 Task: Select Kindle E-Readers from Kindle E-readers & Books. Add to cart Kindle Paperwhite Battery Cover-1. Place order for _x000D_
340 Alexis Dr_x000D_
Ranson, West Virginia(WV), 25438, Cell Number (304) 728-9016
Action: Mouse moved to (20, 76)
Screenshot: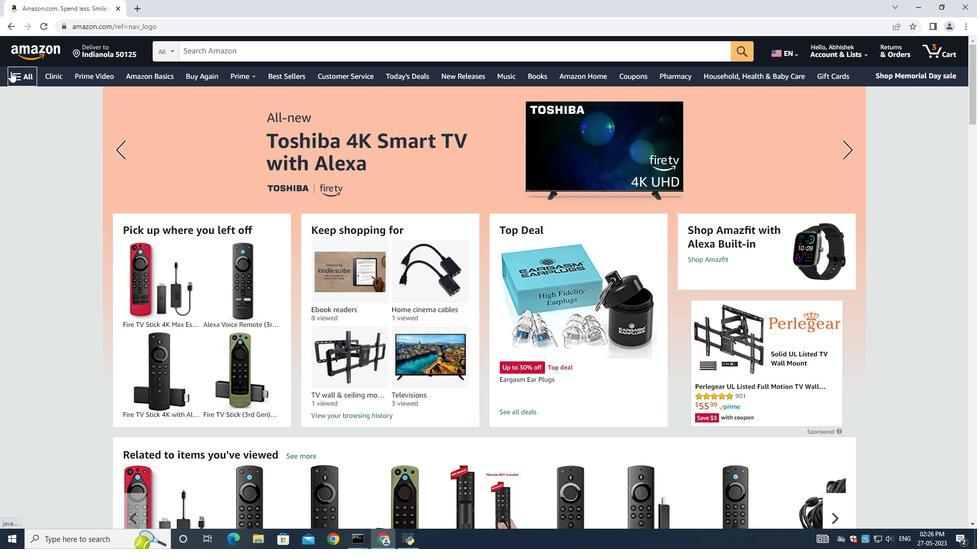 
Action: Mouse pressed left at (20, 76)
Screenshot: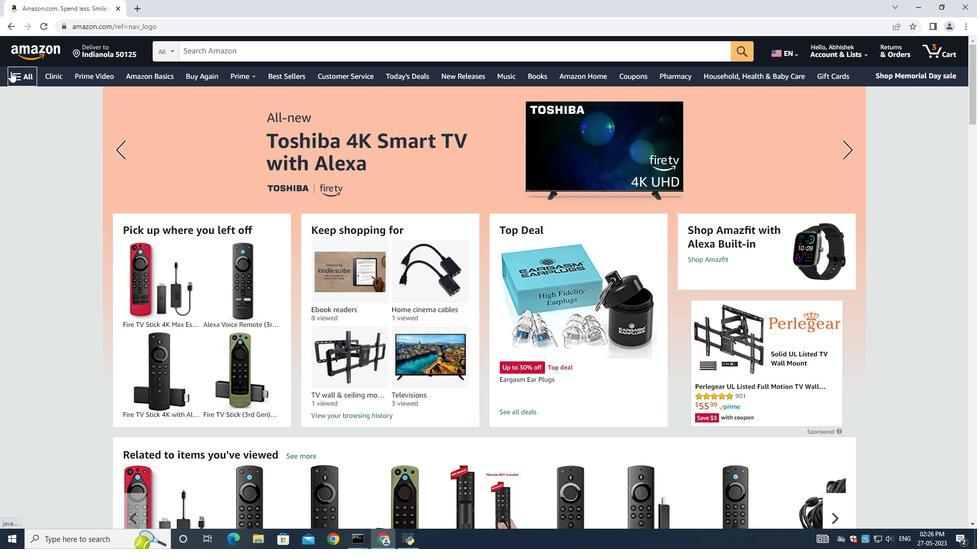 
Action: Mouse moved to (82, 299)
Screenshot: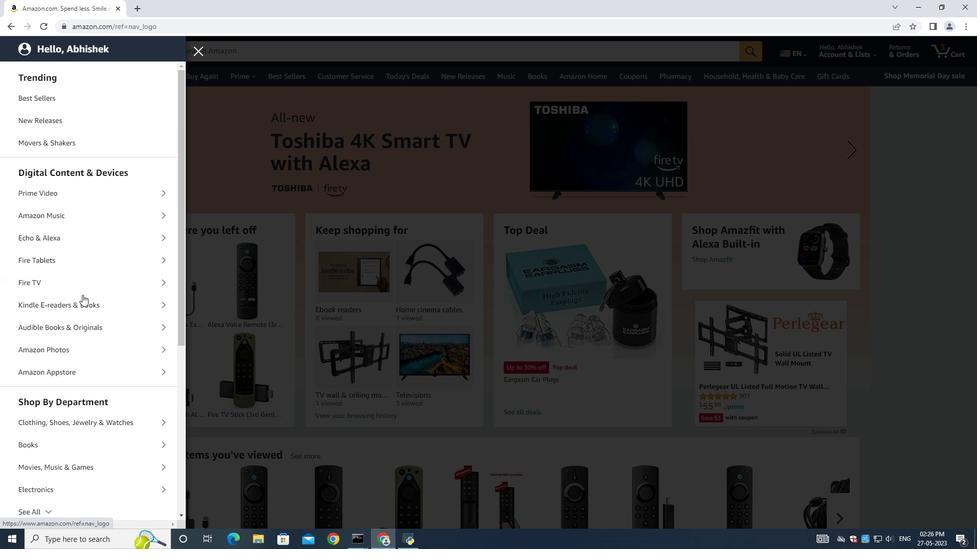 
Action: Mouse pressed left at (82, 299)
Screenshot: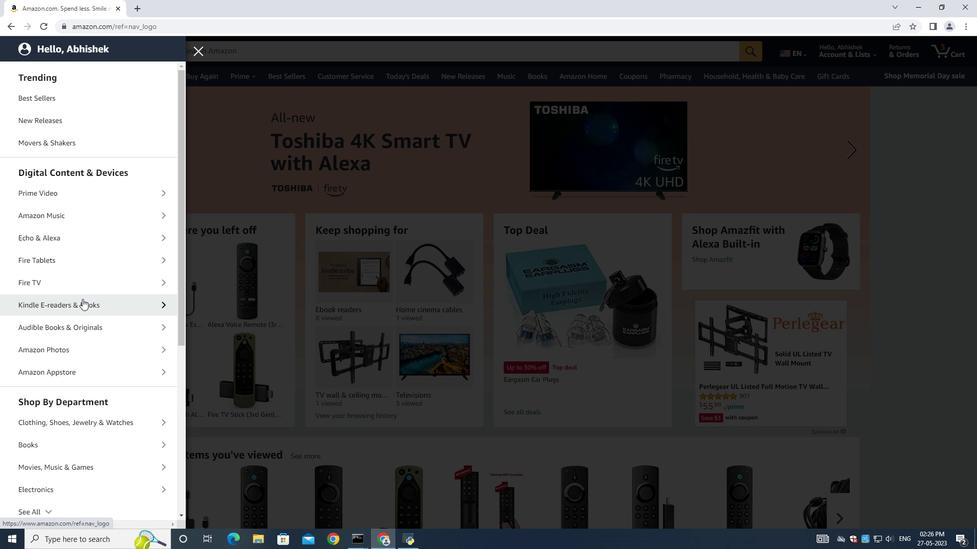 
Action: Mouse moved to (79, 166)
Screenshot: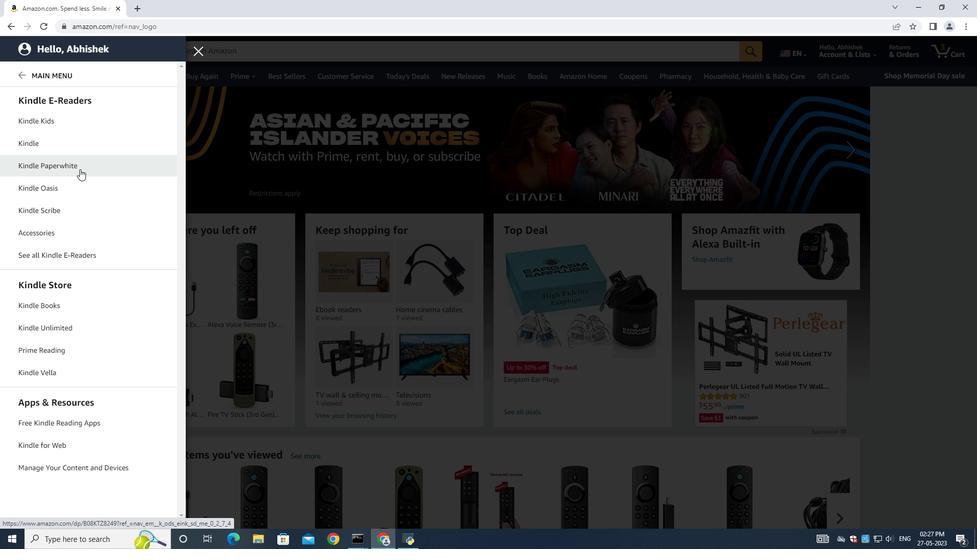 
Action: Mouse pressed left at (79, 166)
Screenshot: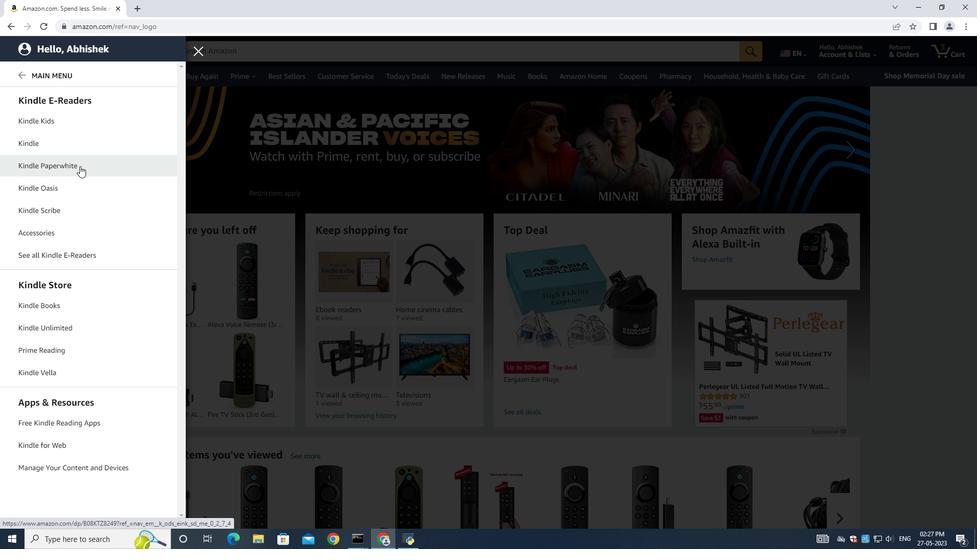 
Action: Mouse moved to (697, 398)
Screenshot: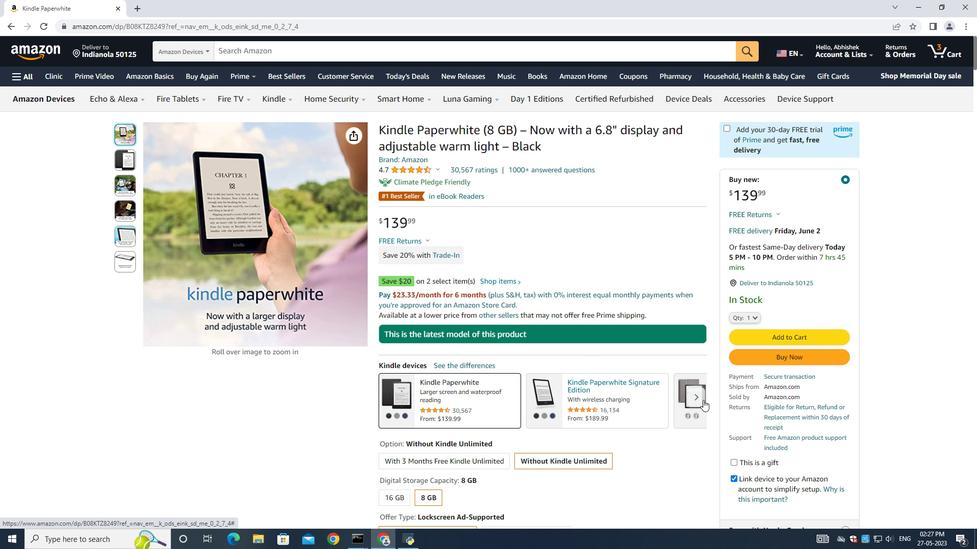 
Action: Mouse pressed left at (697, 398)
Screenshot: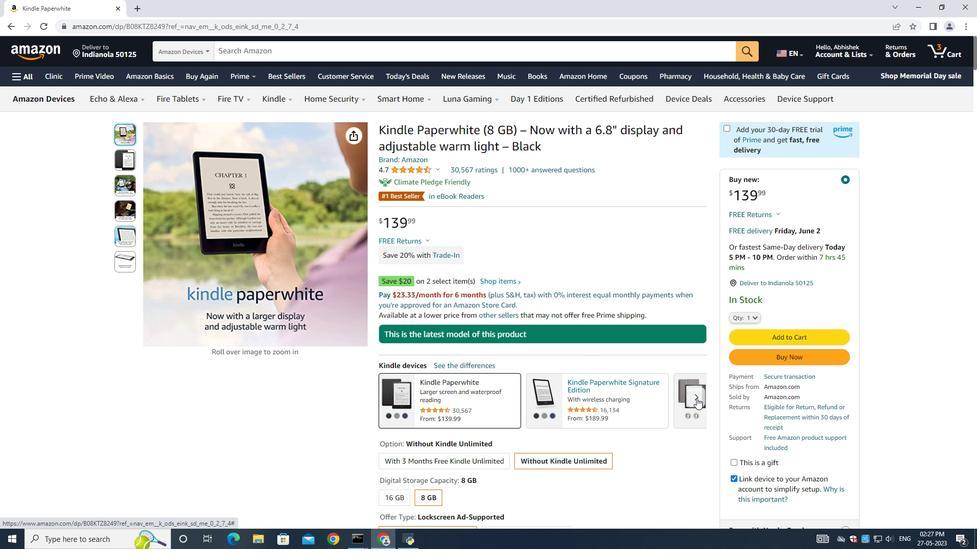 
Action: Mouse moved to (392, 399)
Screenshot: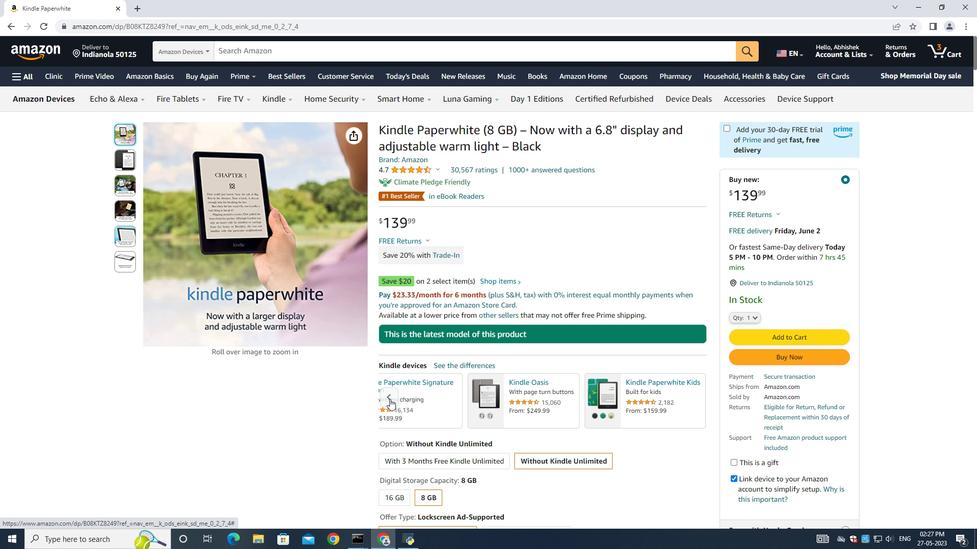 
Action: Mouse pressed left at (392, 399)
Screenshot: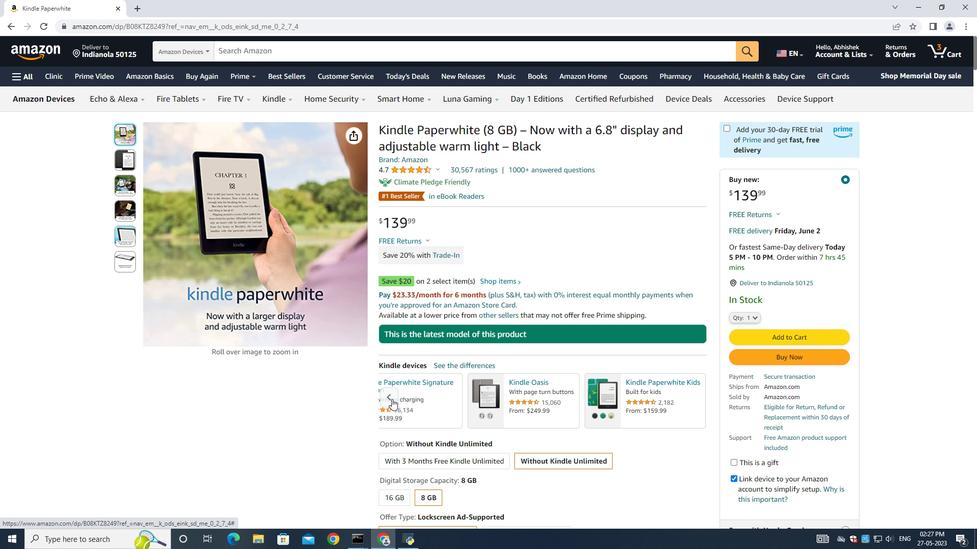 
Action: Mouse moved to (520, 402)
Screenshot: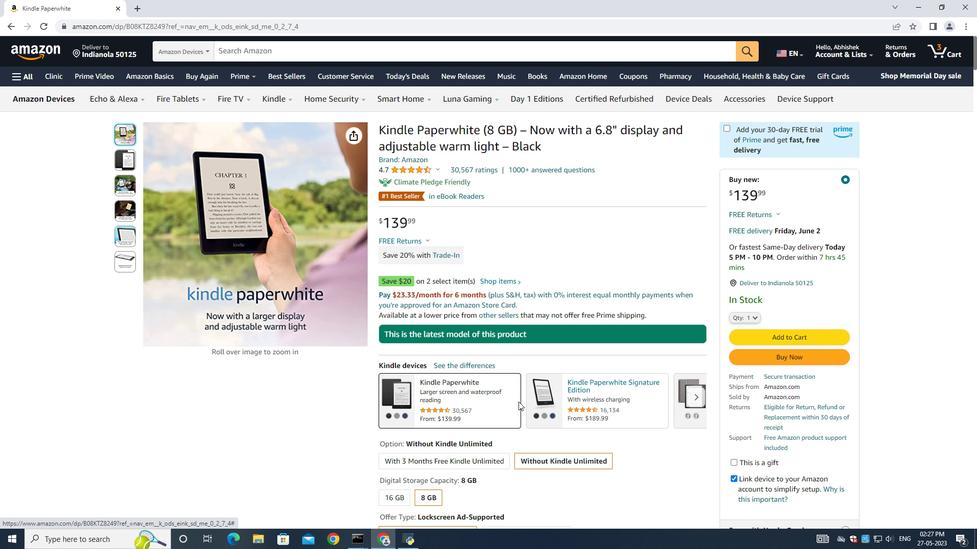 
Action: Mouse scrolled (520, 401) with delta (0, 0)
Screenshot: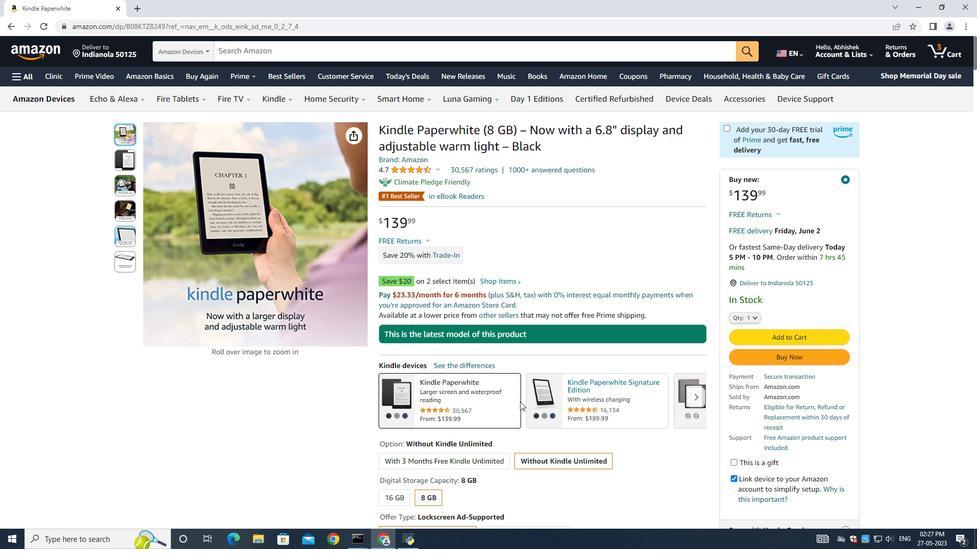 
Action: Mouse scrolled (520, 401) with delta (0, 0)
Screenshot: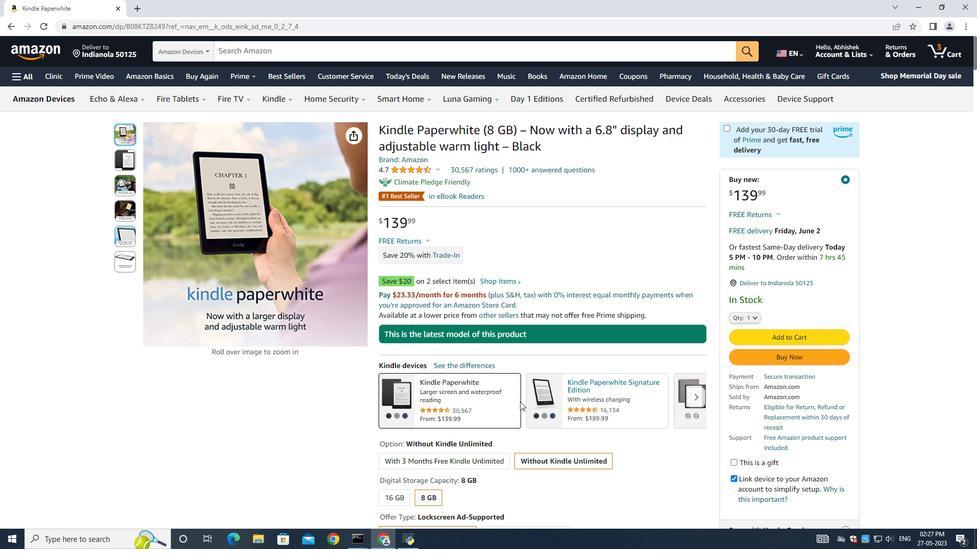 
Action: Mouse scrolled (520, 401) with delta (0, 0)
Screenshot: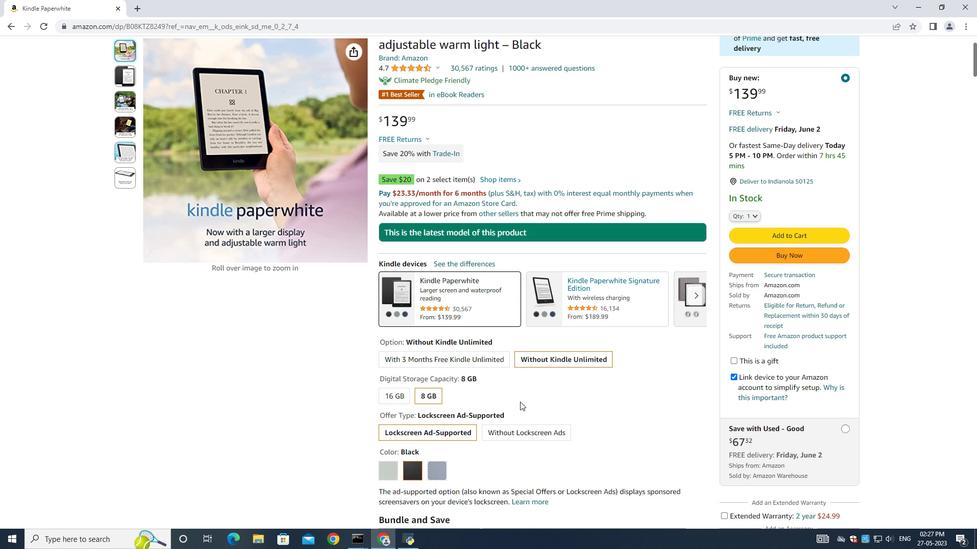 
Action: Mouse scrolled (520, 401) with delta (0, 0)
Screenshot: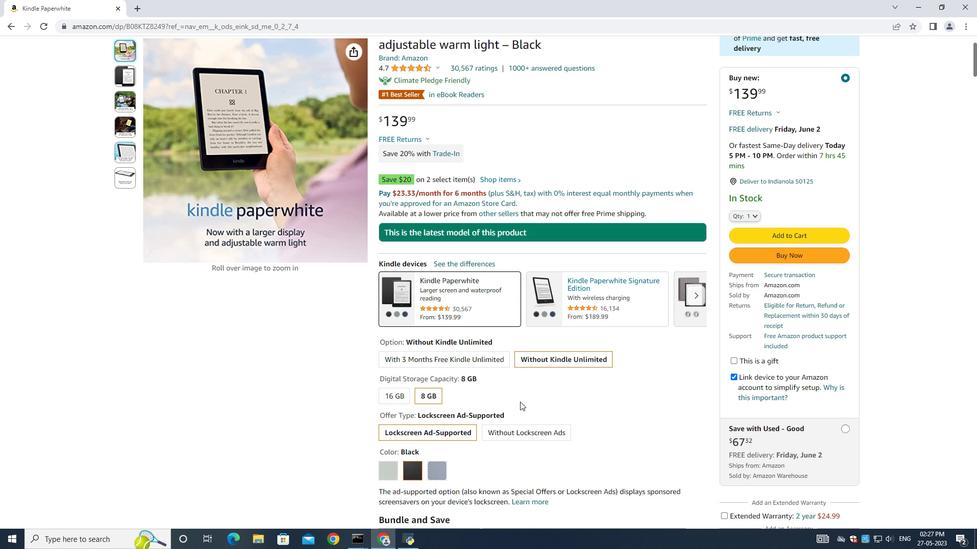 
Action: Mouse moved to (640, 437)
Screenshot: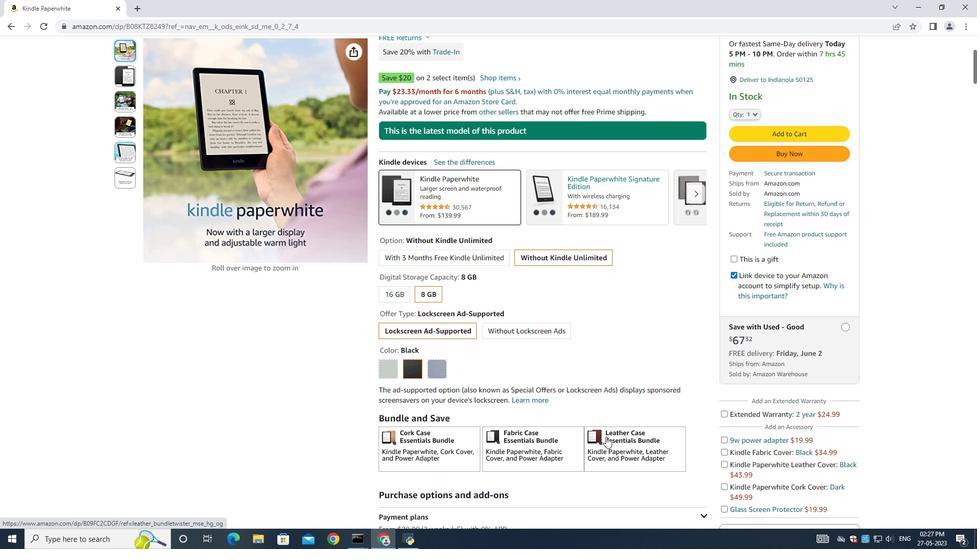 
Action: Mouse scrolled (640, 436) with delta (0, 0)
Screenshot: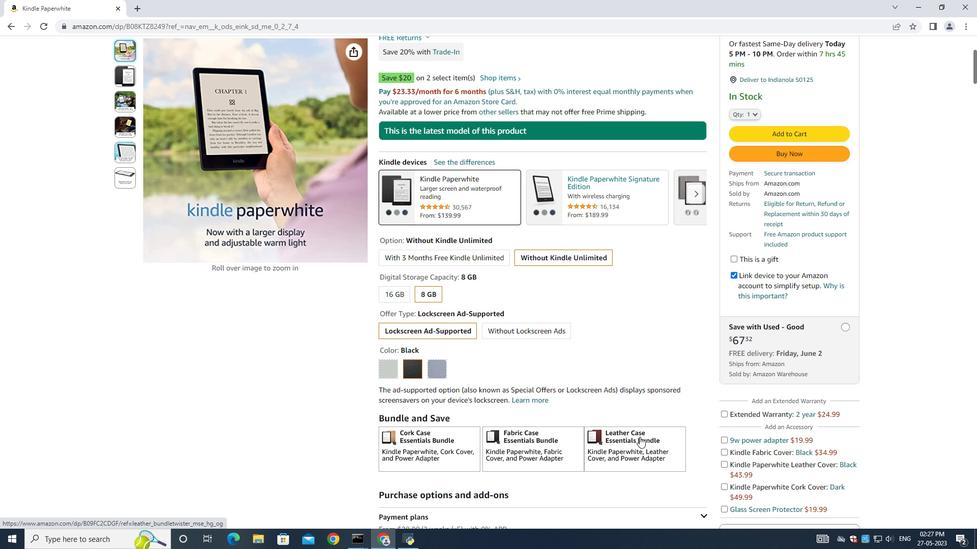 
Action: Mouse scrolled (640, 436) with delta (0, 0)
Screenshot: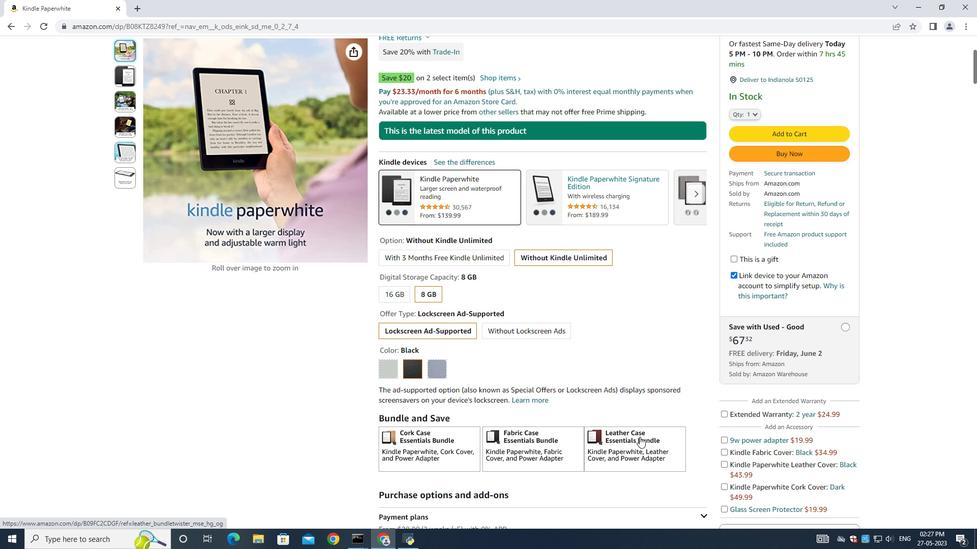 
Action: Mouse moved to (575, 420)
Screenshot: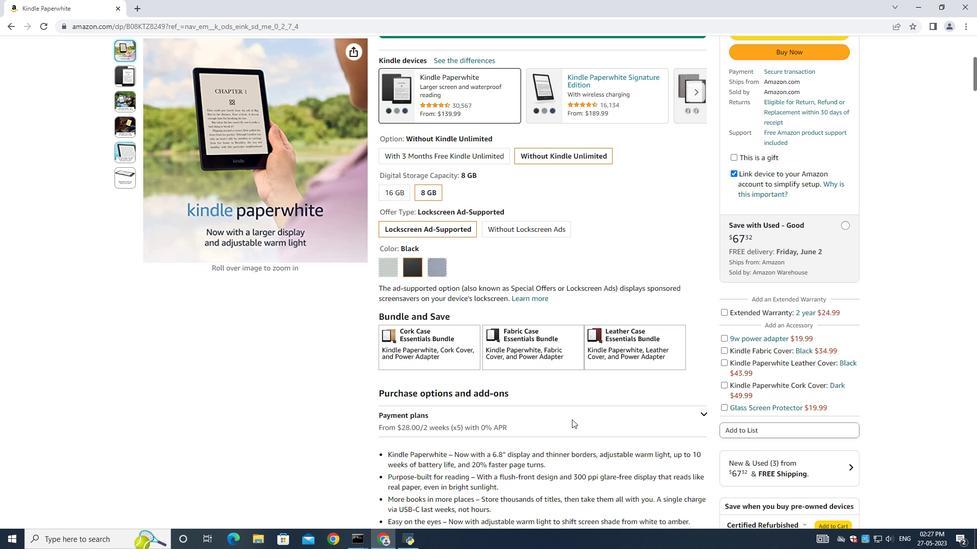 
Action: Mouse scrolled (575, 420) with delta (0, 0)
Screenshot: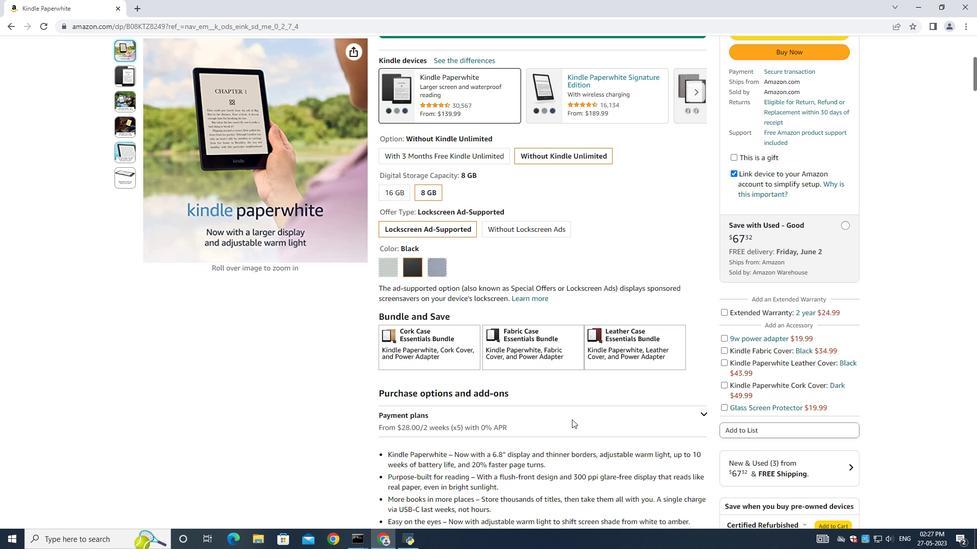 
Action: Mouse scrolled (575, 420) with delta (0, 0)
Screenshot: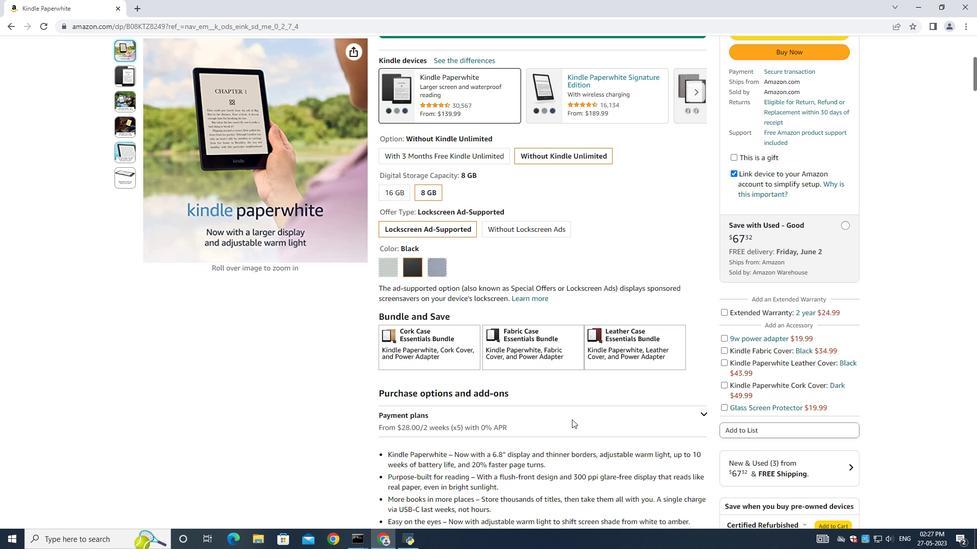 
Action: Mouse scrolled (575, 420) with delta (0, 0)
Screenshot: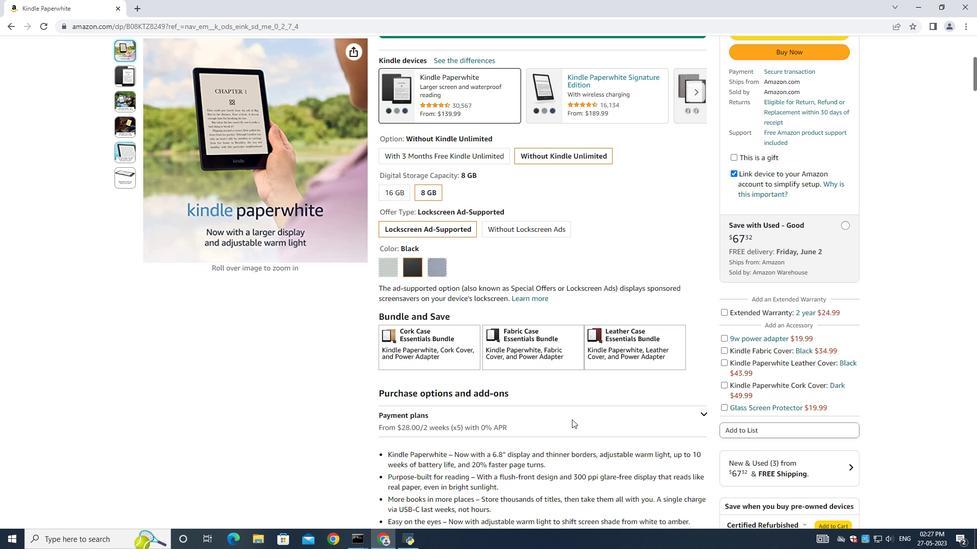 
Action: Mouse moved to (696, 354)
Screenshot: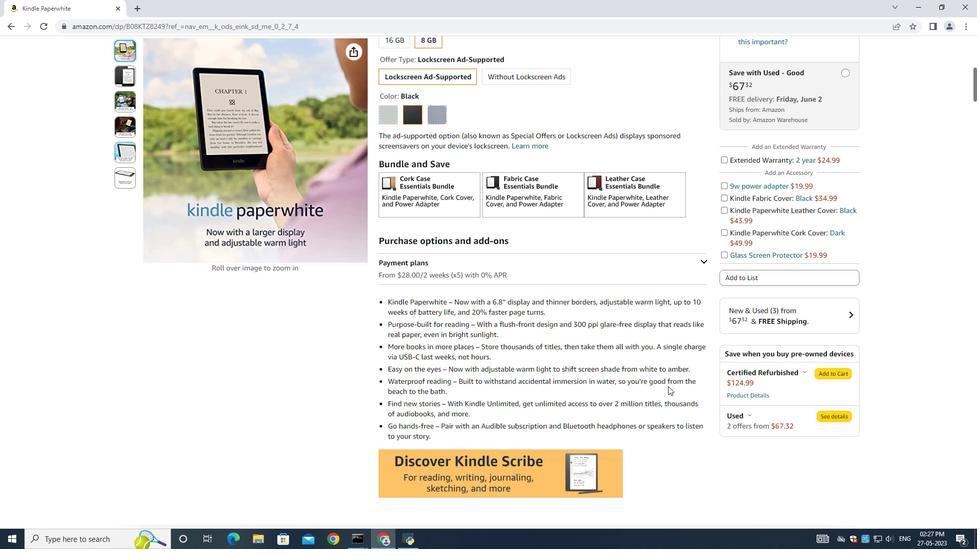 
Action: Mouse scrolled (696, 355) with delta (0, 0)
Screenshot: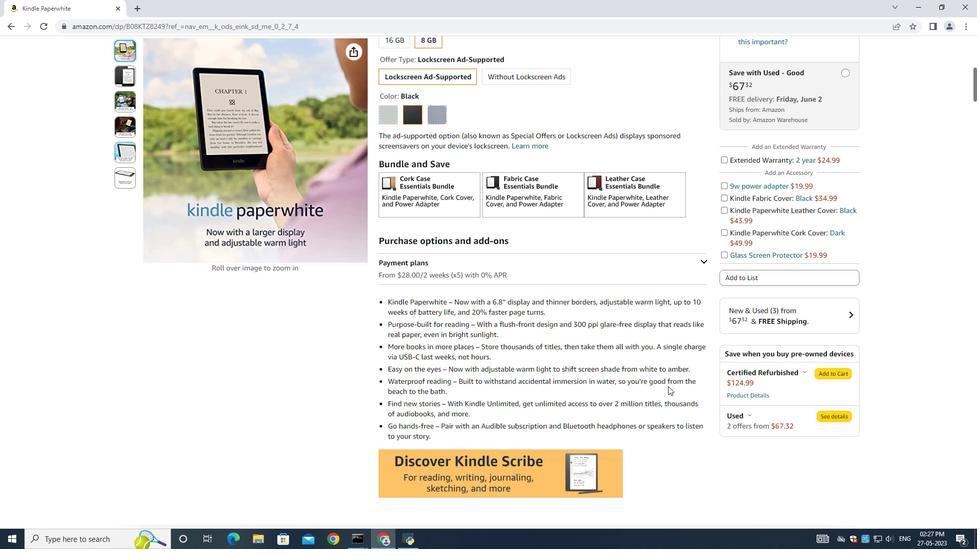 
Action: Mouse scrolled (696, 355) with delta (0, 0)
Screenshot: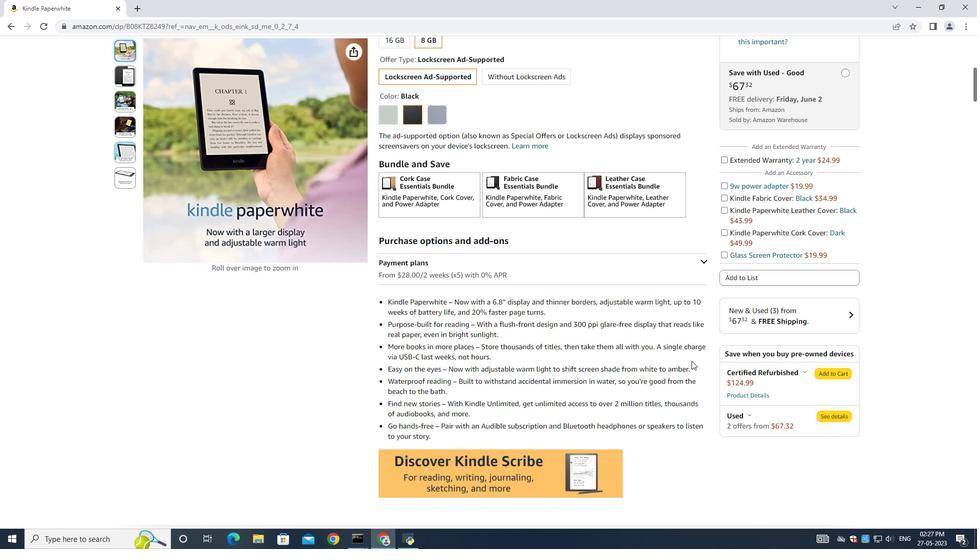 
Action: Mouse scrolled (696, 355) with delta (0, 0)
Screenshot: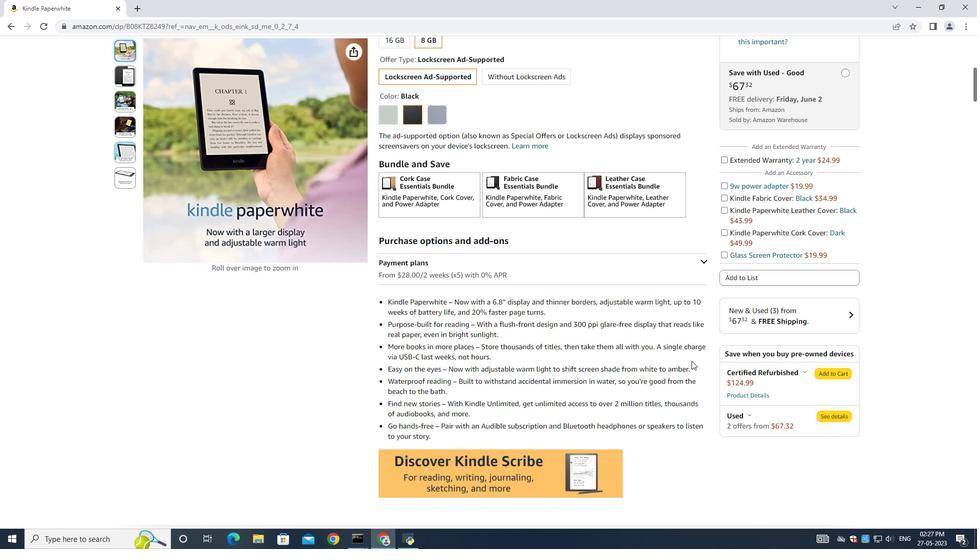 
Action: Mouse moved to (696, 354)
Screenshot: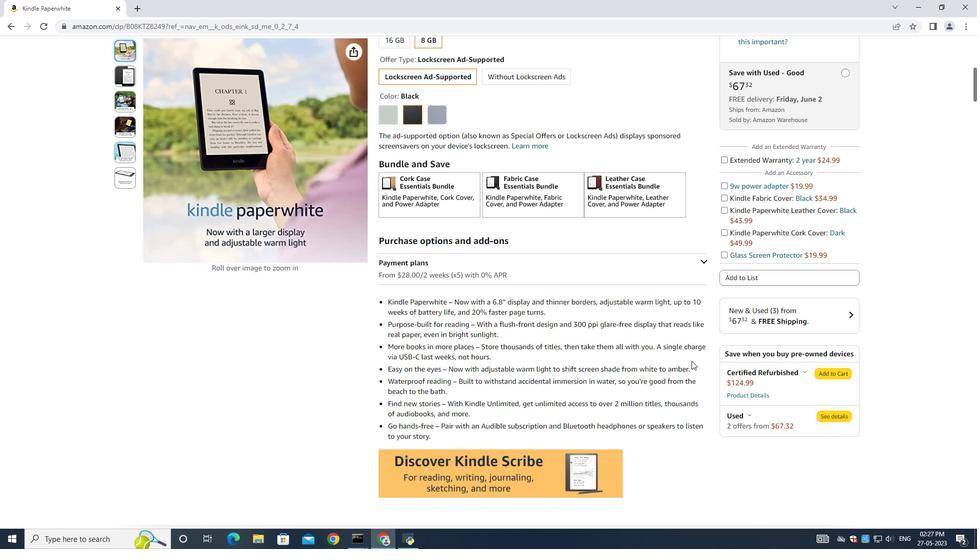 
Action: Mouse scrolled (696, 355) with delta (0, 0)
Screenshot: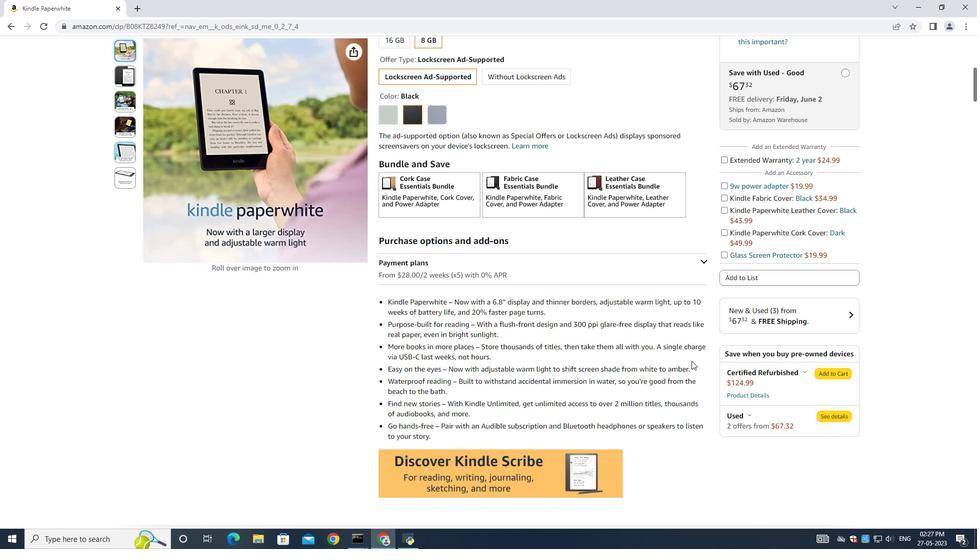 
Action: Mouse scrolled (696, 355) with delta (0, 0)
Screenshot: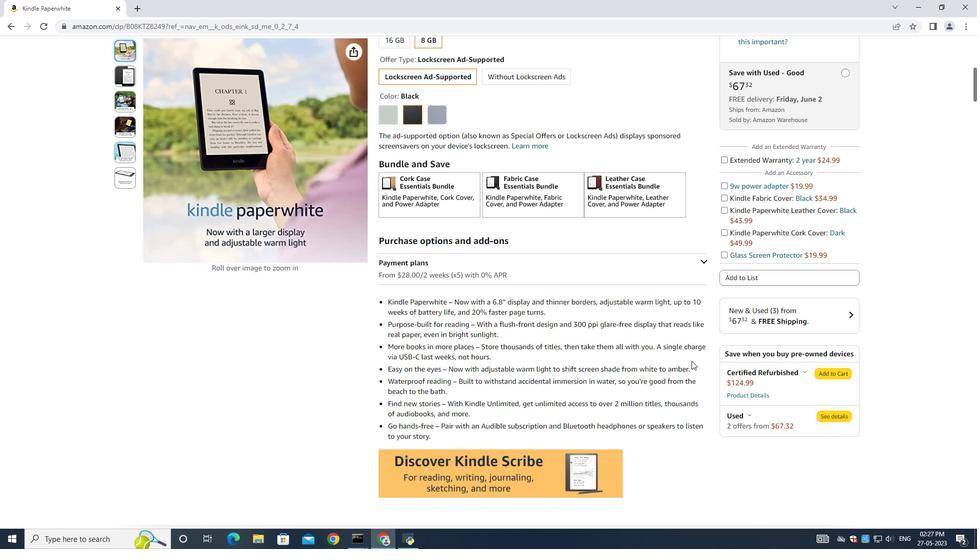 
Action: Mouse scrolled (696, 355) with delta (0, 0)
Screenshot: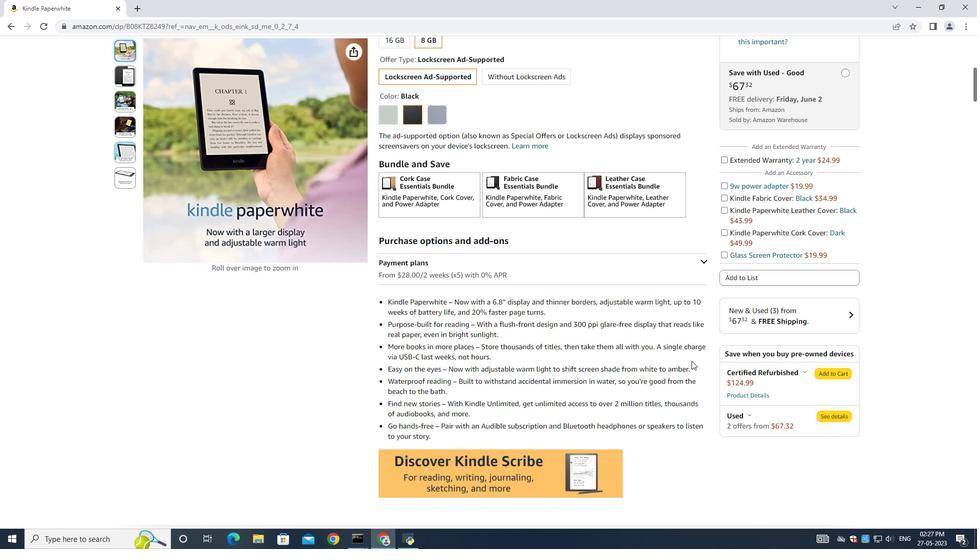 
Action: Mouse scrolled (696, 355) with delta (0, 0)
Screenshot: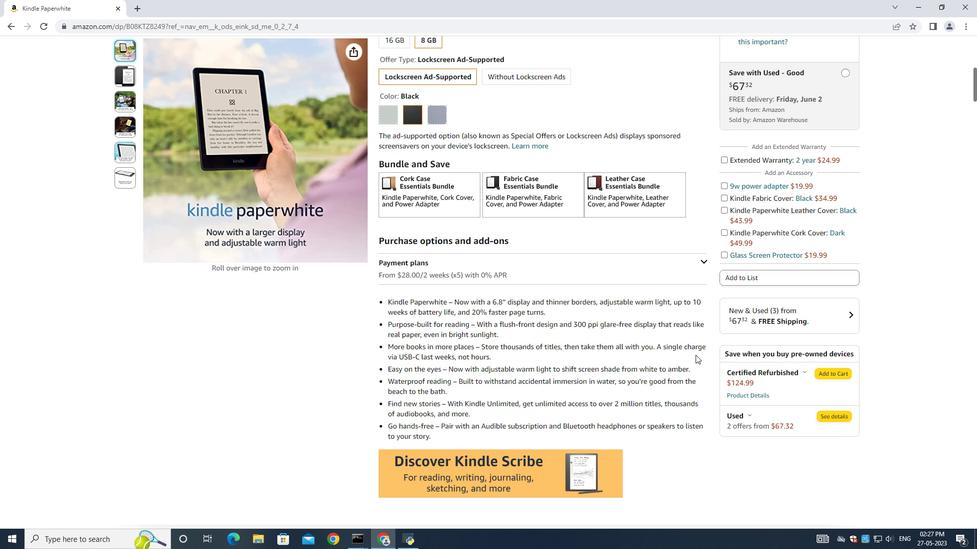 
Action: Mouse scrolled (696, 355) with delta (0, 0)
Screenshot: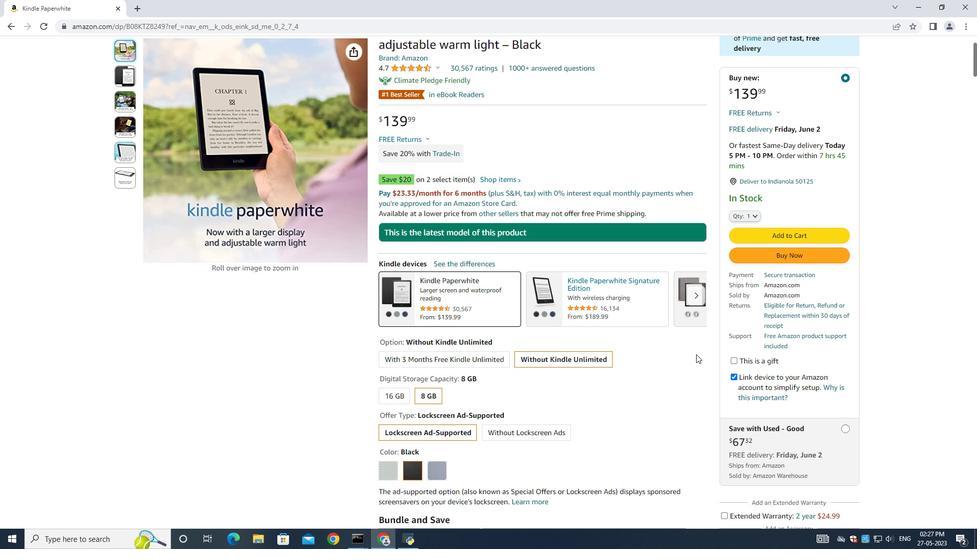 
Action: Mouse scrolled (696, 355) with delta (0, 0)
Screenshot: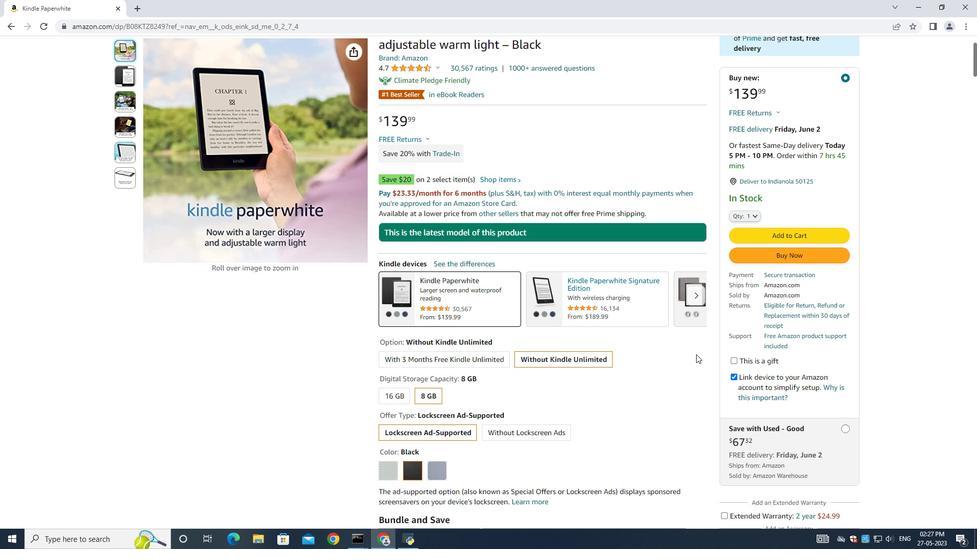 
Action: Mouse scrolled (696, 355) with delta (0, 0)
Screenshot: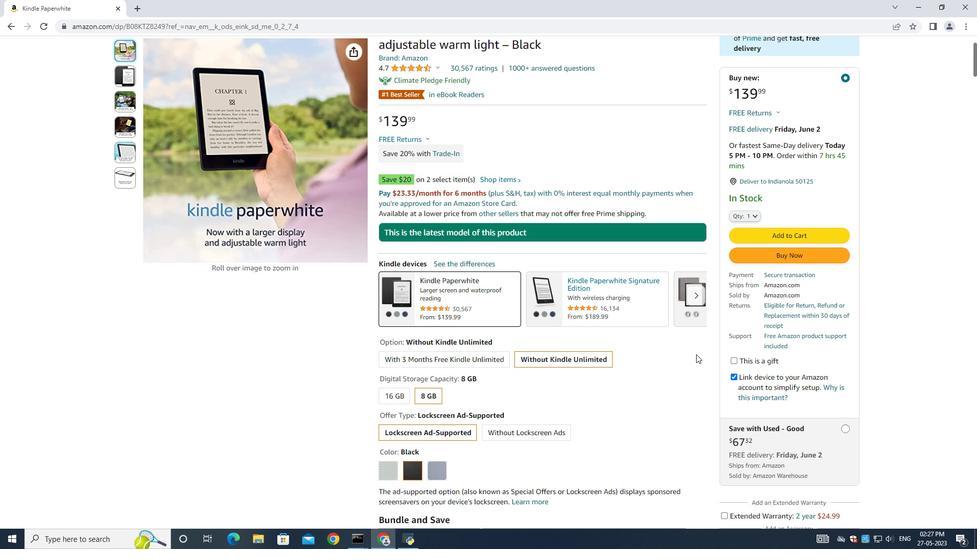 
Action: Mouse scrolled (696, 355) with delta (0, 0)
Screenshot: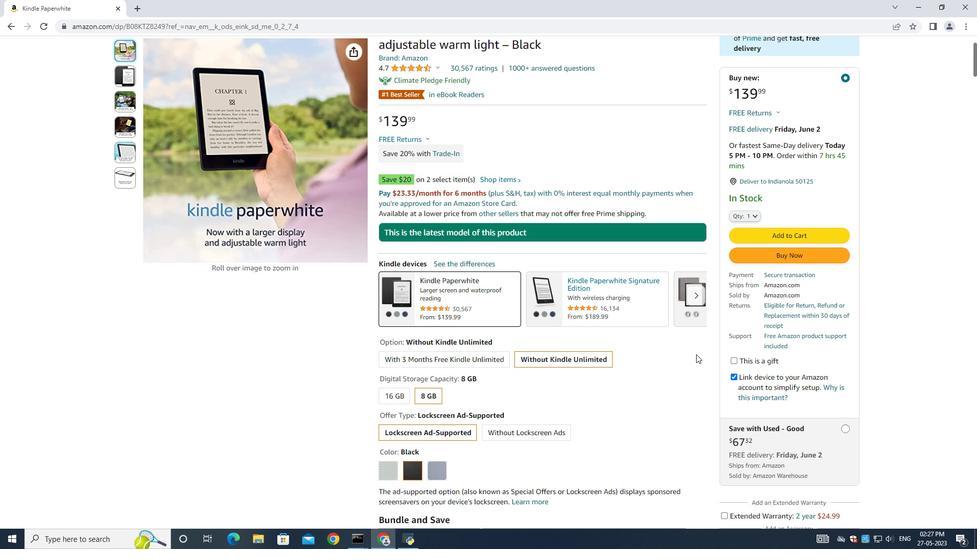 
Action: Mouse scrolled (696, 355) with delta (0, 0)
Screenshot: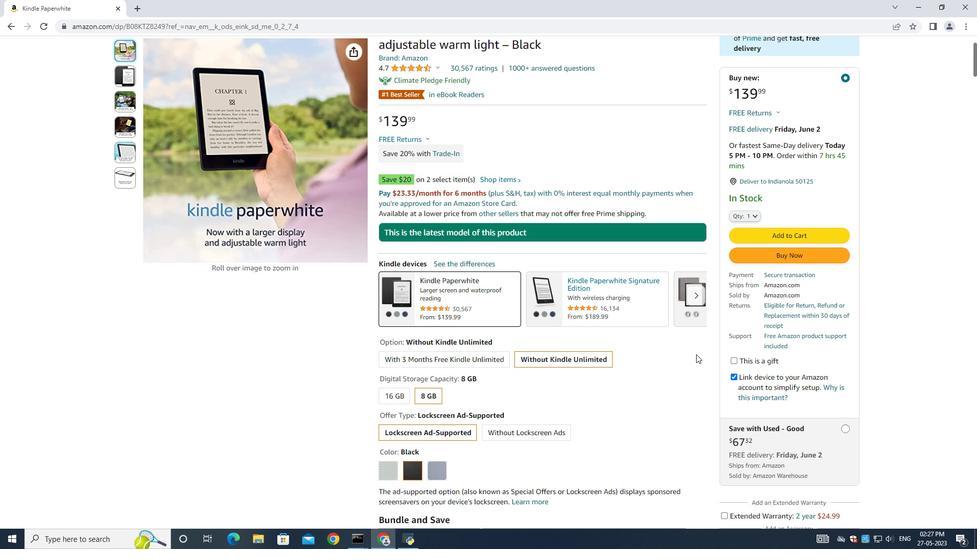 
Action: Mouse scrolled (696, 355) with delta (0, 0)
Screenshot: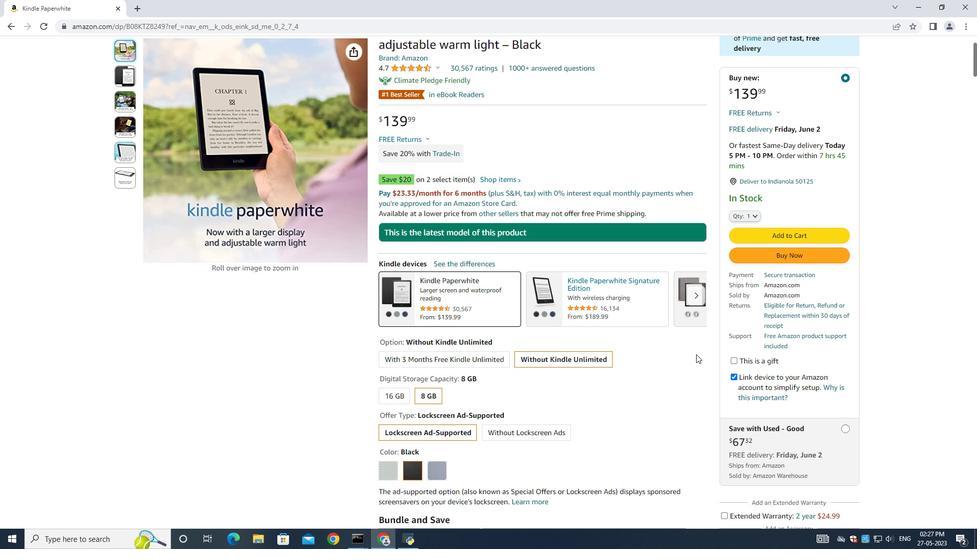 
Action: Mouse scrolled (696, 355) with delta (0, 0)
Screenshot: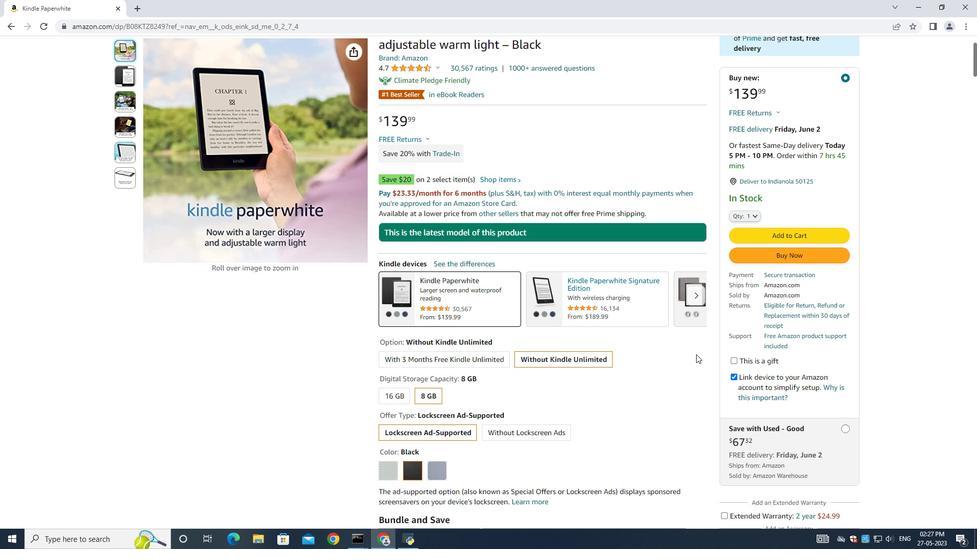 
Action: Mouse moved to (769, 335)
Screenshot: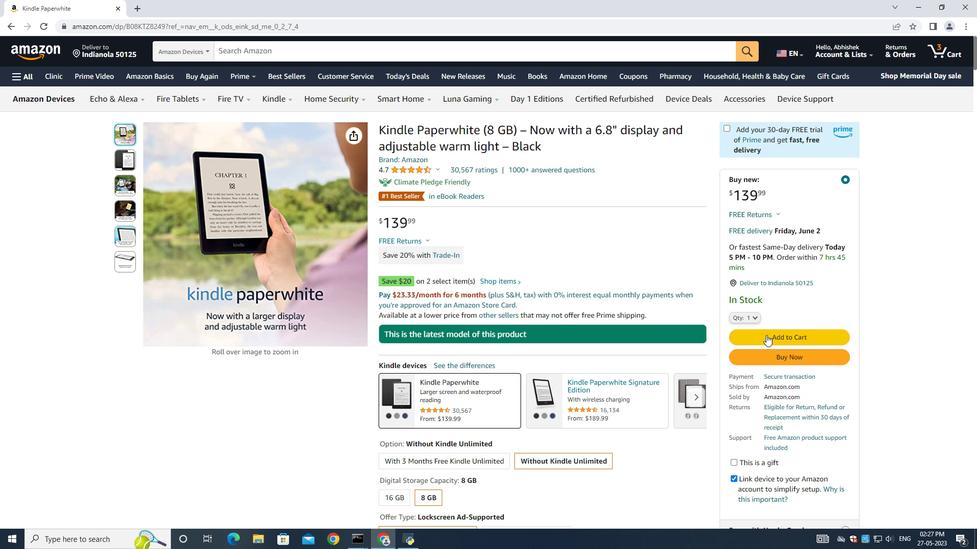 
Action: Mouse pressed left at (769, 335)
Screenshot: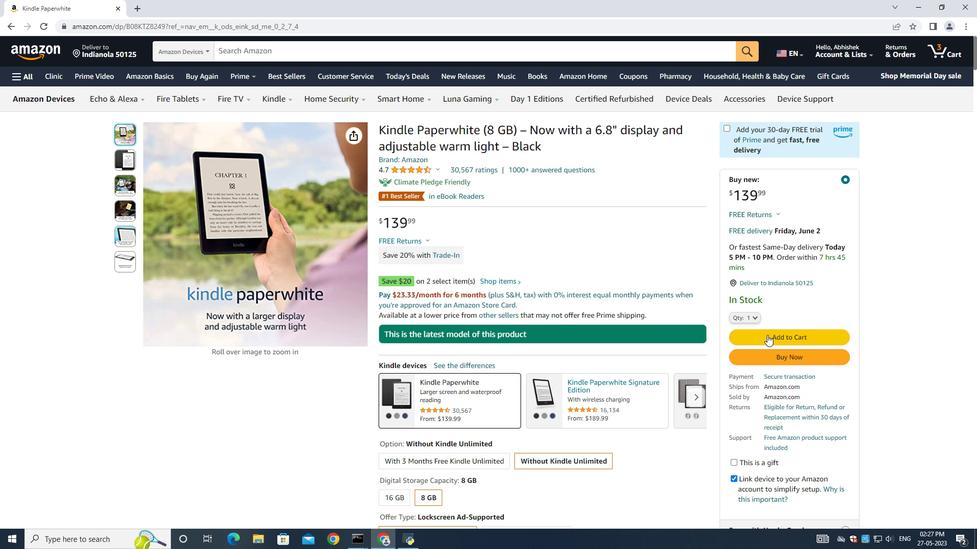 
Action: Mouse moved to (654, 454)
Screenshot: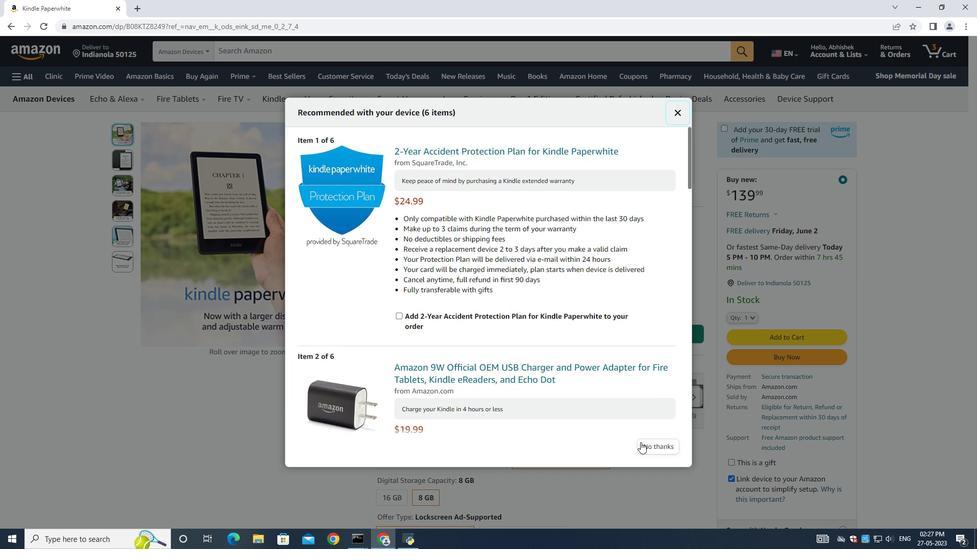 
Action: Mouse pressed left at (654, 454)
Screenshot: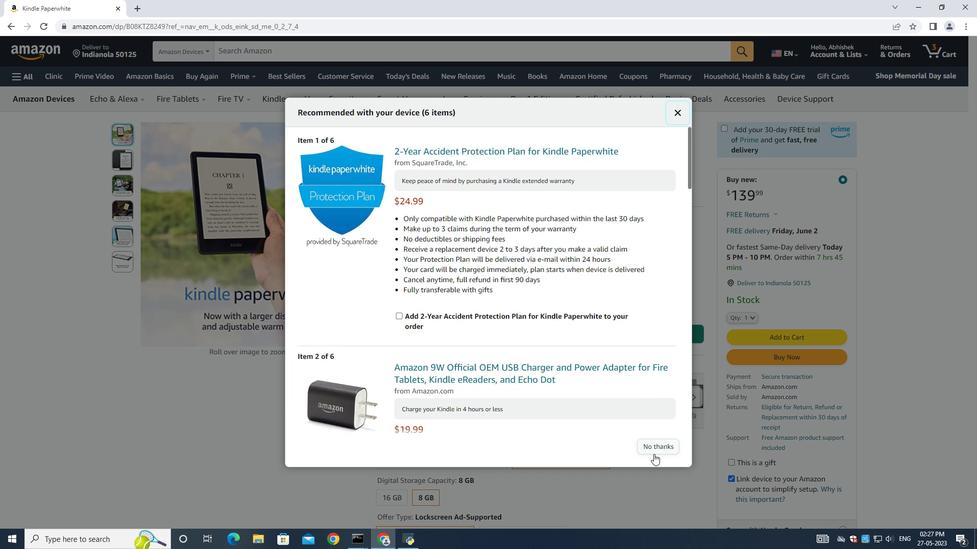 
Action: Mouse moved to (955, 314)
Screenshot: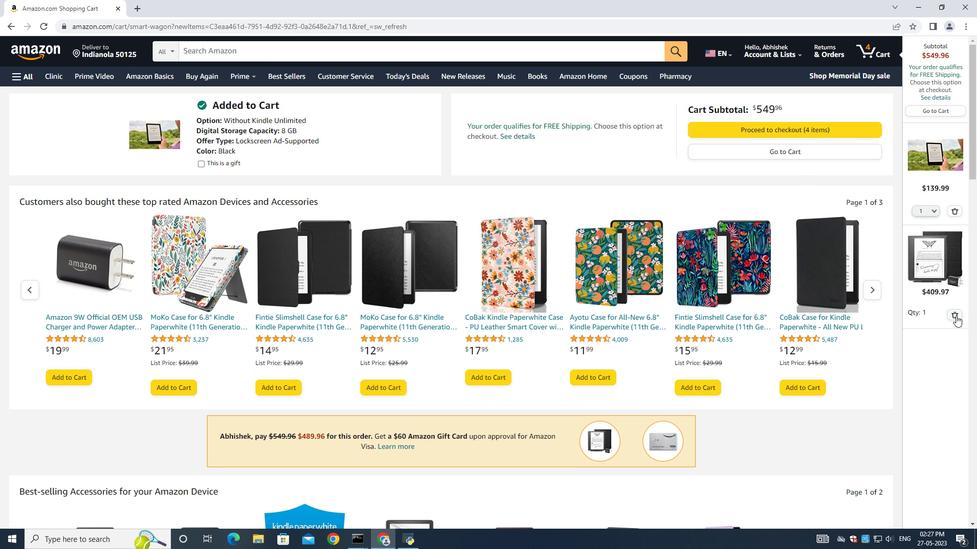
Action: Mouse pressed left at (955, 314)
Screenshot: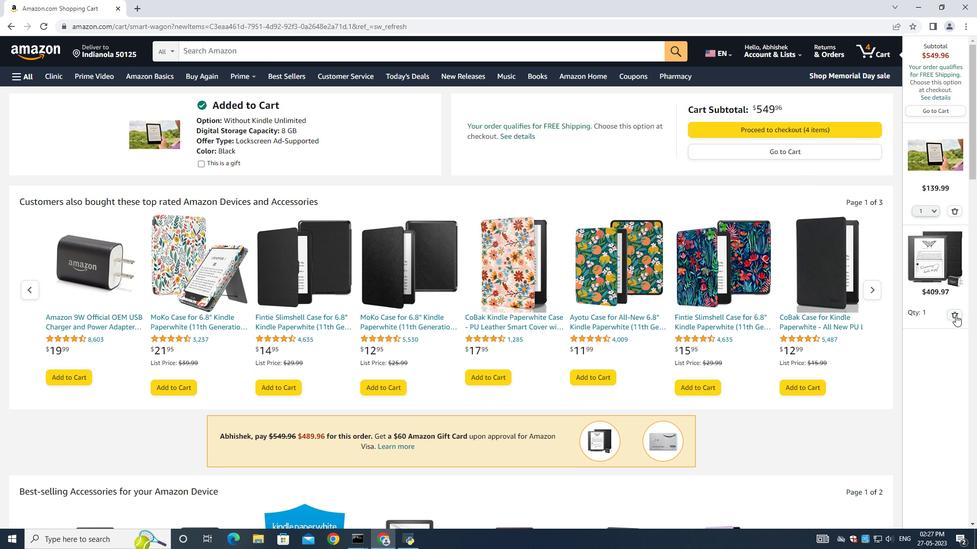 
Action: Mouse moved to (955, 206)
Screenshot: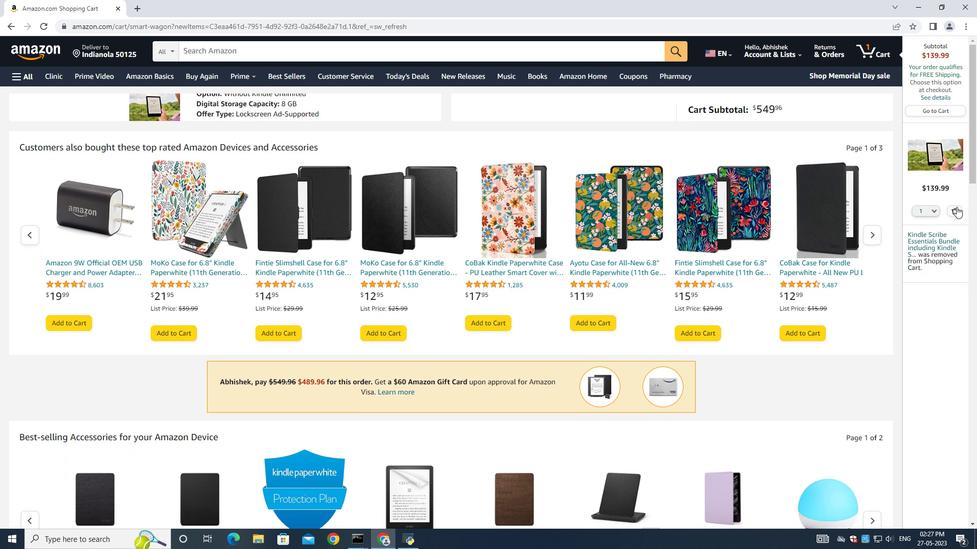
Action: Mouse pressed left at (955, 206)
Screenshot: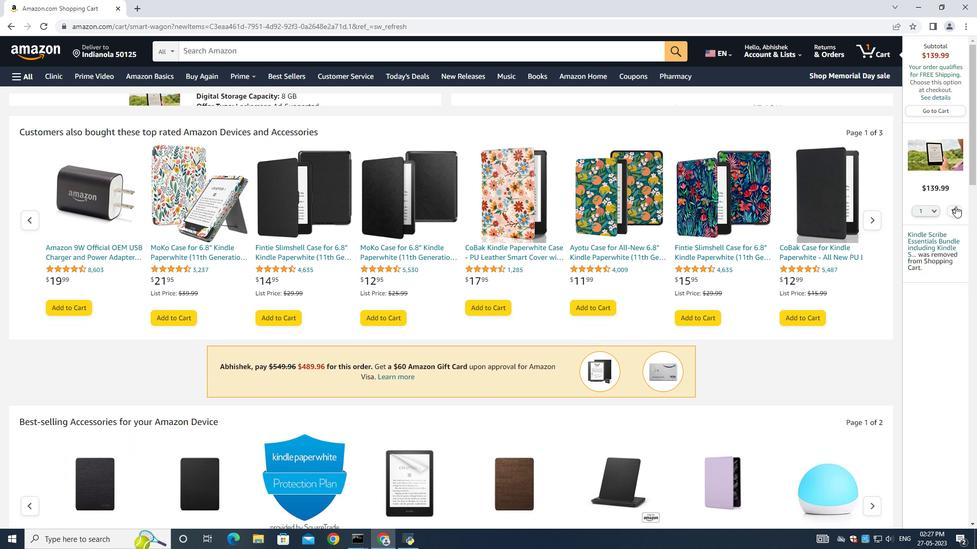 
Action: Mouse moved to (8, 29)
Screenshot: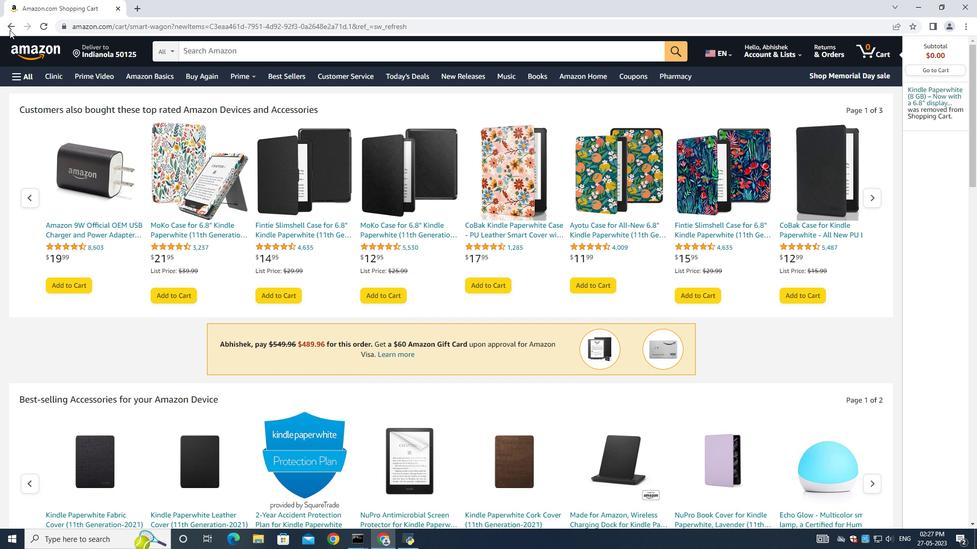 
Action: Mouse pressed left at (8, 29)
Screenshot: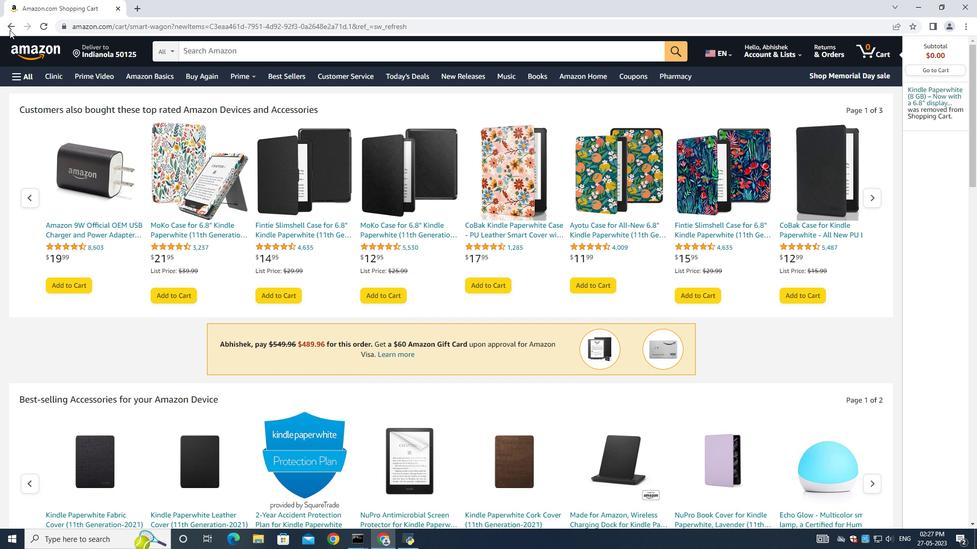 
Action: Mouse moved to (747, 320)
Screenshot: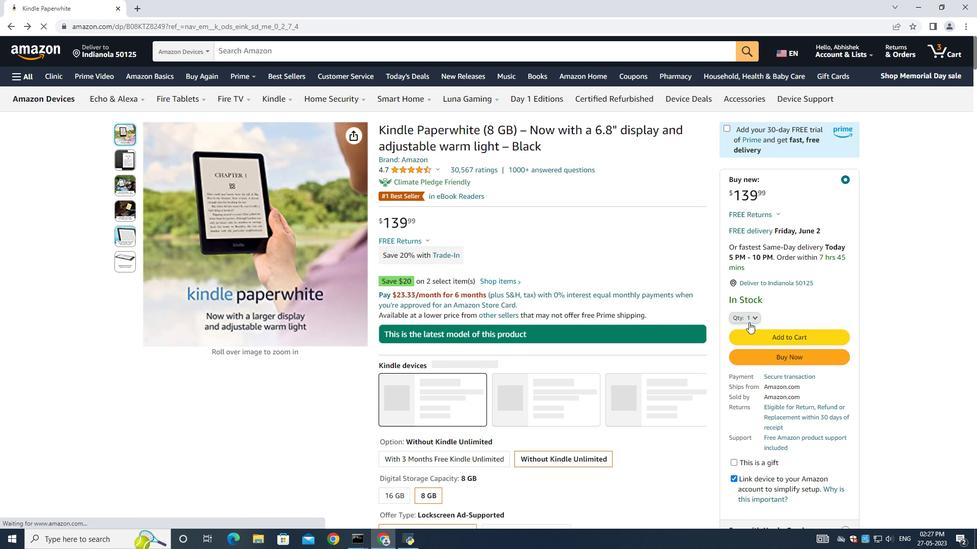 
Action: Mouse pressed left at (747, 320)
Screenshot: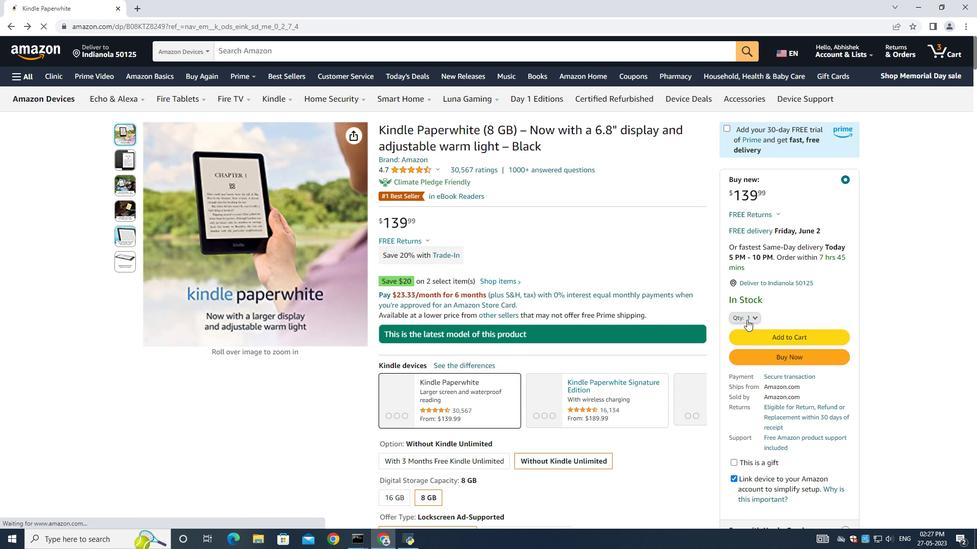 
Action: Mouse pressed left at (747, 320)
Screenshot: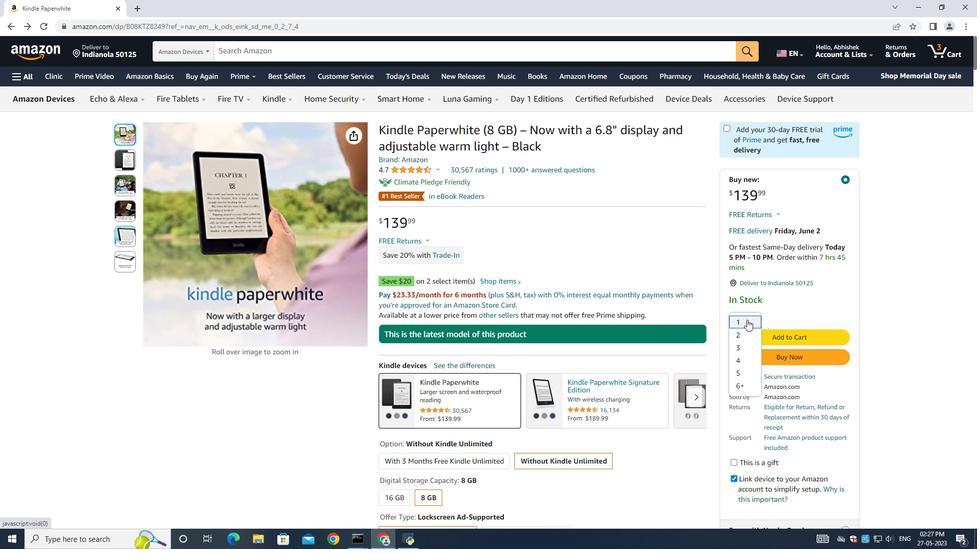 
Action: Mouse moved to (756, 331)
Screenshot: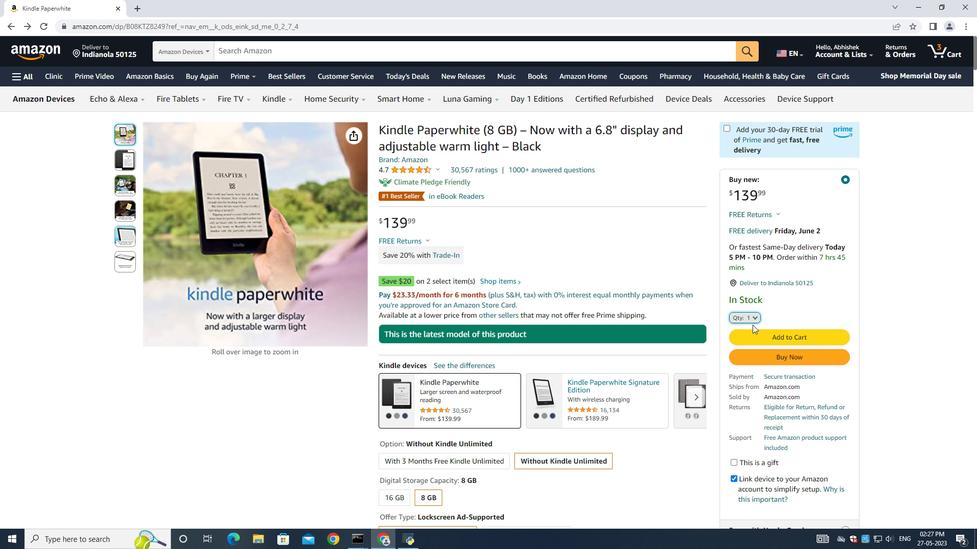 
Action: Mouse pressed left at (756, 331)
Screenshot: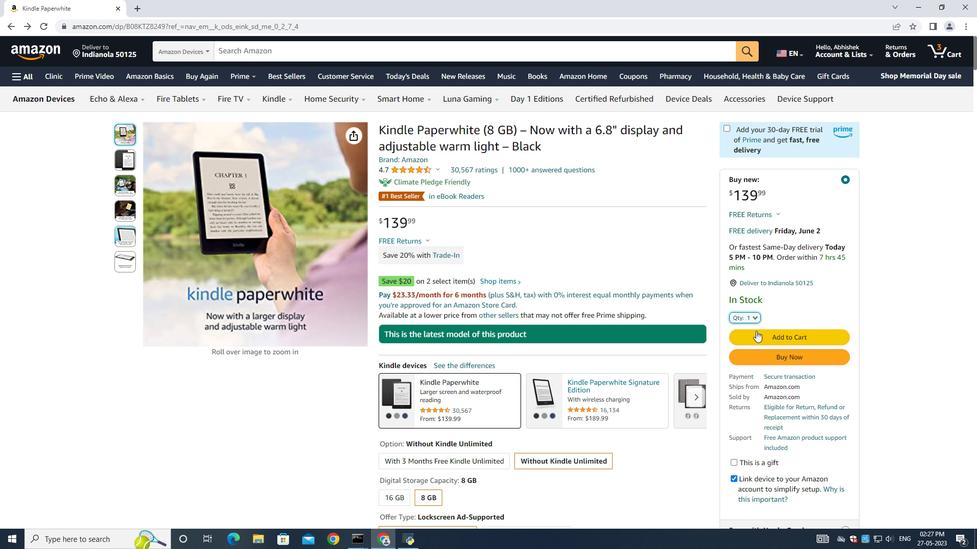 
Action: Mouse moved to (657, 443)
Screenshot: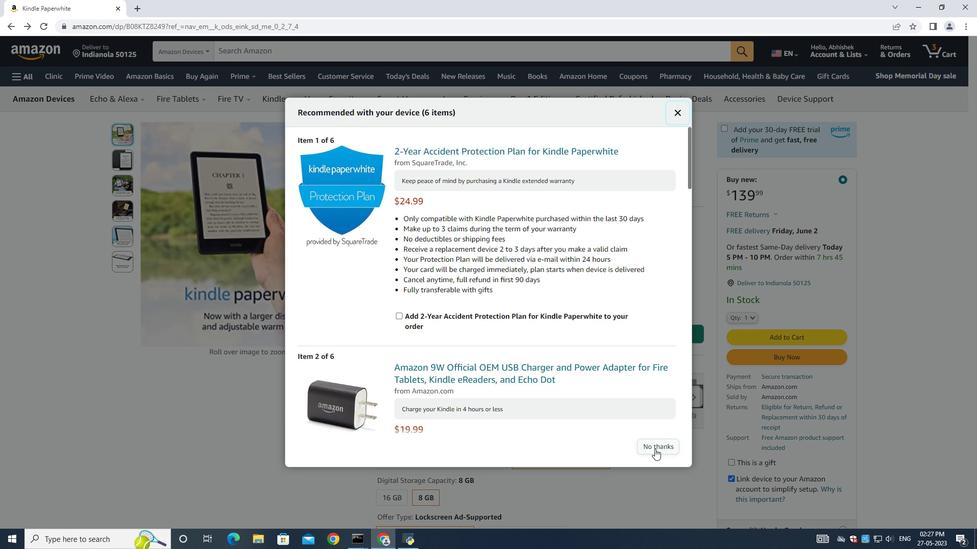 
Action: Mouse pressed left at (657, 443)
Screenshot: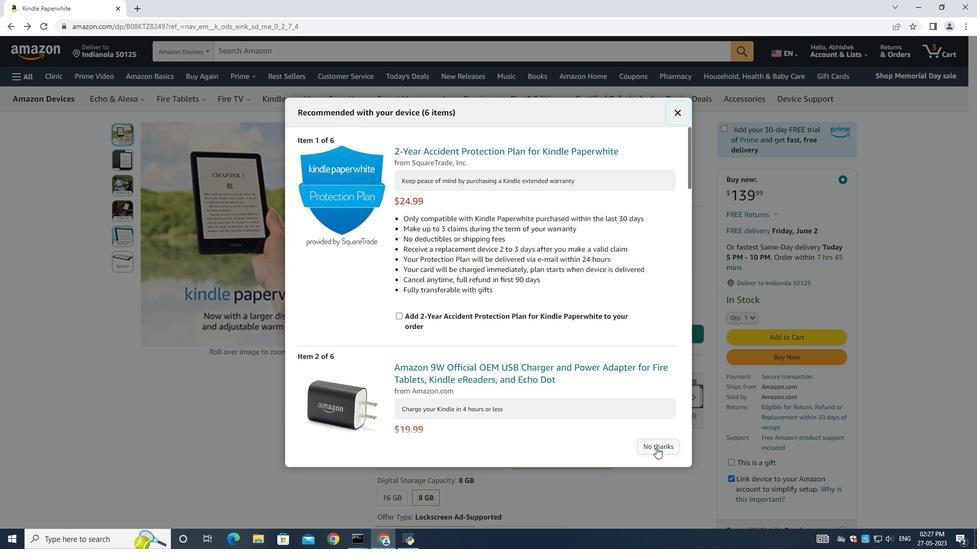 
Action: Mouse moved to (750, 132)
Screenshot: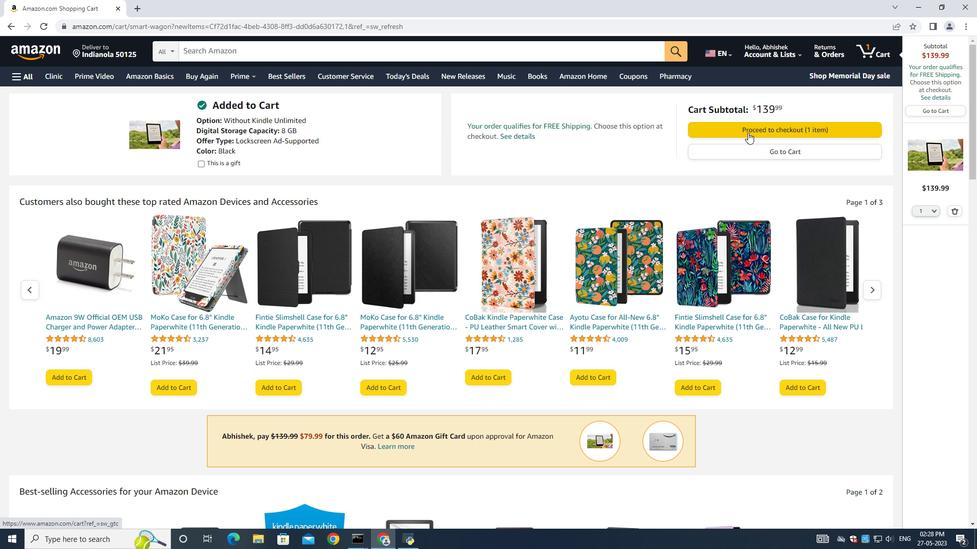 
Action: Mouse pressed left at (750, 132)
Screenshot: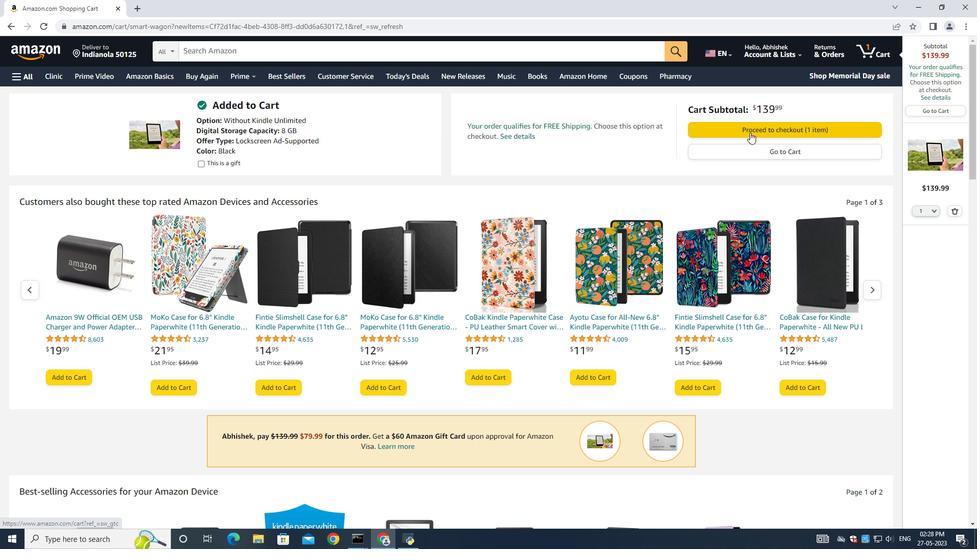
Action: Mouse moved to (441, 229)
Screenshot: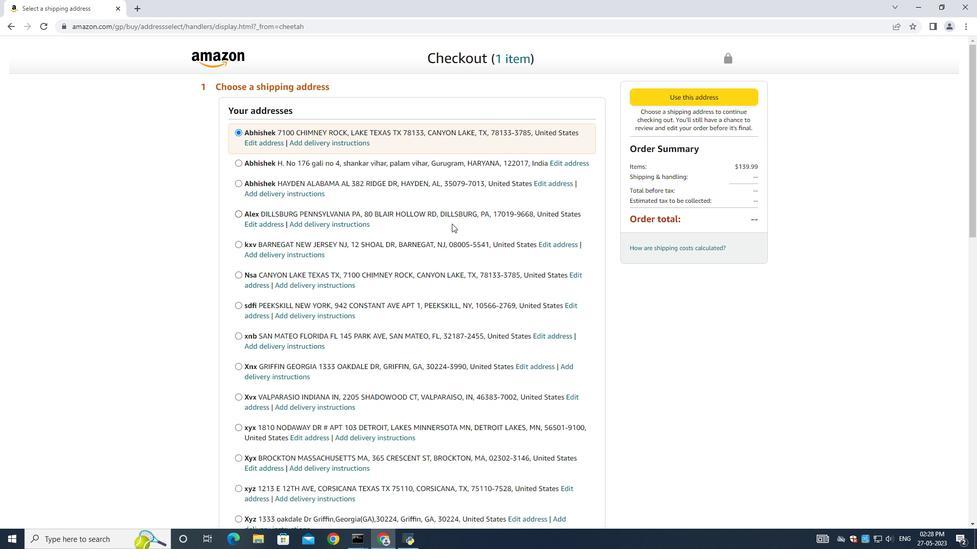 
Action: Mouse scrolled (441, 228) with delta (0, 0)
Screenshot: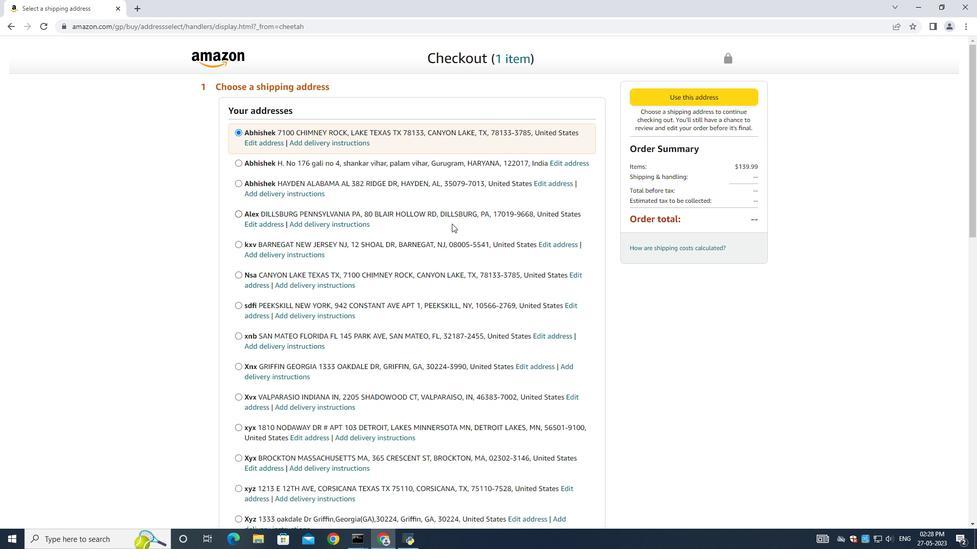 
Action: Mouse moved to (441, 229)
Screenshot: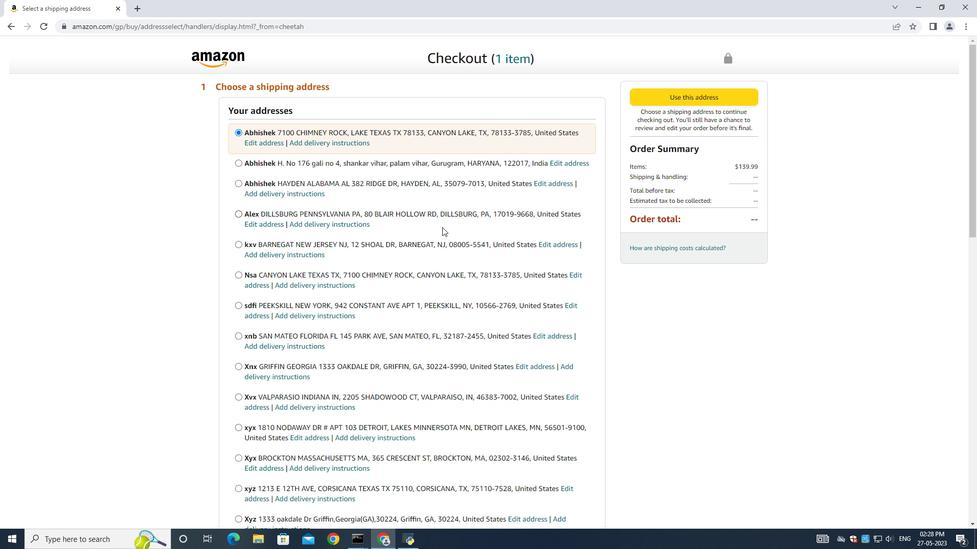
Action: Mouse scrolled (441, 228) with delta (0, 0)
Screenshot: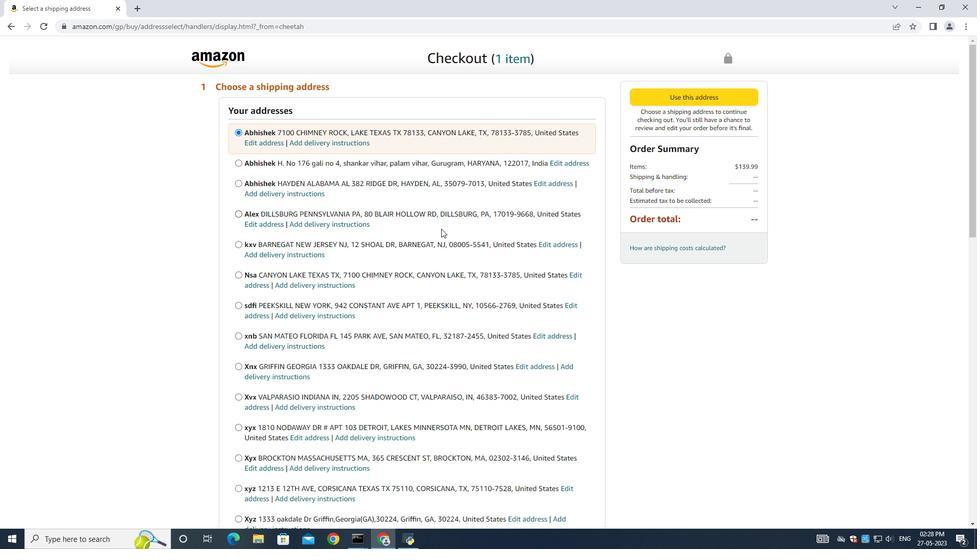 
Action: Mouse moved to (439, 227)
Screenshot: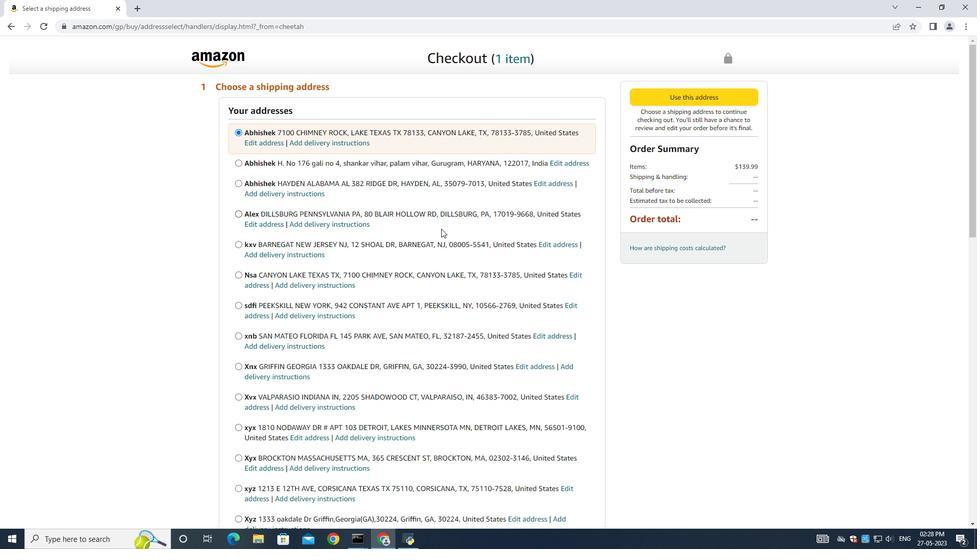 
Action: Mouse scrolled (441, 228) with delta (0, 0)
Screenshot: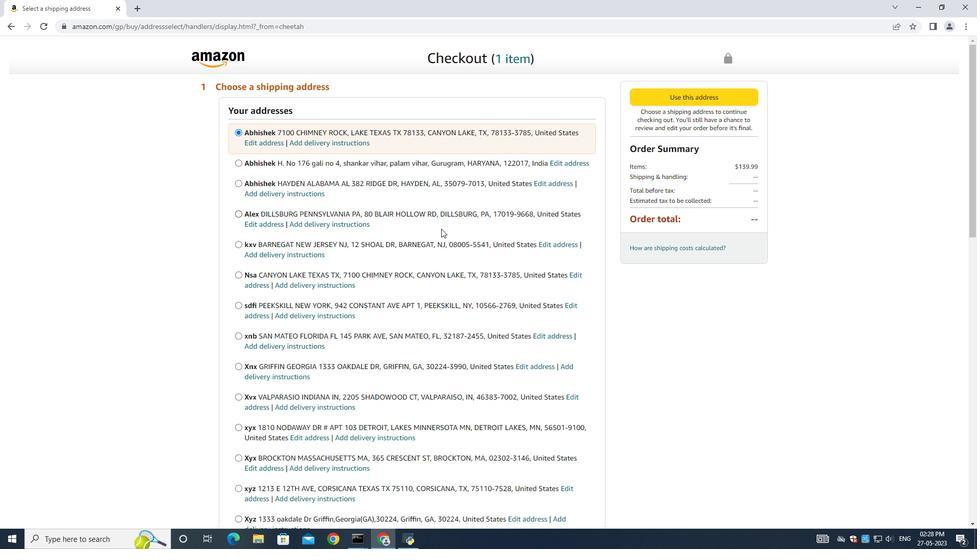 
Action: Mouse moved to (439, 227)
Screenshot: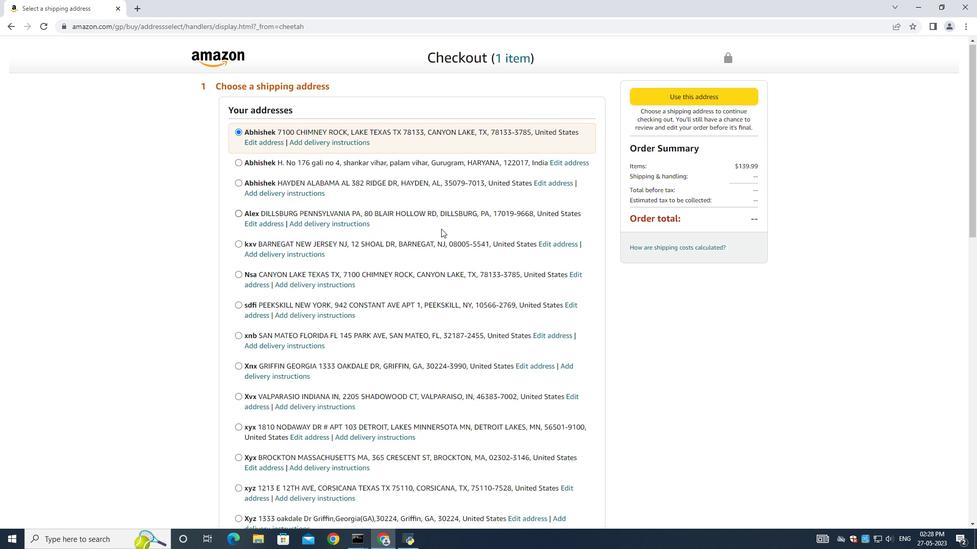 
Action: Mouse scrolled (441, 228) with delta (0, 0)
Screenshot: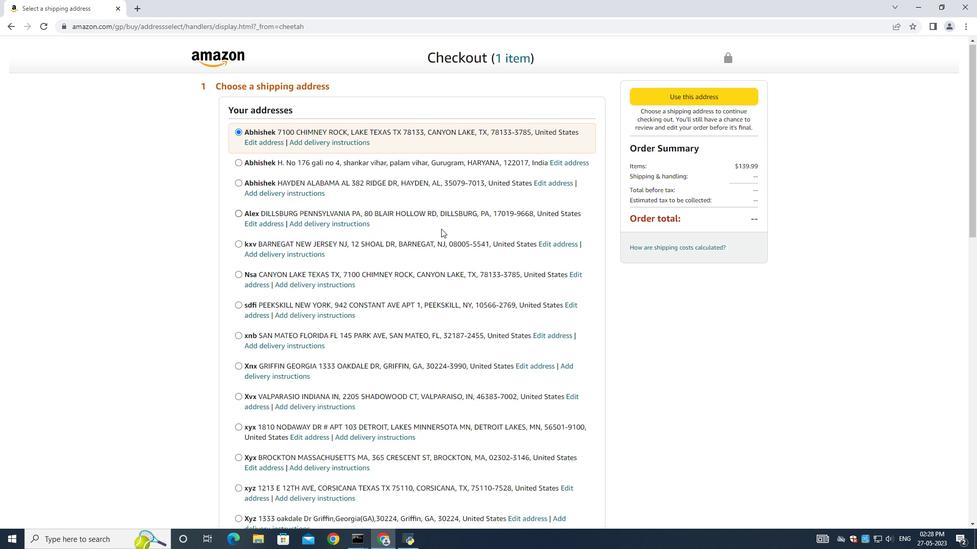 
Action: Mouse moved to (443, 225)
Screenshot: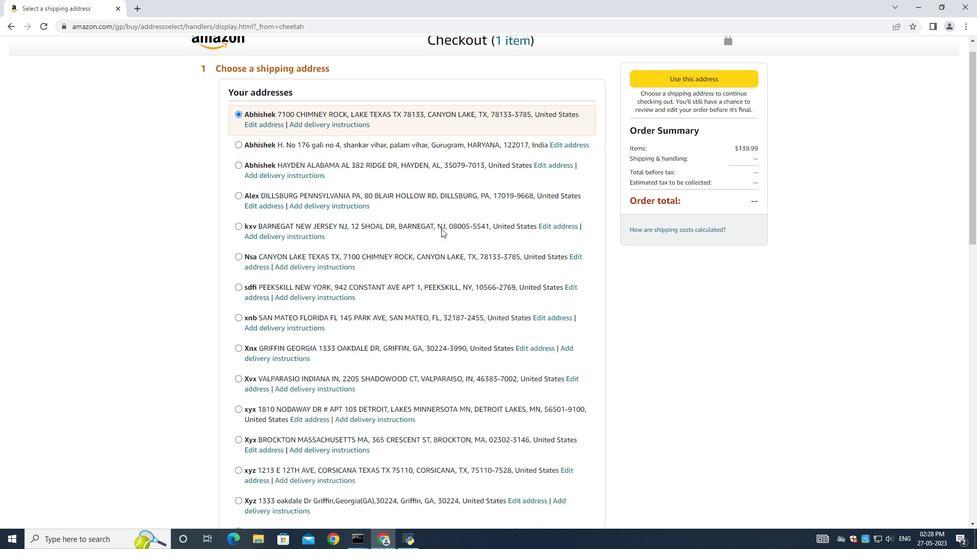 
Action: Mouse scrolled (441, 228) with delta (0, 0)
Screenshot: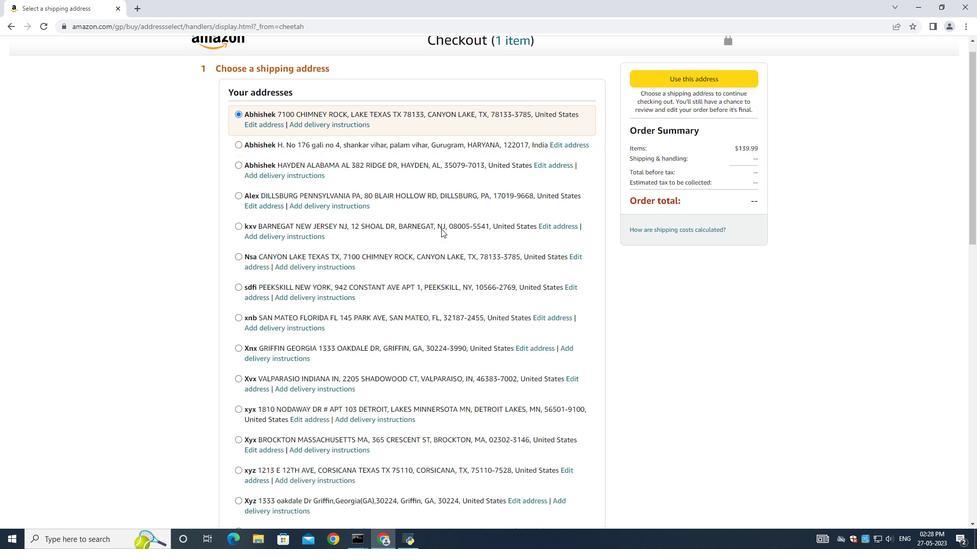 
Action: Mouse scrolled (441, 228) with delta (0, 0)
Screenshot: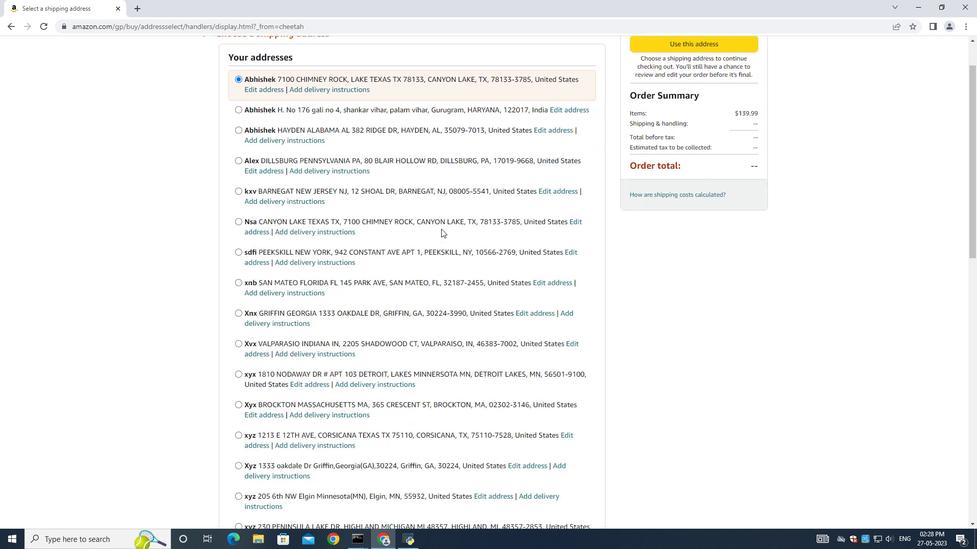 
Action: Mouse moved to (443, 225)
Screenshot: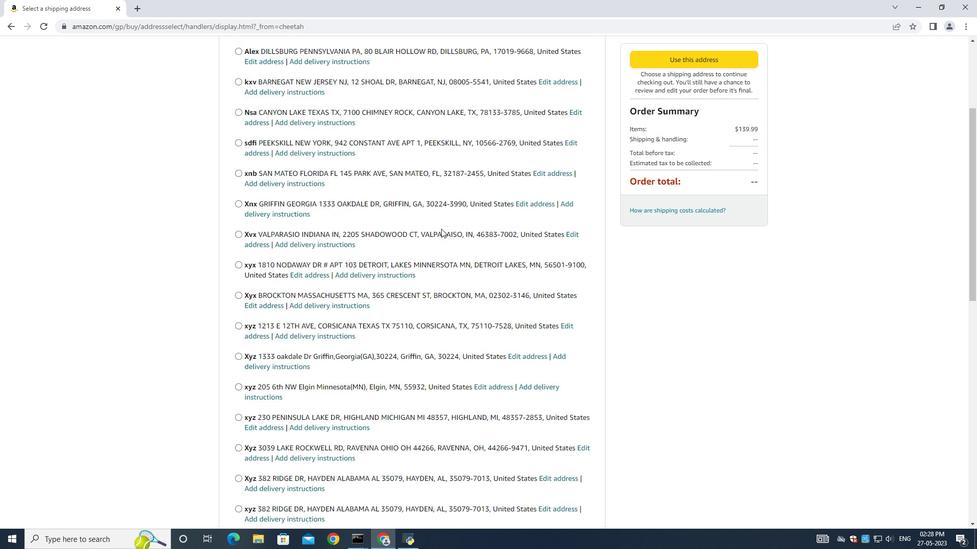 
Action: Mouse scrolled (439, 226) with delta (0, 0)
Screenshot: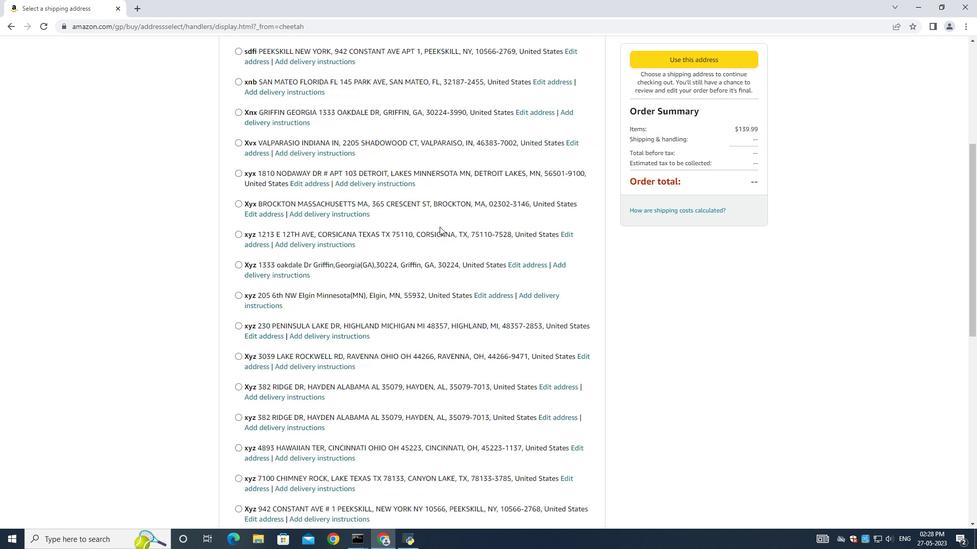 
Action: Mouse moved to (419, 252)
Screenshot: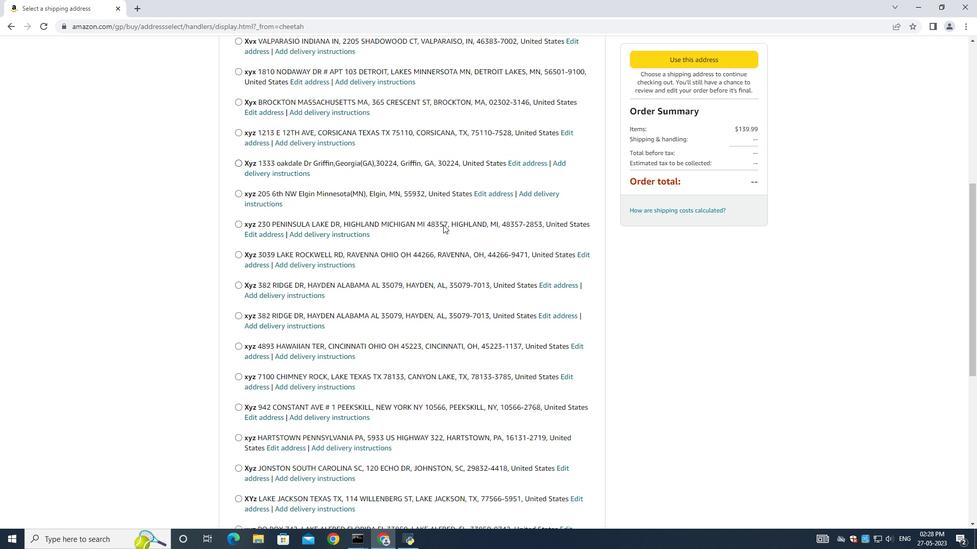 
Action: Mouse scrolled (443, 224) with delta (0, 0)
Screenshot: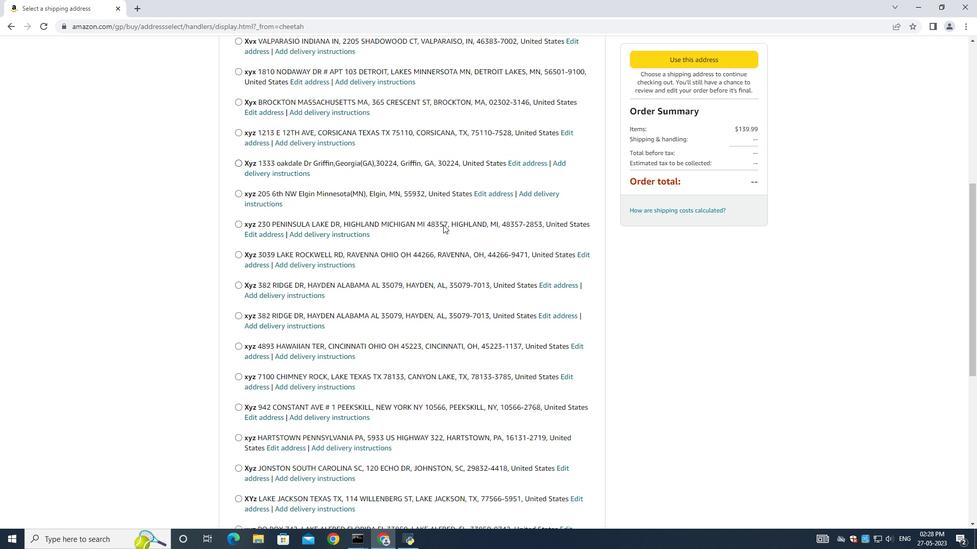 
Action: Mouse moved to (373, 306)
Screenshot: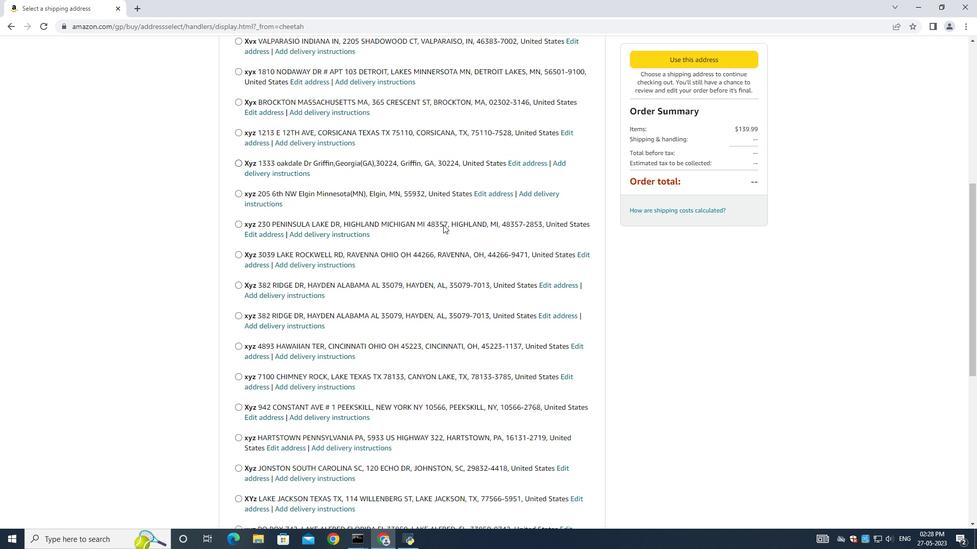 
Action: Mouse scrolled (442, 226) with delta (0, 0)
Screenshot: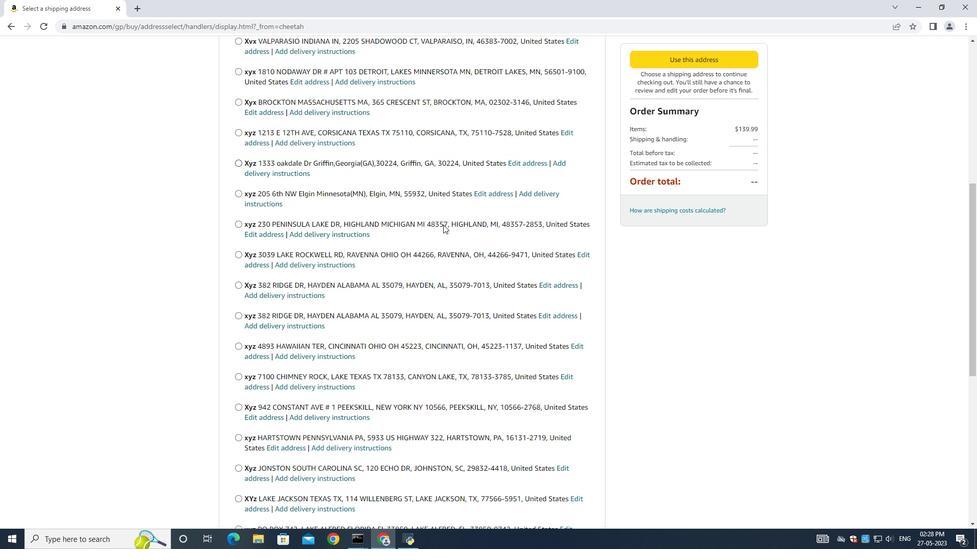 
Action: Mouse moved to (373, 309)
Screenshot: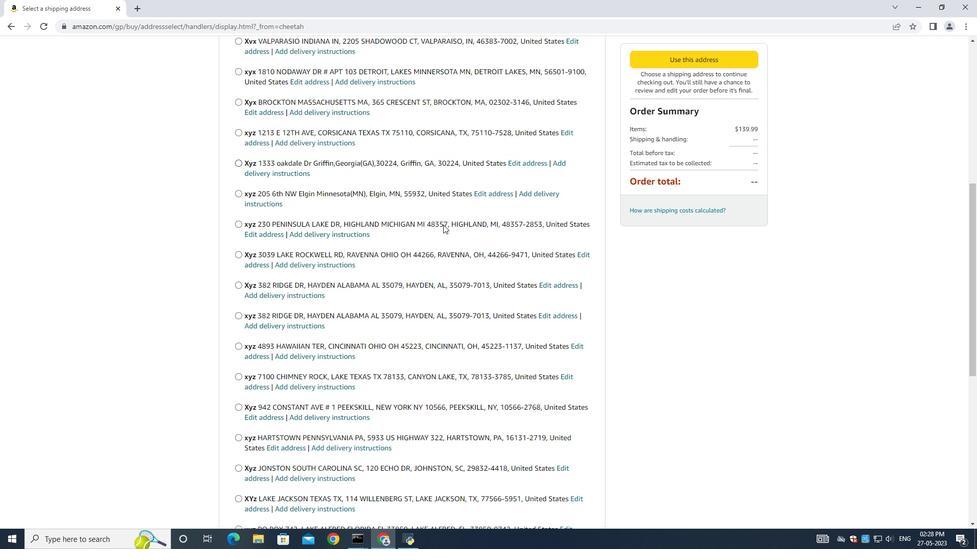 
Action: Mouse scrolled (441, 227) with delta (0, 0)
Screenshot: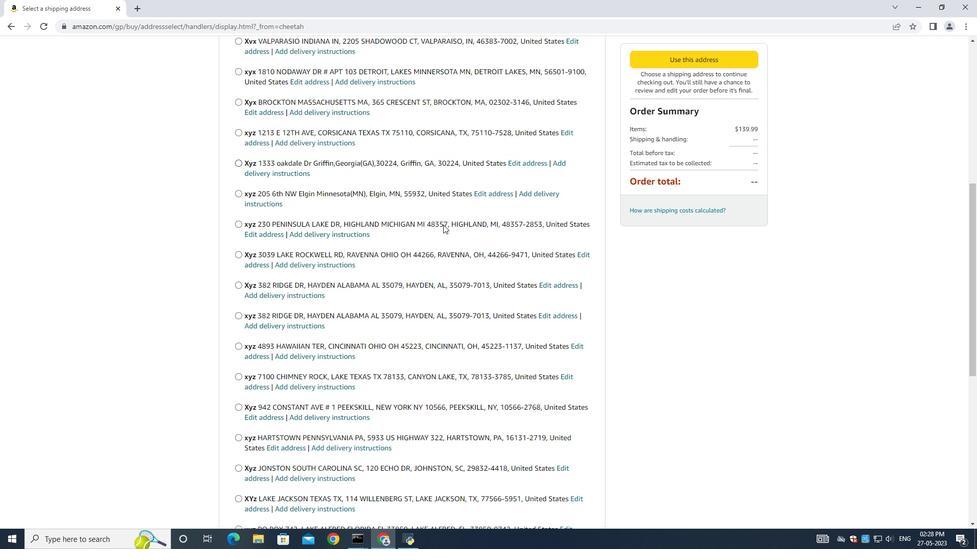 
Action: Mouse moved to (373, 310)
Screenshot: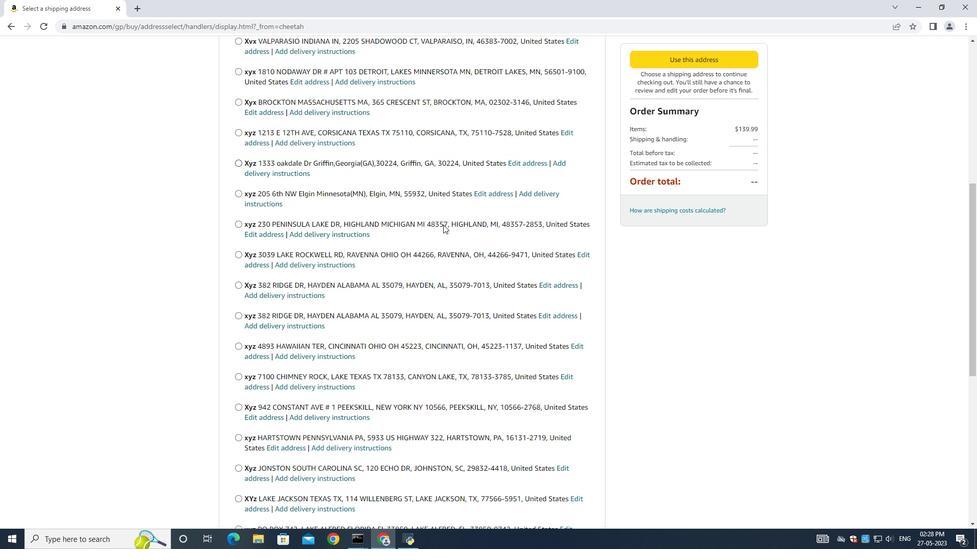 
Action: Mouse scrolled (441, 227) with delta (0, 0)
Screenshot: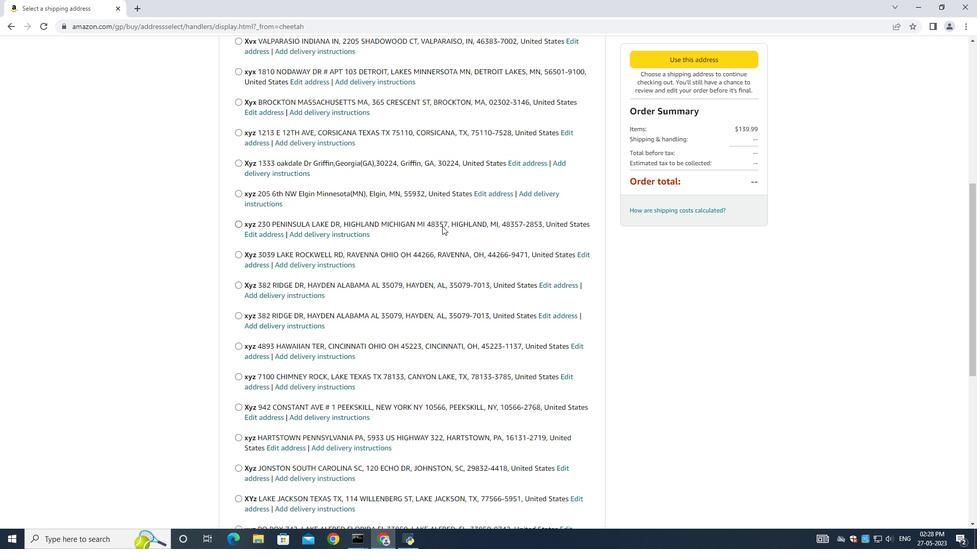 
Action: Mouse moved to (373, 310)
Screenshot: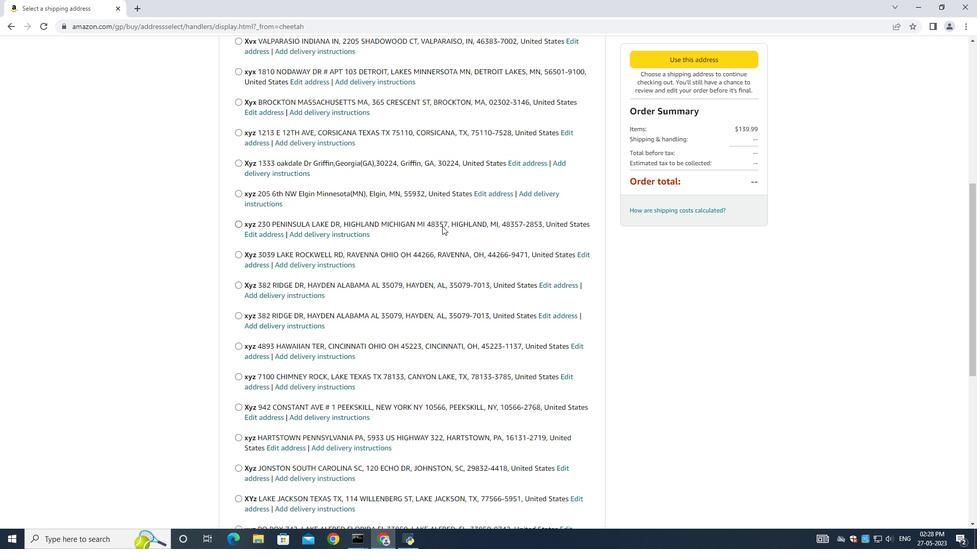 
Action: Mouse scrolled (373, 309) with delta (0, 0)
Screenshot: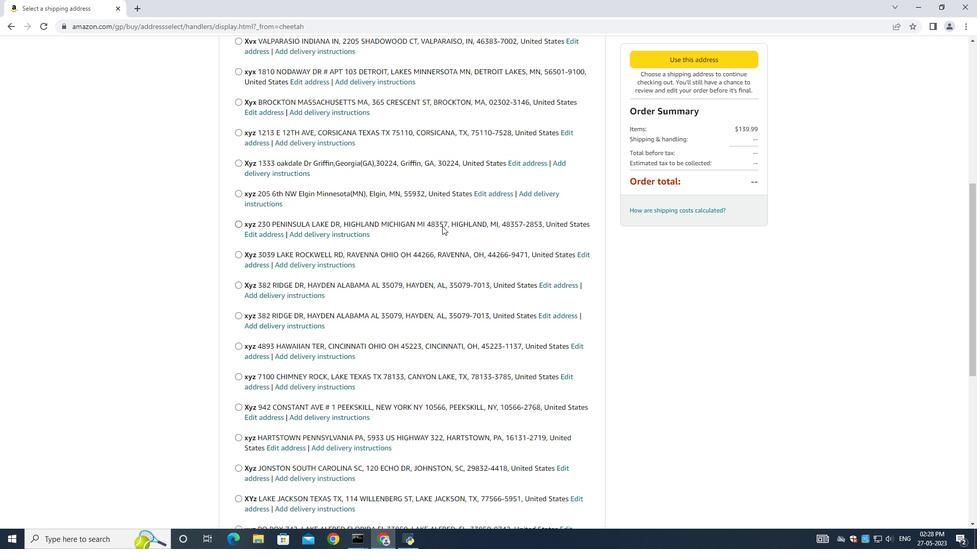 
Action: Mouse moved to (375, 308)
Screenshot: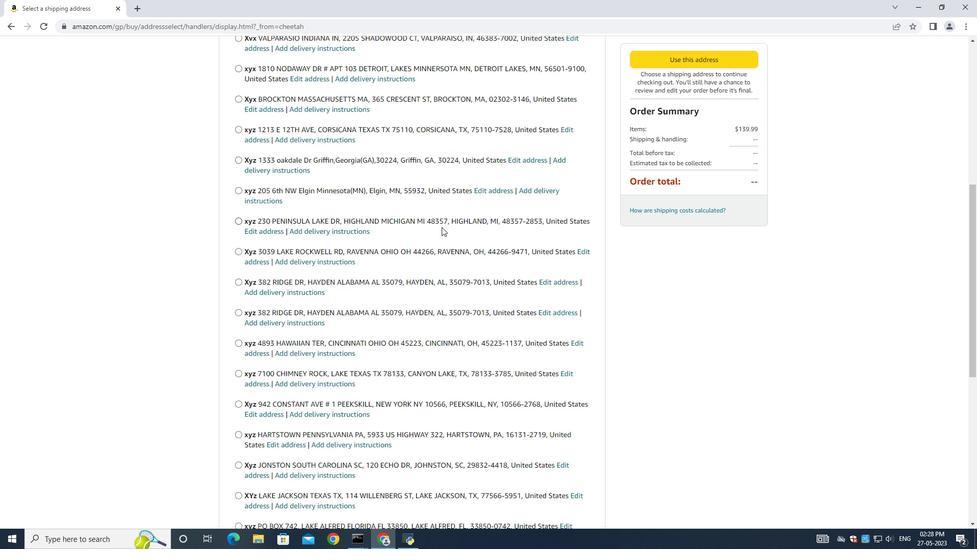 
Action: Mouse scrolled (373, 310) with delta (0, 0)
Screenshot: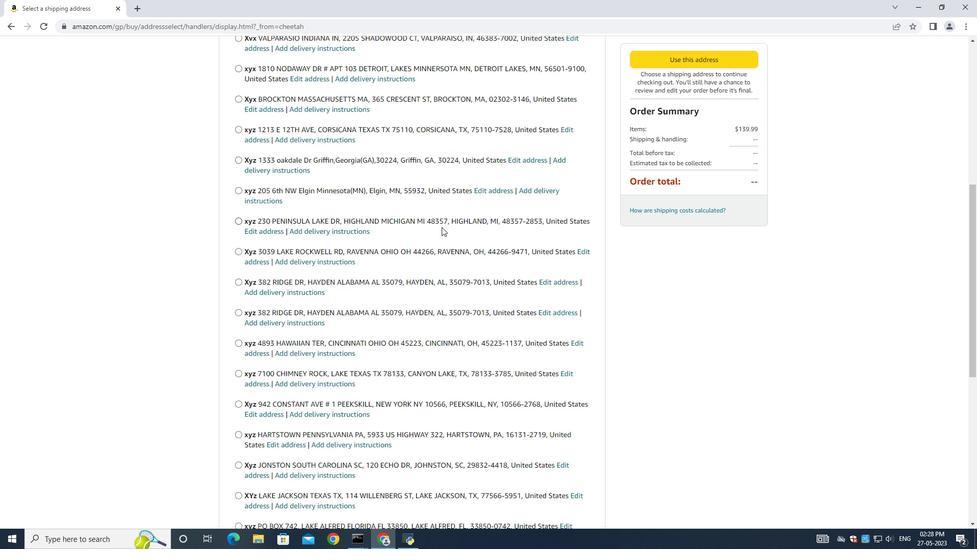 
Action: Mouse scrolled (373, 310) with delta (0, 0)
Screenshot: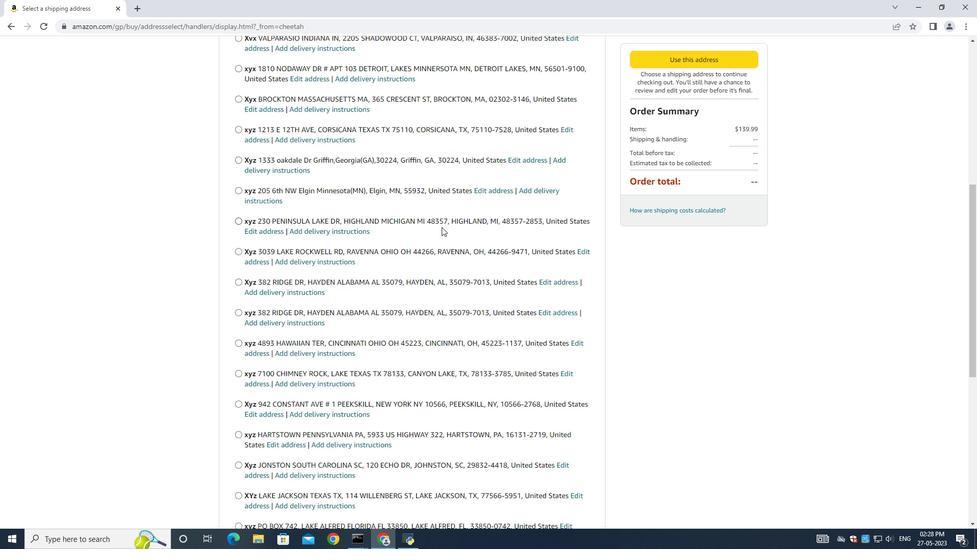
Action: Mouse scrolled (375, 308) with delta (0, 0)
Screenshot: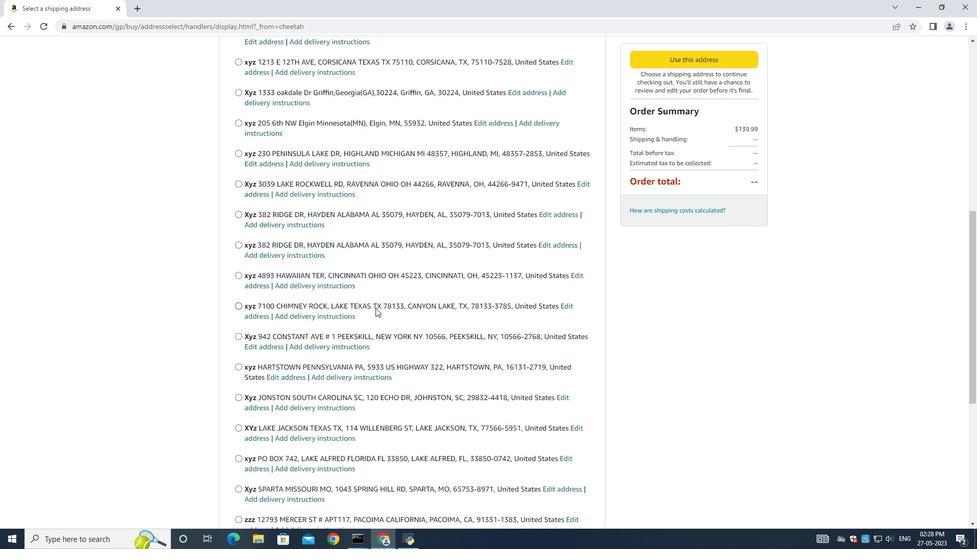 
Action: Mouse scrolled (375, 308) with delta (0, 0)
Screenshot: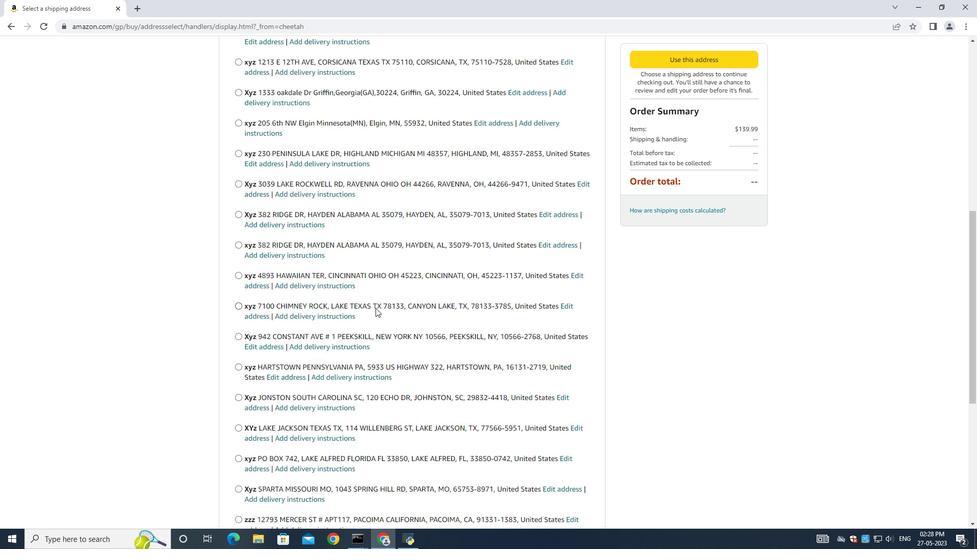 
Action: Mouse moved to (374, 308)
Screenshot: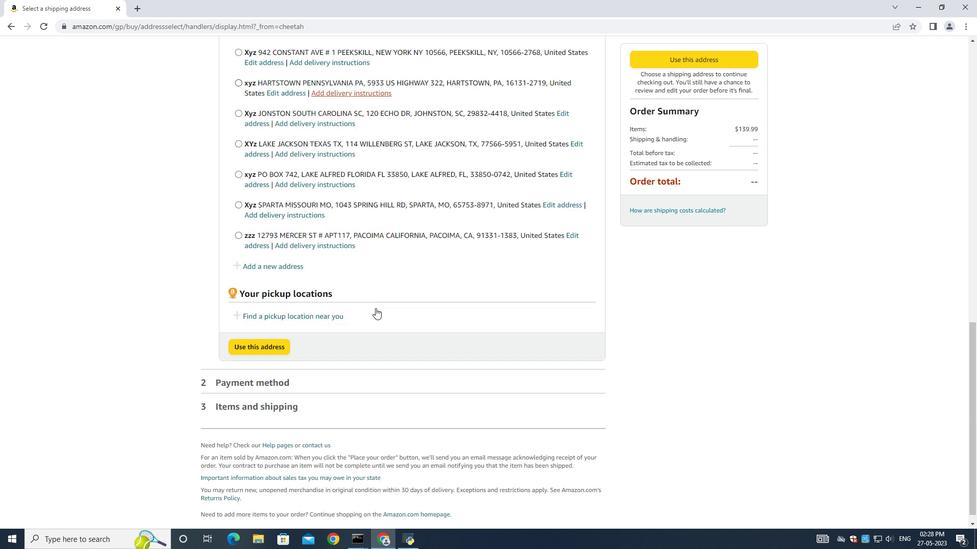 
Action: Mouse scrolled (374, 308) with delta (0, 0)
Screenshot: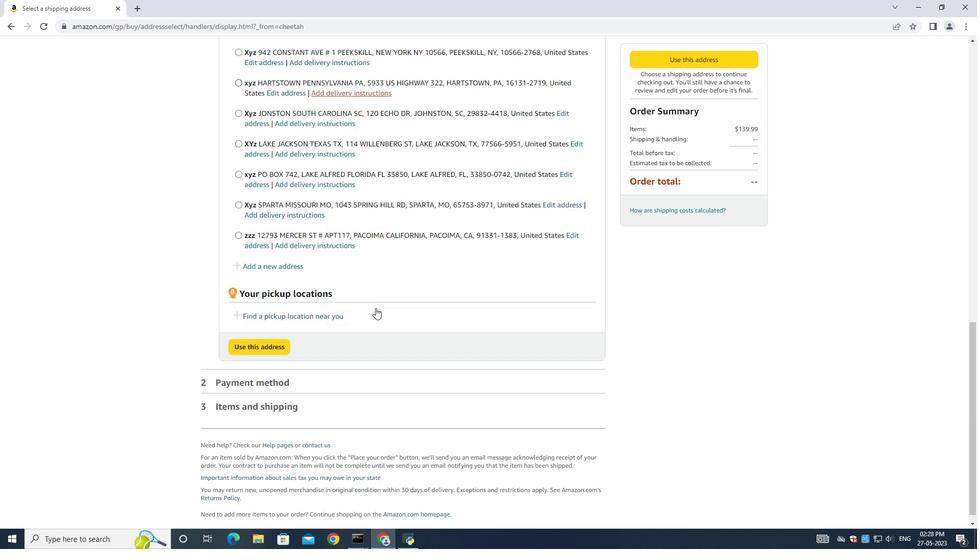 
Action: Mouse moved to (274, 253)
Screenshot: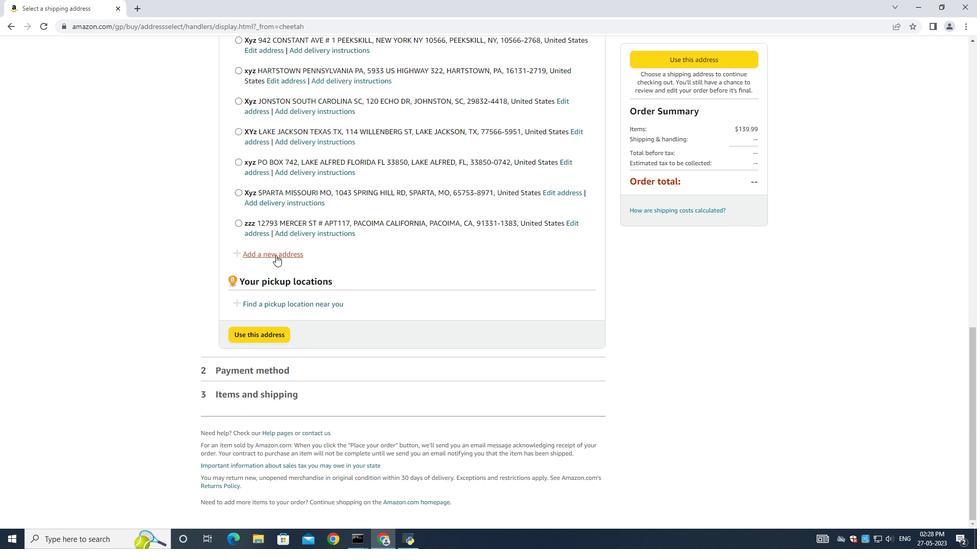 
Action: Mouse pressed left at (274, 253)
Screenshot: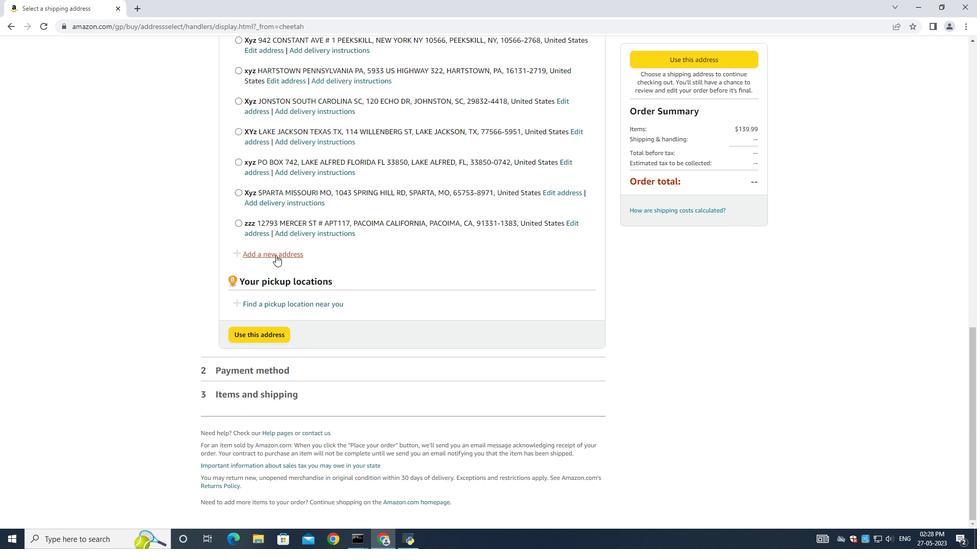 
Action: Mouse moved to (329, 241)
Screenshot: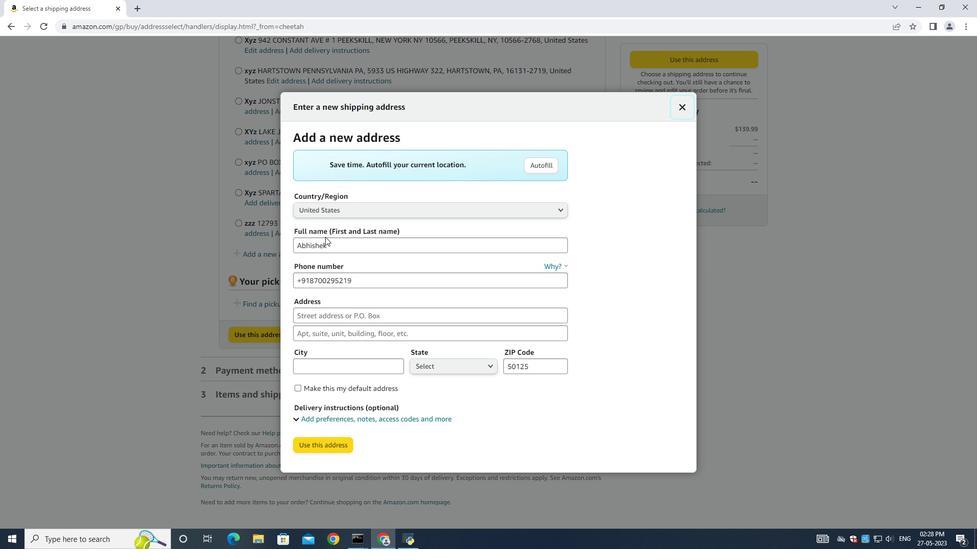 
Action: Mouse pressed left at (329, 241)
Screenshot: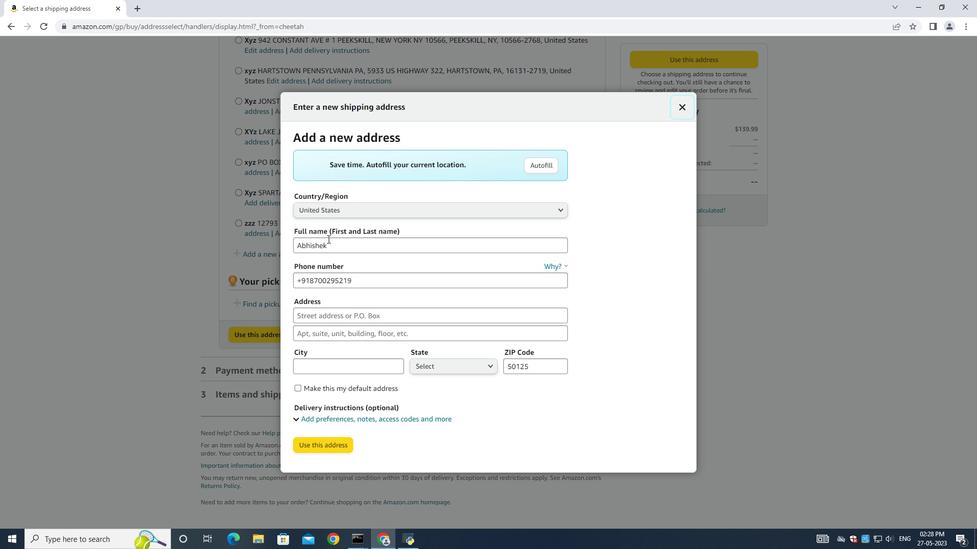 
Action: Key pressed ctrl+Akaa<Key.backspace><Key.backspace><Key.backspace><Key.shift>Alex
Screenshot: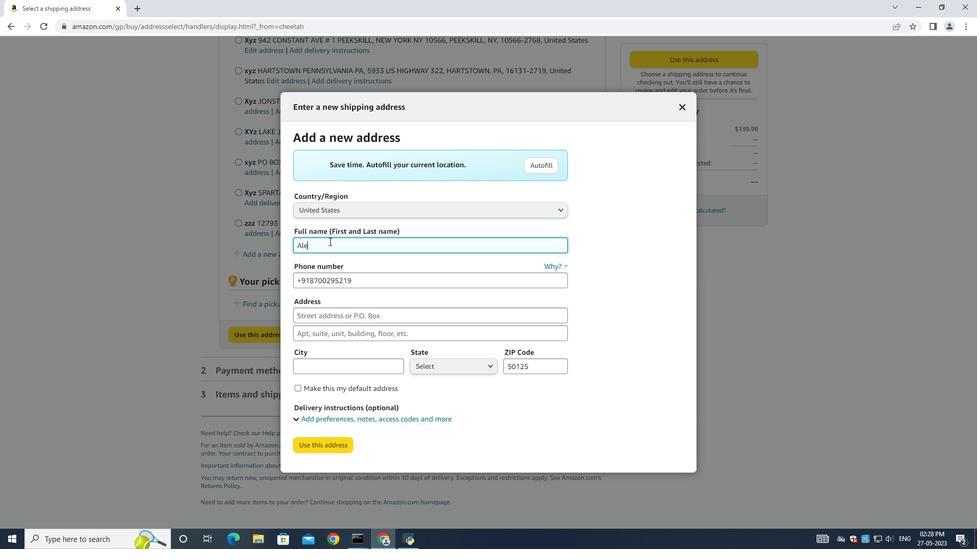 
Action: Mouse moved to (358, 278)
Screenshot: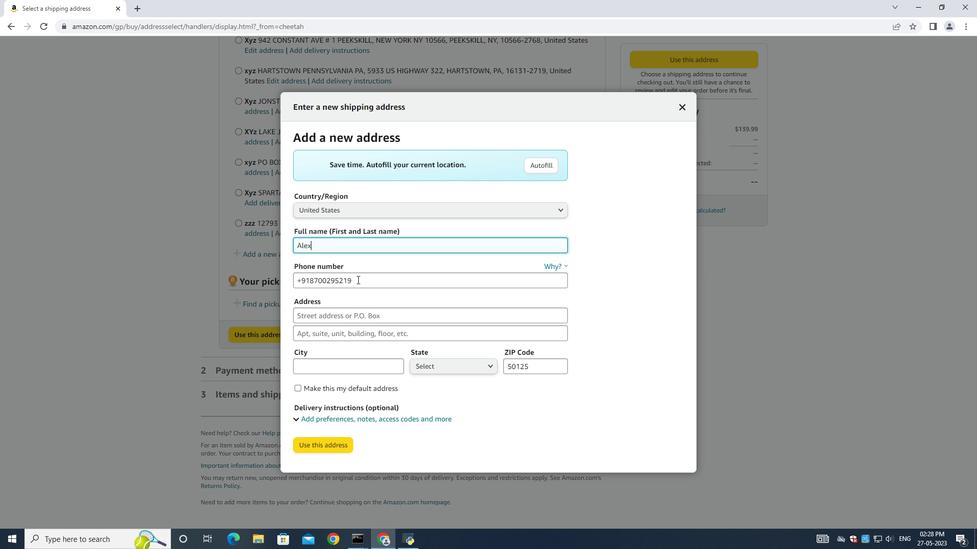
Action: Mouse pressed left at (358, 280)
Screenshot: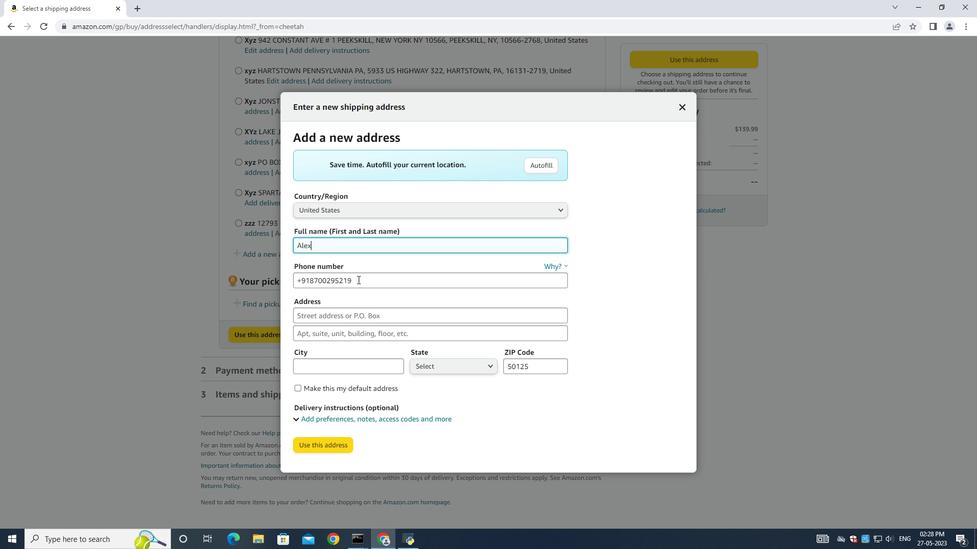 
Action: Key pressed ctrl+A<Key.backspace><Key.shift>(304<Key.shift>)<Key.space>728-9016
Screenshot: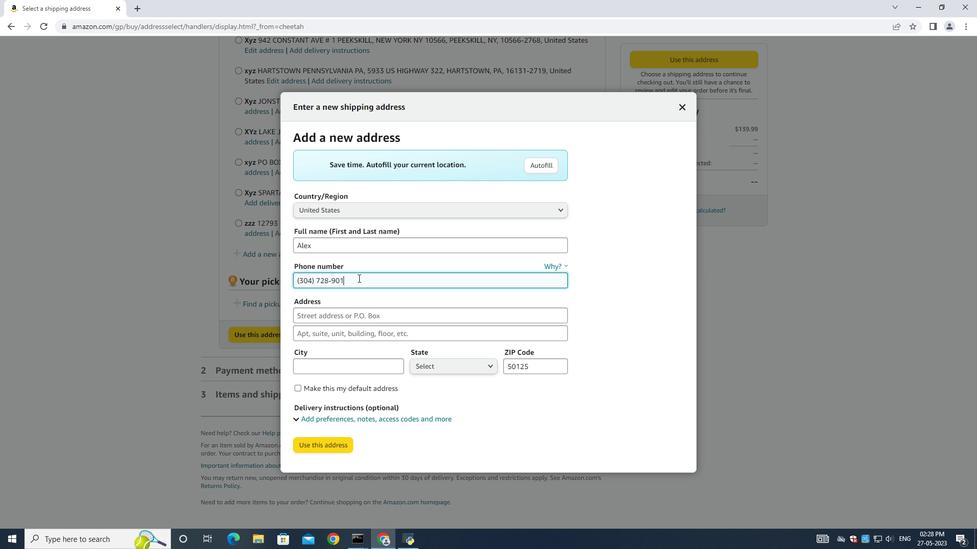 
Action: Mouse moved to (348, 321)
Screenshot: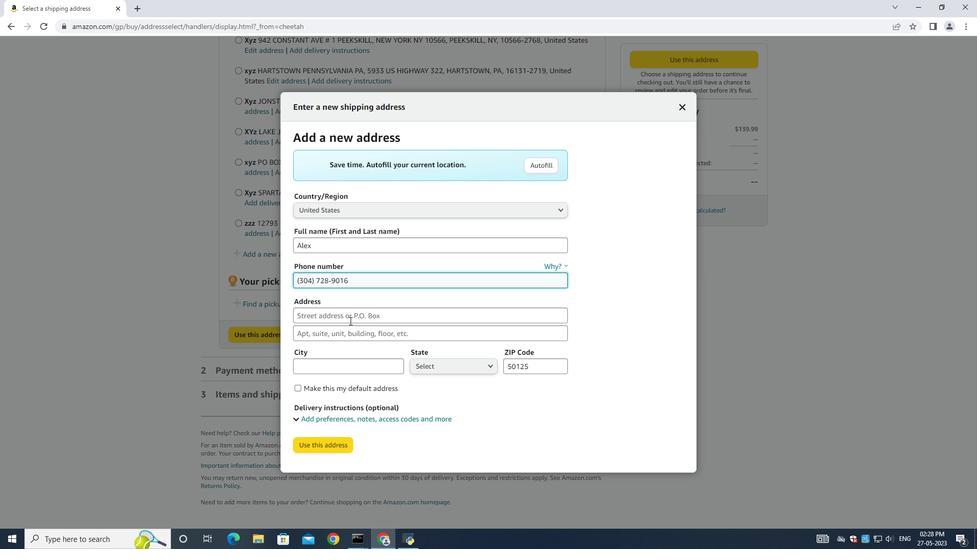 
Action: Mouse pressed left at (348, 321)
Screenshot: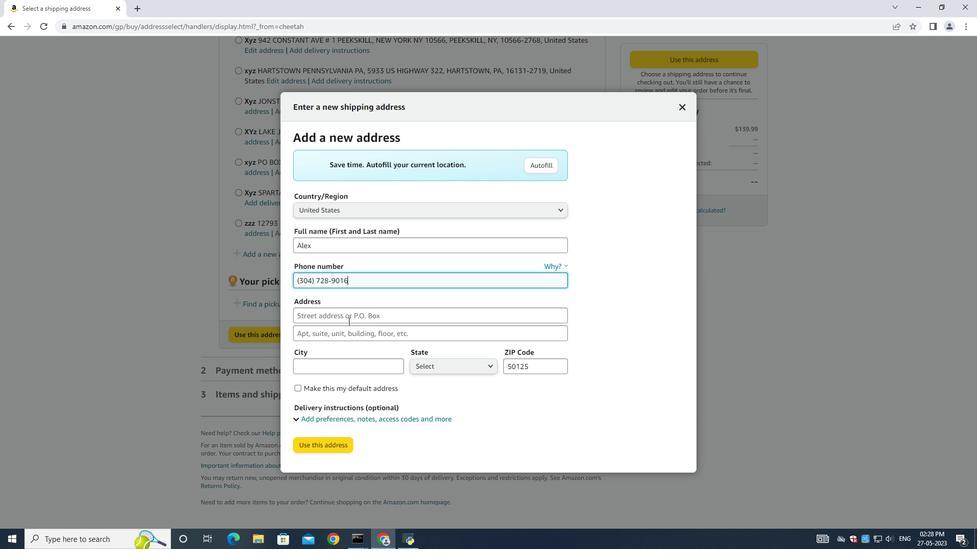
Action: Mouse moved to (347, 321)
Screenshot: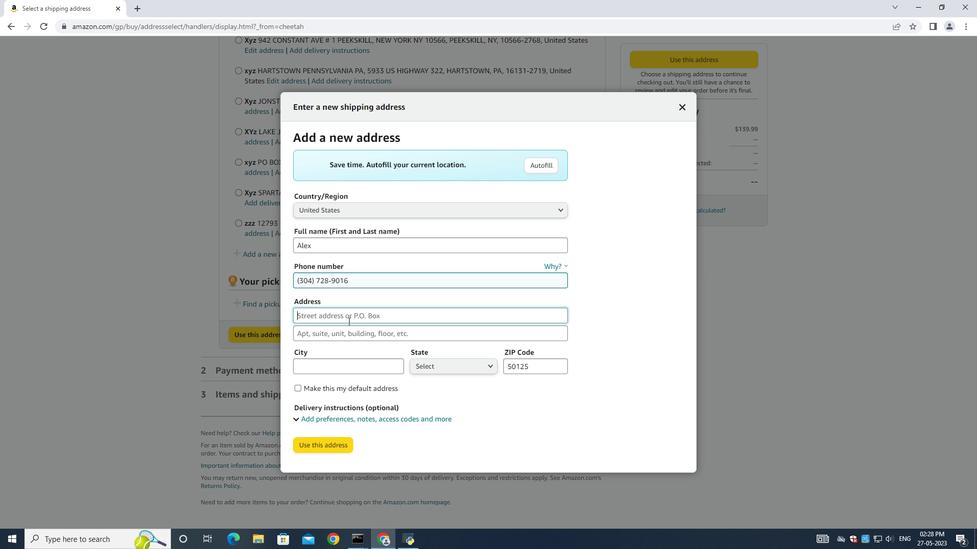
Action: Key pressed 340<Key.space><Key.shift>Alexis<Key.space><Key.shift>Dr<Key.space>
Screenshot: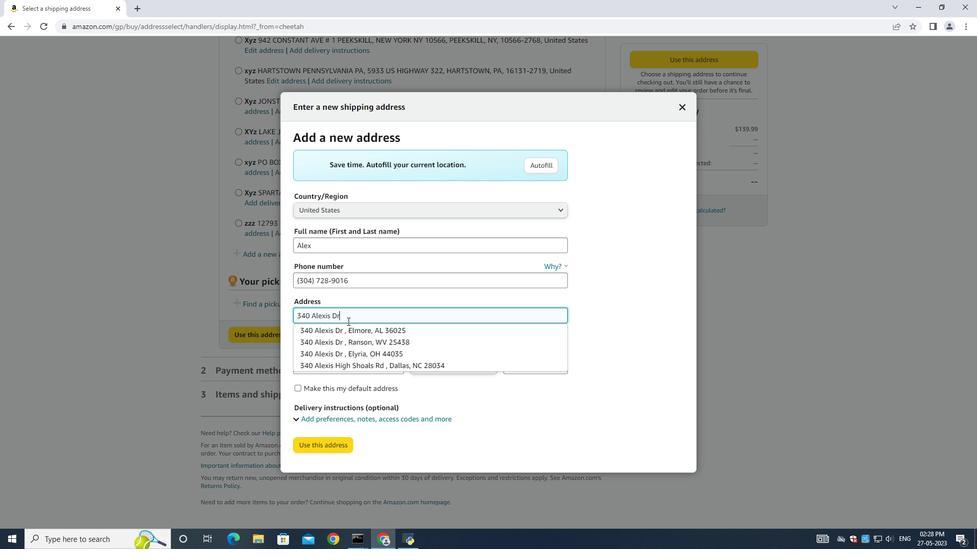 
Action: Mouse moved to (394, 300)
Screenshot: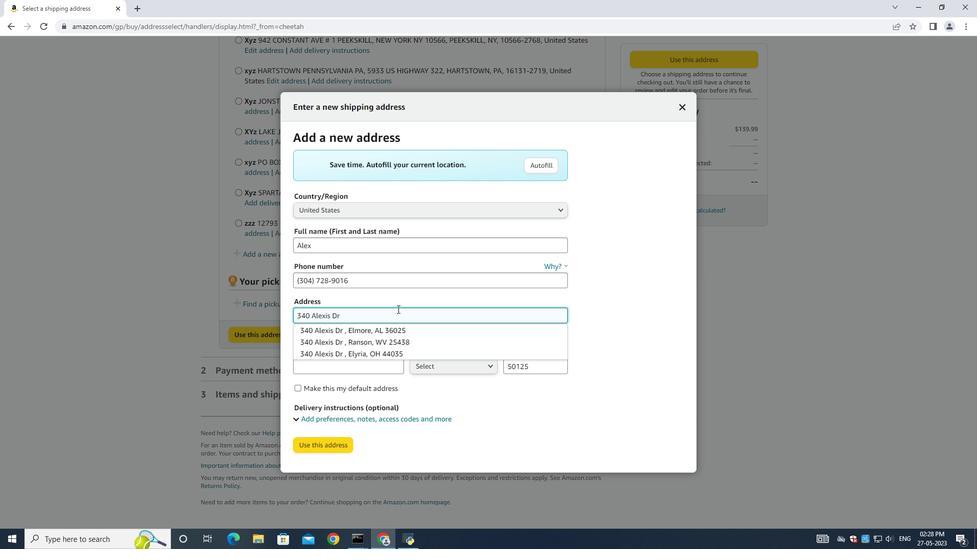 
Action: Mouse pressed left at (394, 300)
Screenshot: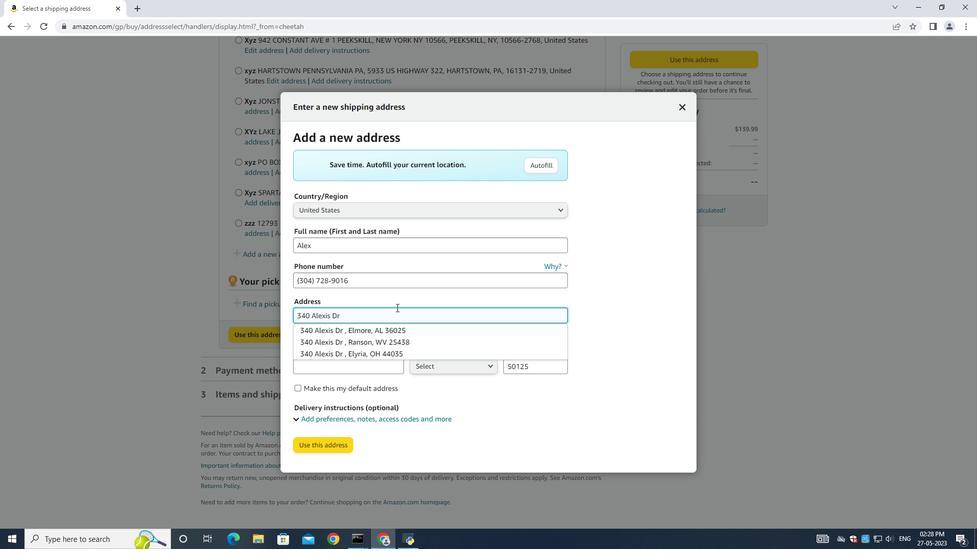 
Action: Mouse moved to (365, 332)
Screenshot: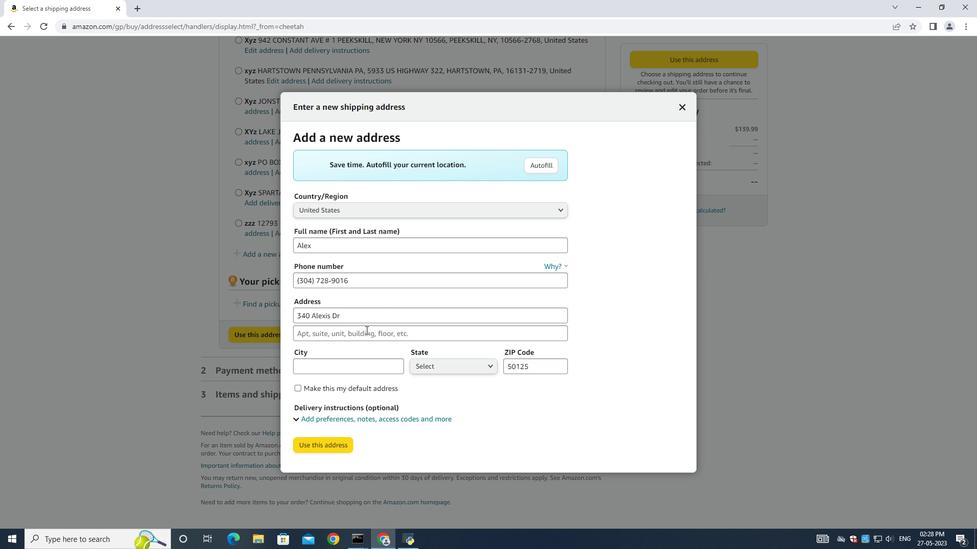 
Action: Mouse pressed left at (365, 332)
Screenshot: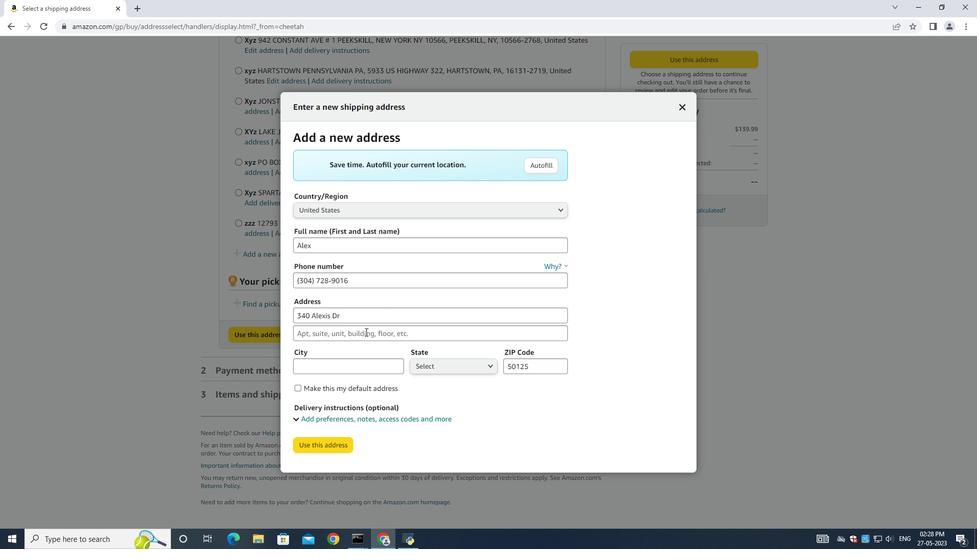 
Action: Mouse moved to (368, 331)
Screenshot: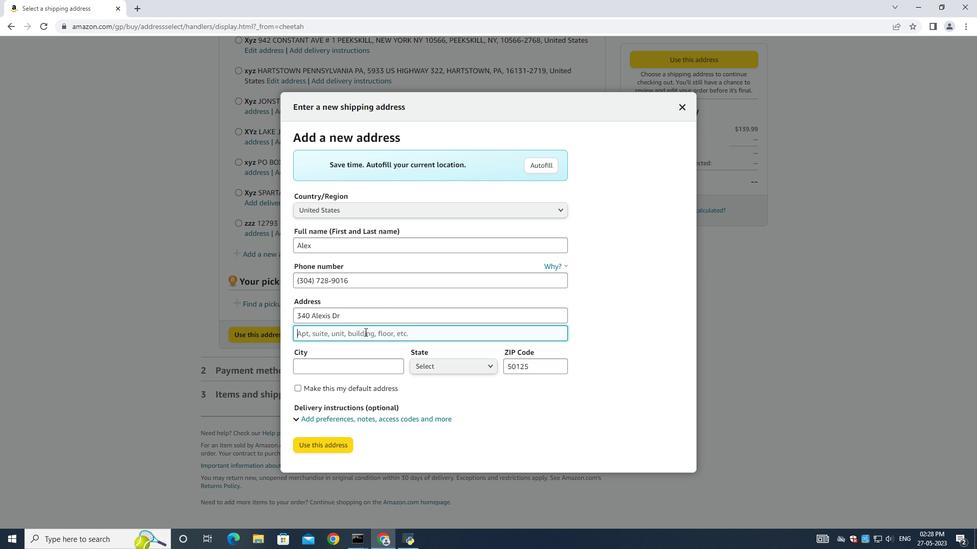 
Action: Key pressed 340<Key.backspace><Key.backspace><Key.backspace><Key.backspace><Key.shift>Ranson<Key.space><Key.shift>West<Key.space><Key.shift>Virginia<Key.space><Key.shift><Key.shift><Key.shift>(WV)
Screenshot: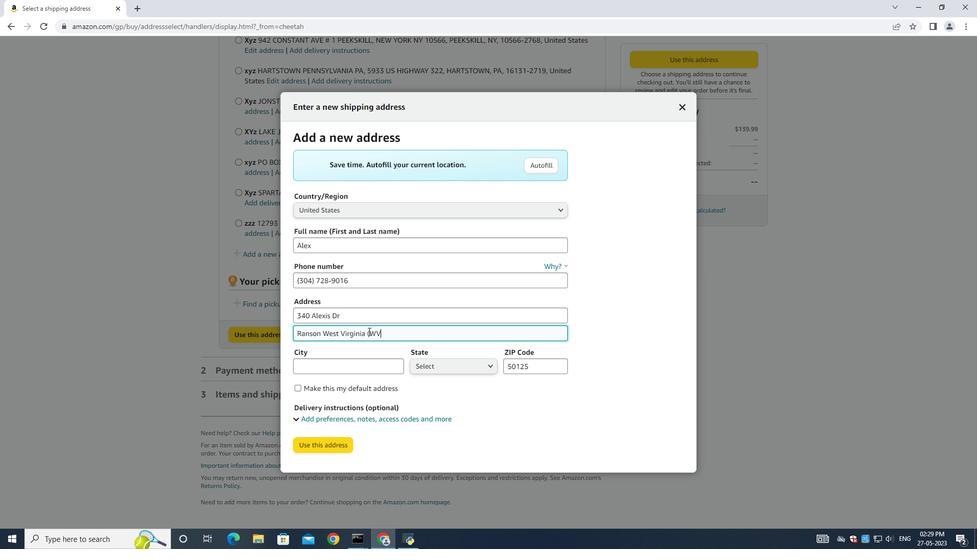 
Action: Mouse moved to (355, 361)
Screenshot: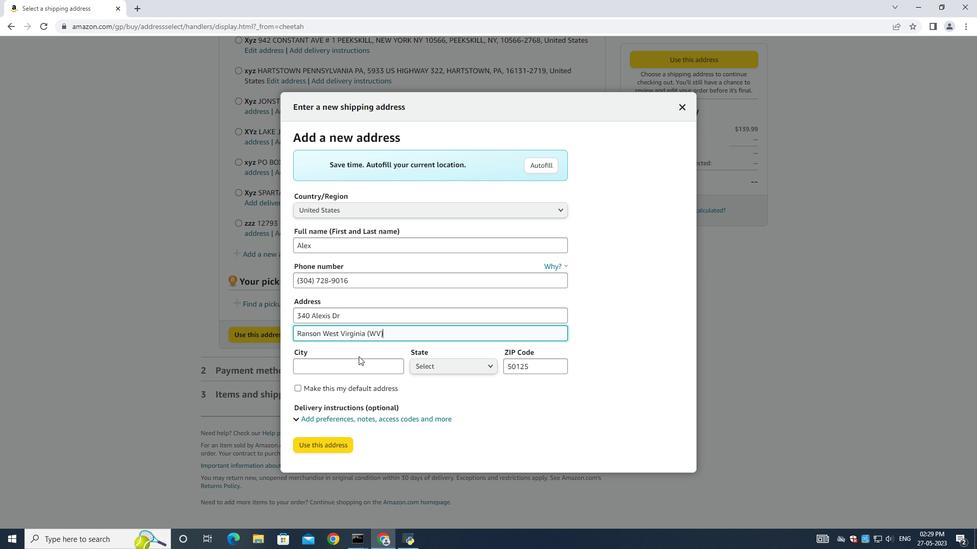 
Action: Mouse pressed left at (355, 361)
Screenshot: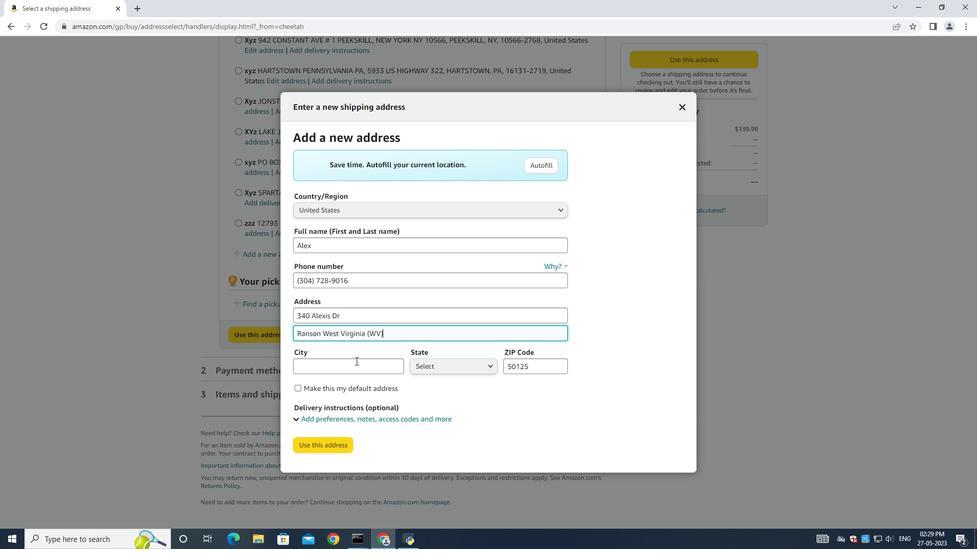 
Action: Key pressed <Key.shift><Key.shift><Key.shift><Key.shift><Key.shift><Key.shift><Key.shift><Key.shift><Key.shift><Key.shift><Key.shift><Key.shift><Key.shift><Key.shift><Key.shift><Key.shift><Key.shift><Key.shift><Key.shift><Key.shift><Key.shift><Key.shift><Key.shift><Key.shift><Key.shift>Ranson
Screenshot: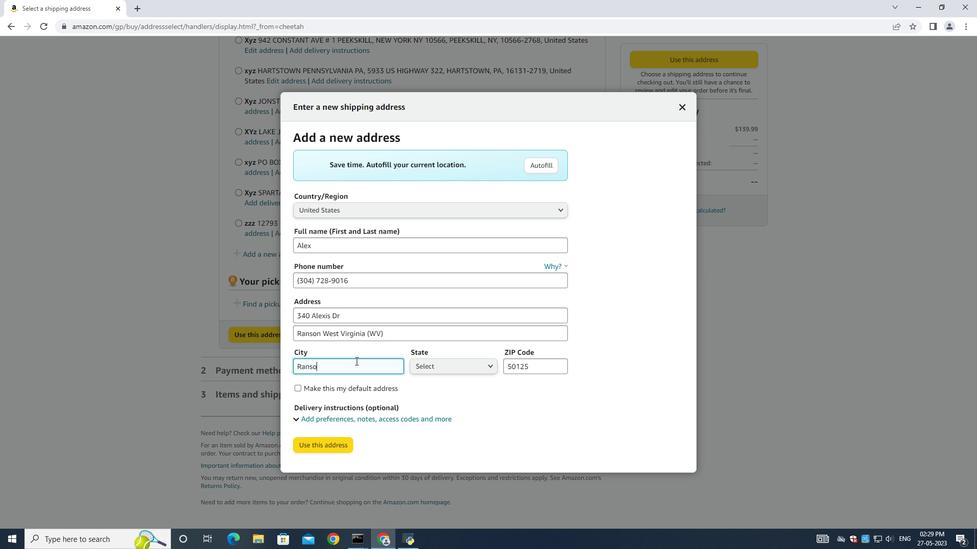 
Action: Mouse moved to (436, 371)
Screenshot: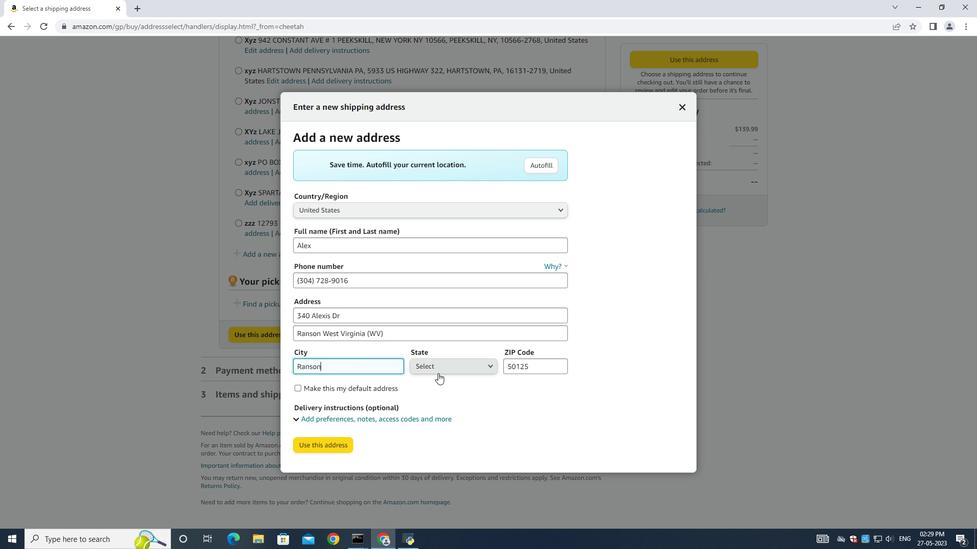 
Action: Mouse pressed left at (436, 371)
Screenshot: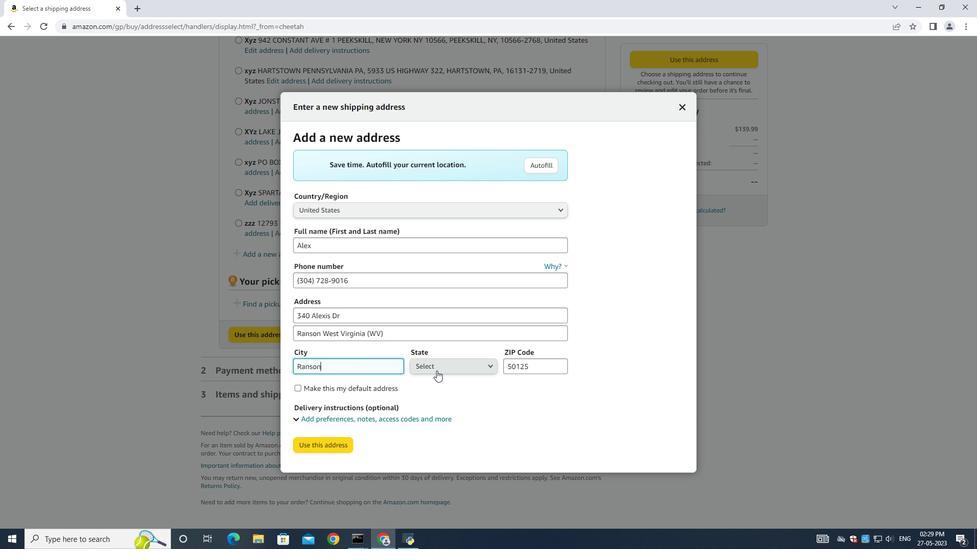 
Action: Mouse moved to (486, 266)
Screenshot: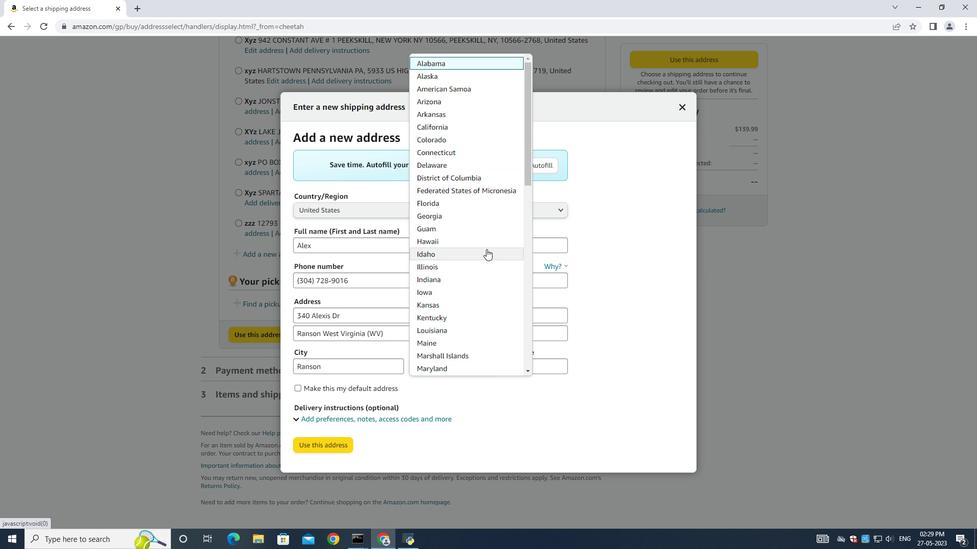 
Action: Mouse scrolled (486, 264) with delta (0, 0)
Screenshot: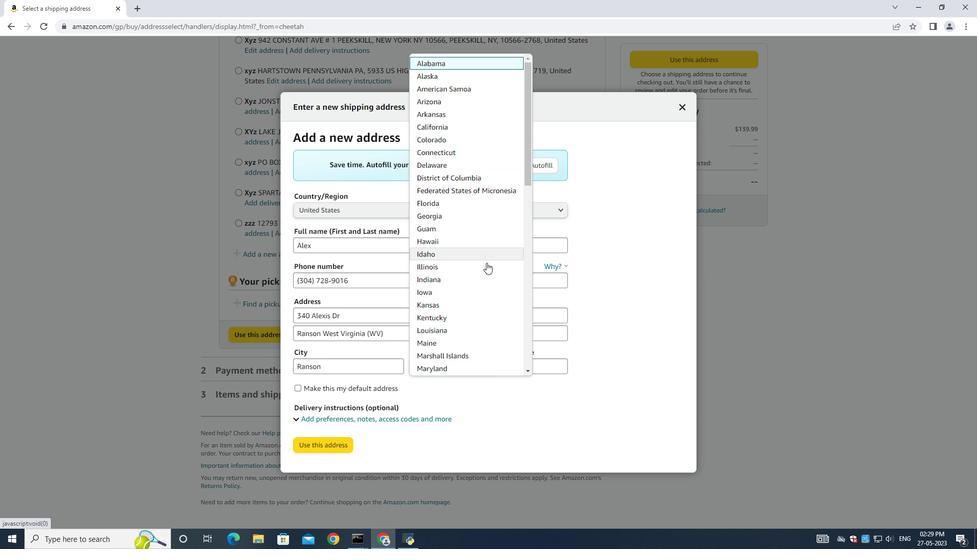 
Action: Mouse moved to (486, 266)
Screenshot: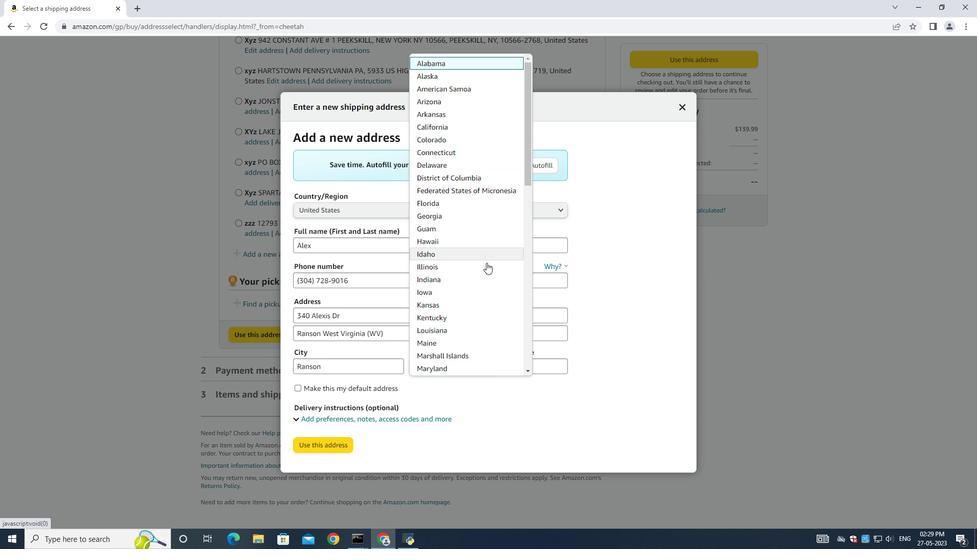 
Action: Mouse scrolled (486, 266) with delta (0, 0)
Screenshot: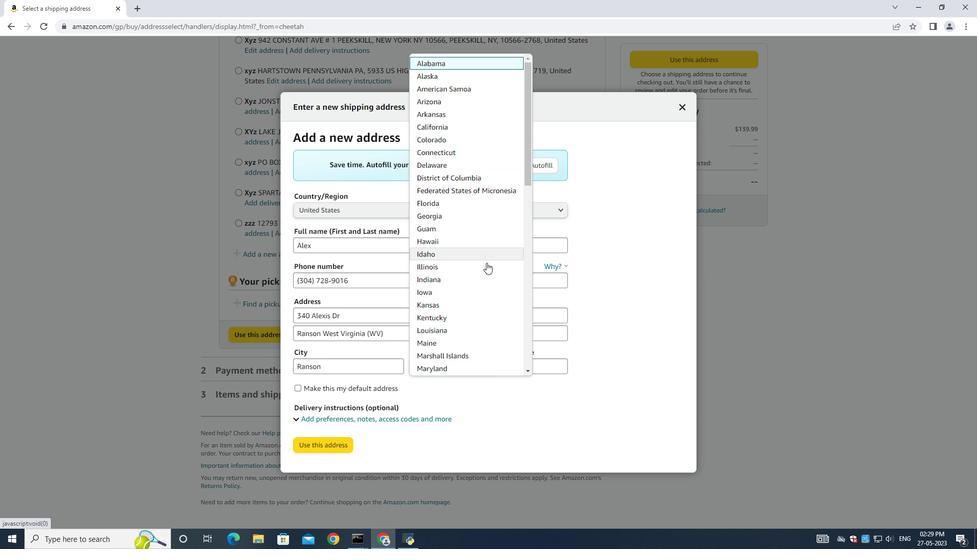 
Action: Mouse moved to (485, 267)
Screenshot: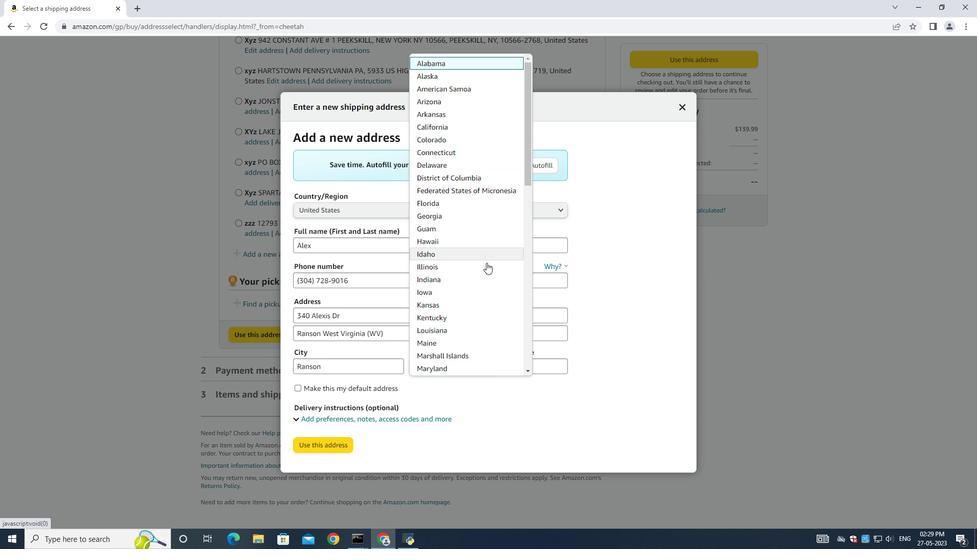 
Action: Mouse scrolled (486, 266) with delta (0, 0)
Screenshot: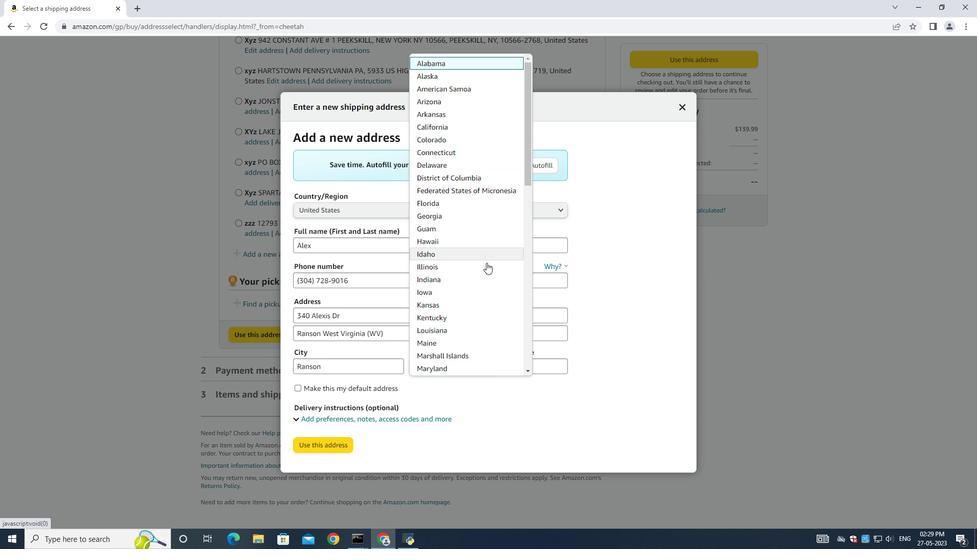 
Action: Mouse moved to (485, 268)
Screenshot: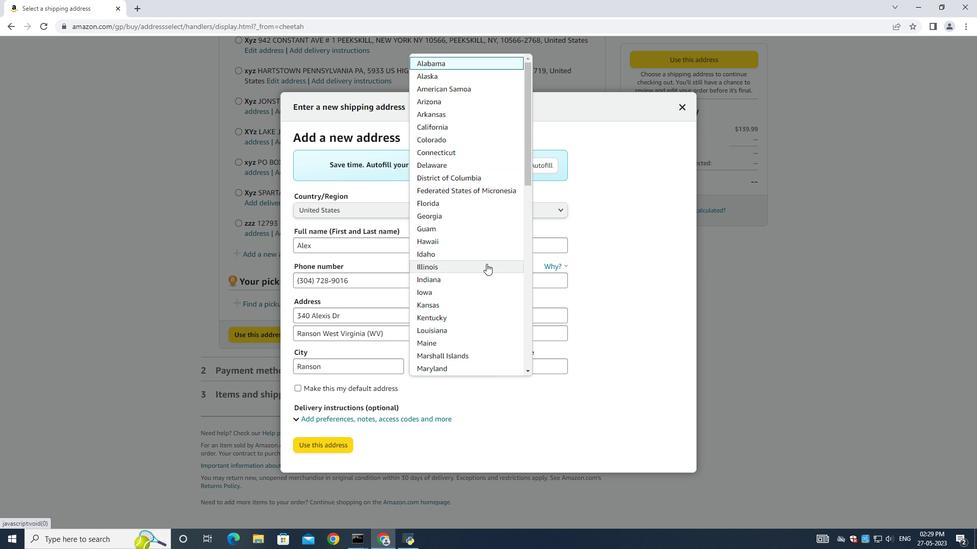 
Action: Mouse scrolled (486, 266) with delta (0, 0)
Screenshot: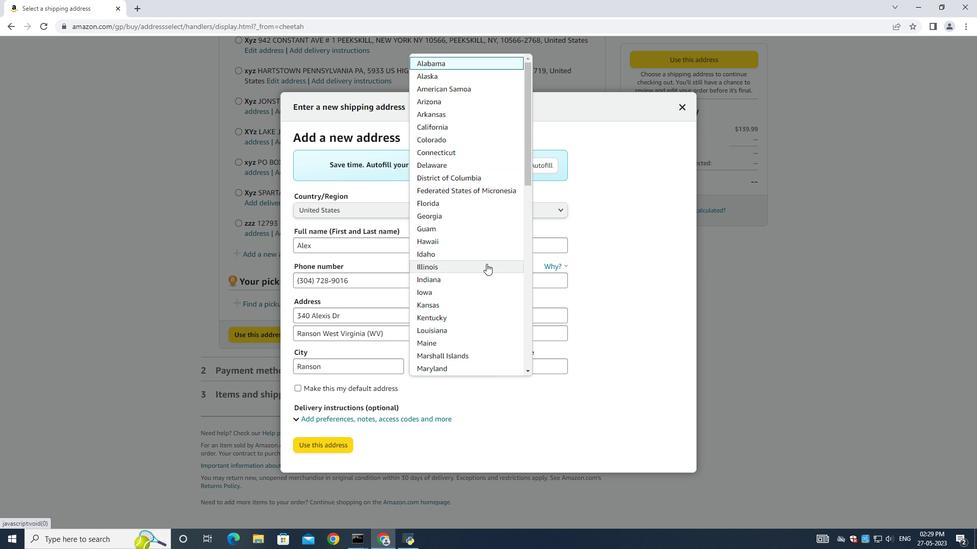 
Action: Mouse moved to (466, 320)
Screenshot: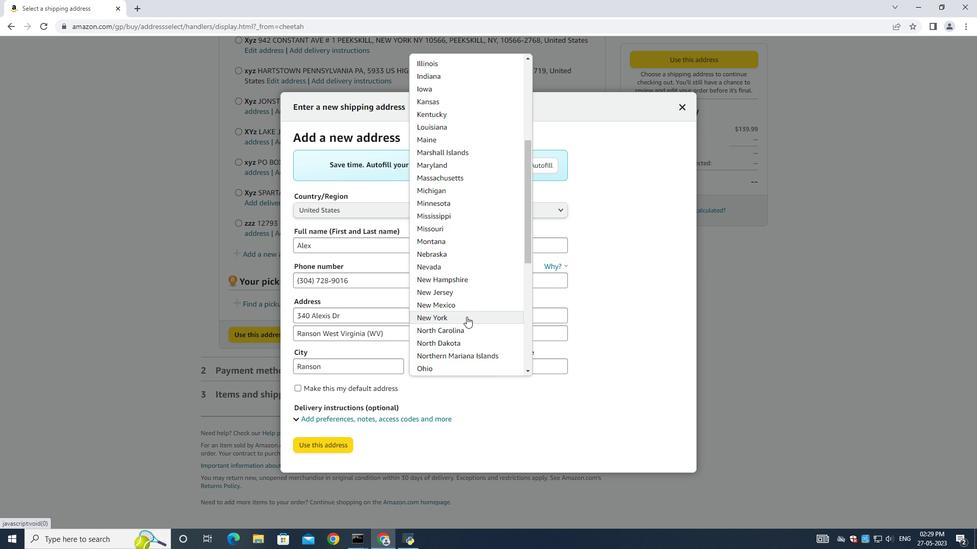 
Action: Mouse scrolled (466, 319) with delta (0, 0)
Screenshot: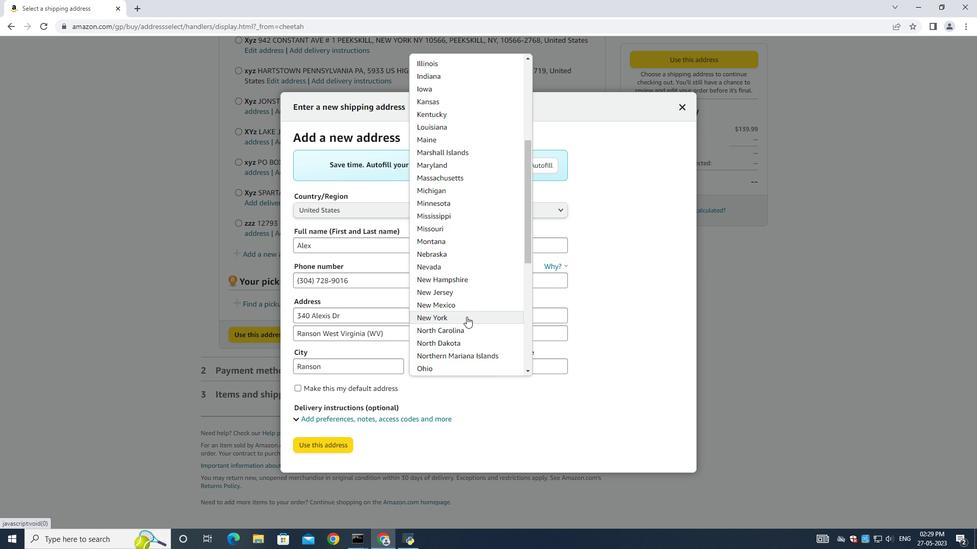 
Action: Mouse moved to (466, 321)
Screenshot: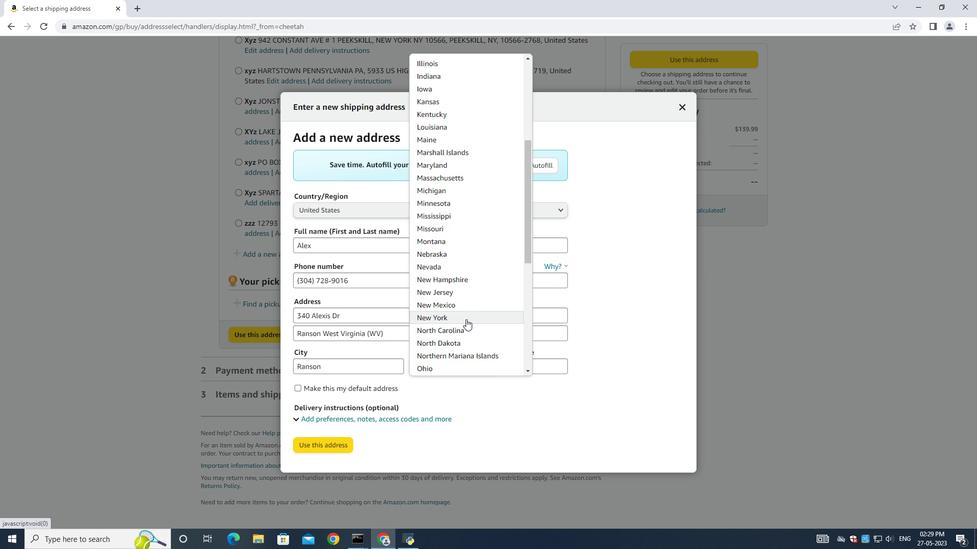 
Action: Mouse scrolled (466, 320) with delta (0, 0)
Screenshot: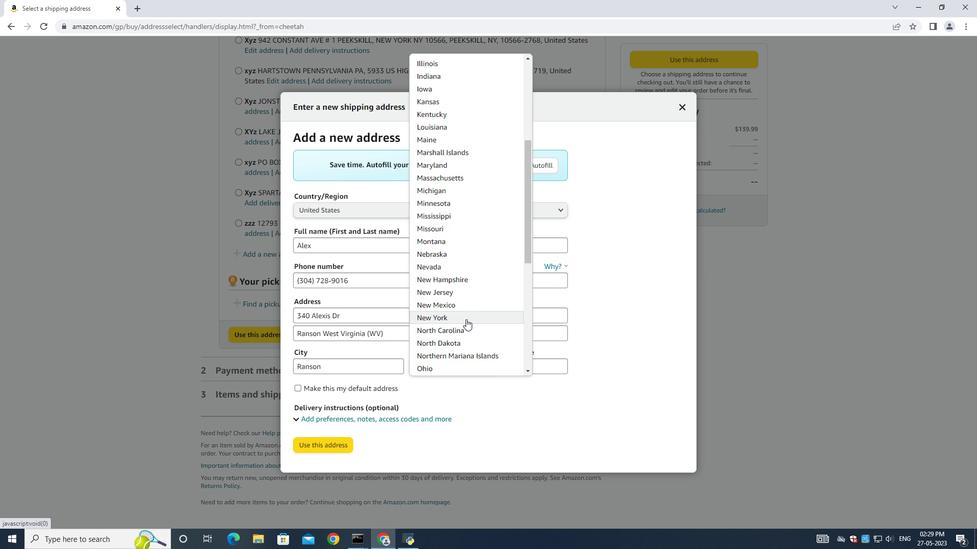 
Action: Mouse scrolled (466, 320) with delta (0, 0)
Screenshot: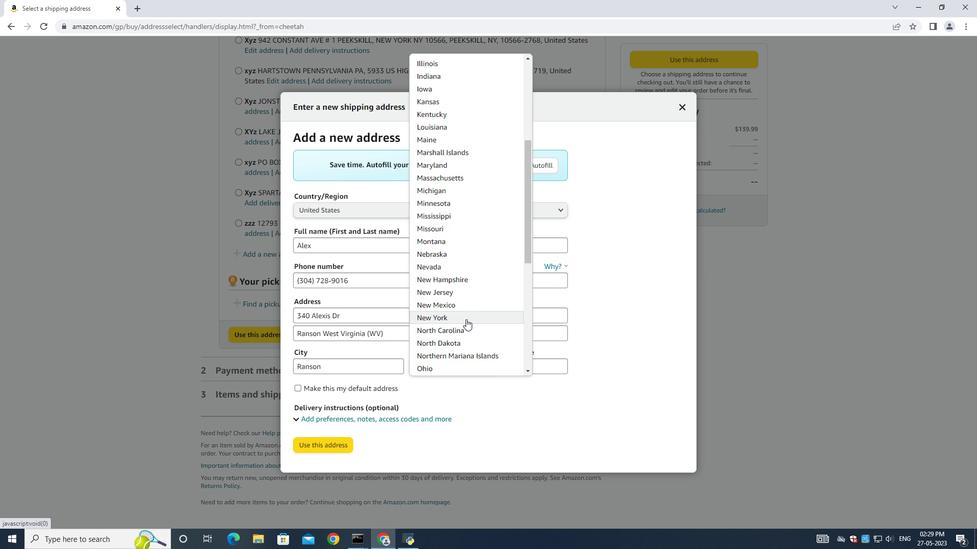 
Action: Mouse scrolled (466, 320) with delta (0, 0)
Screenshot: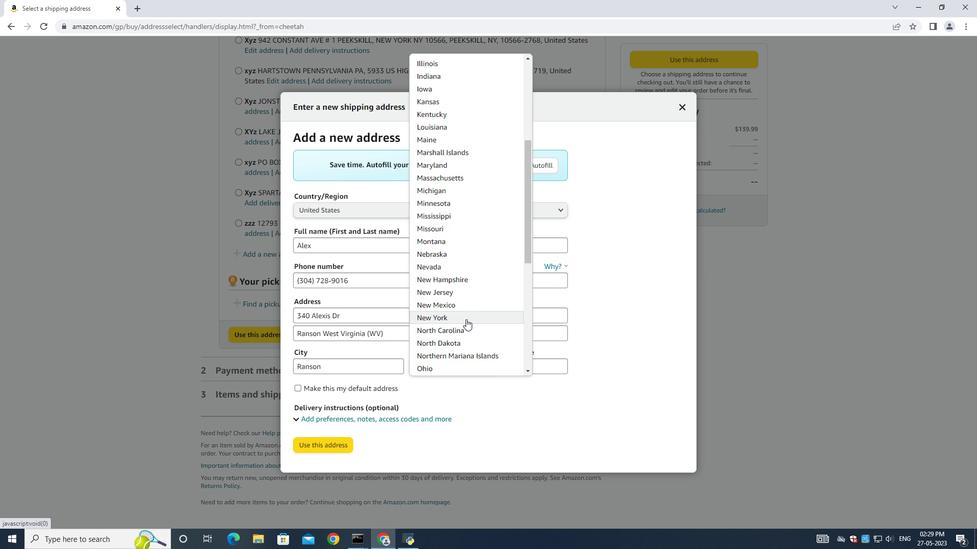 
Action: Mouse moved to (454, 338)
Screenshot: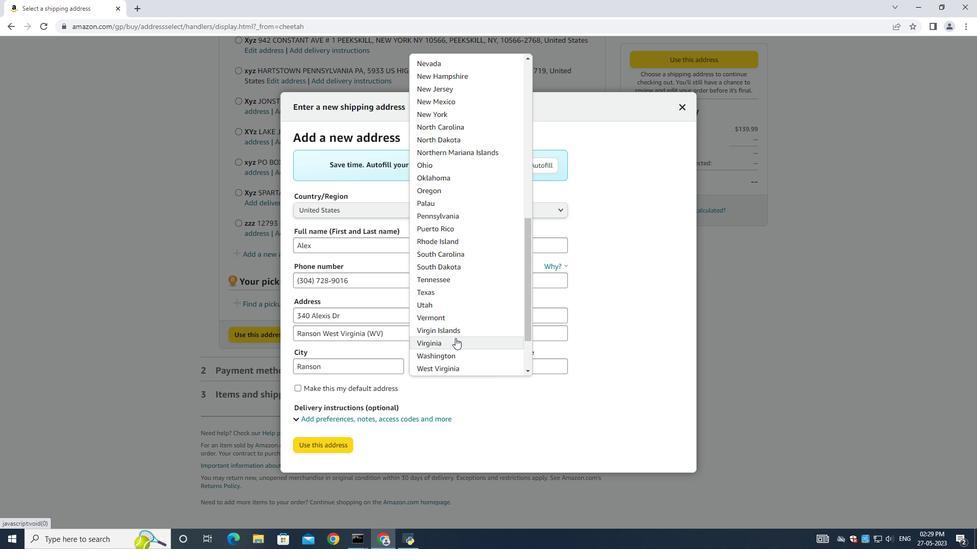 
Action: Mouse pressed left at (454, 338)
Screenshot: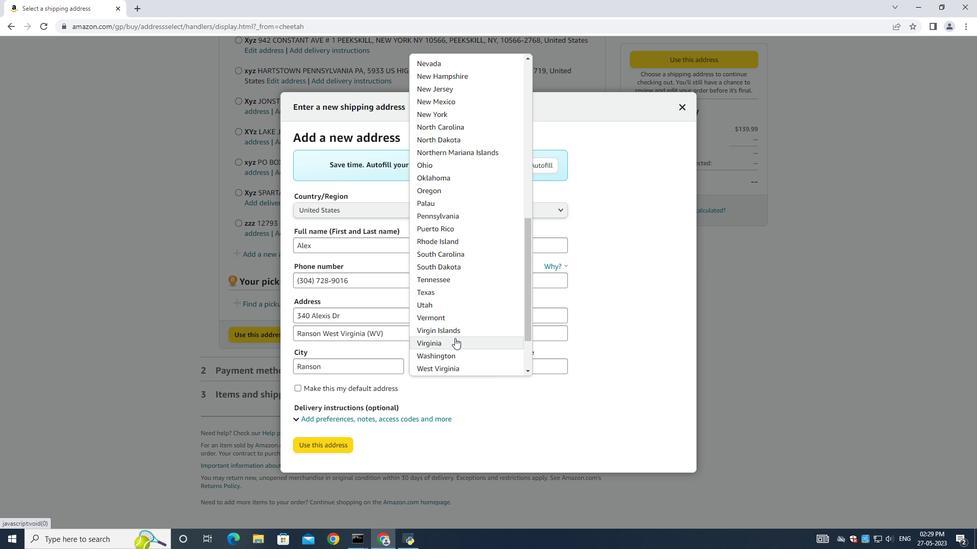 
Action: Mouse moved to (521, 366)
Screenshot: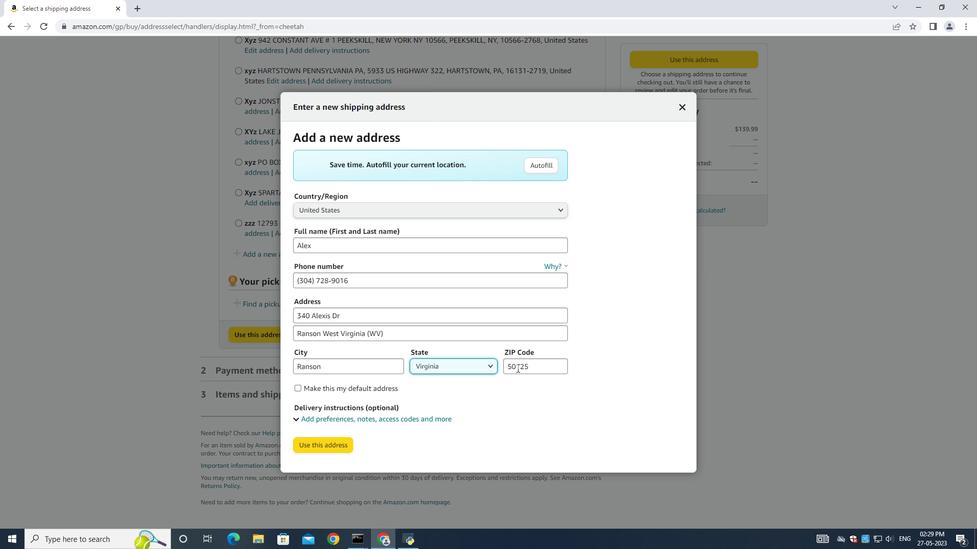 
Action: Mouse pressed left at (521, 366)
Screenshot: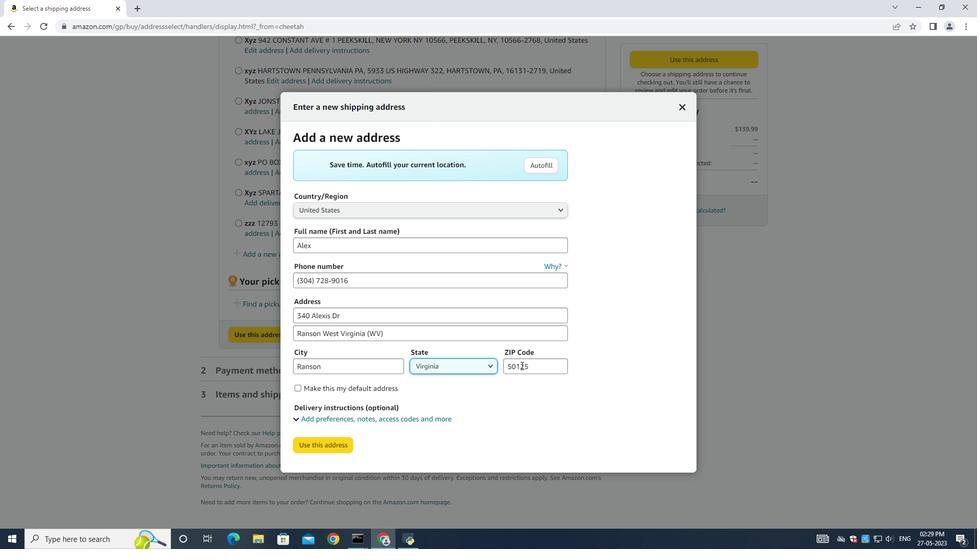 
Action: Mouse moved to (521, 366)
Screenshot: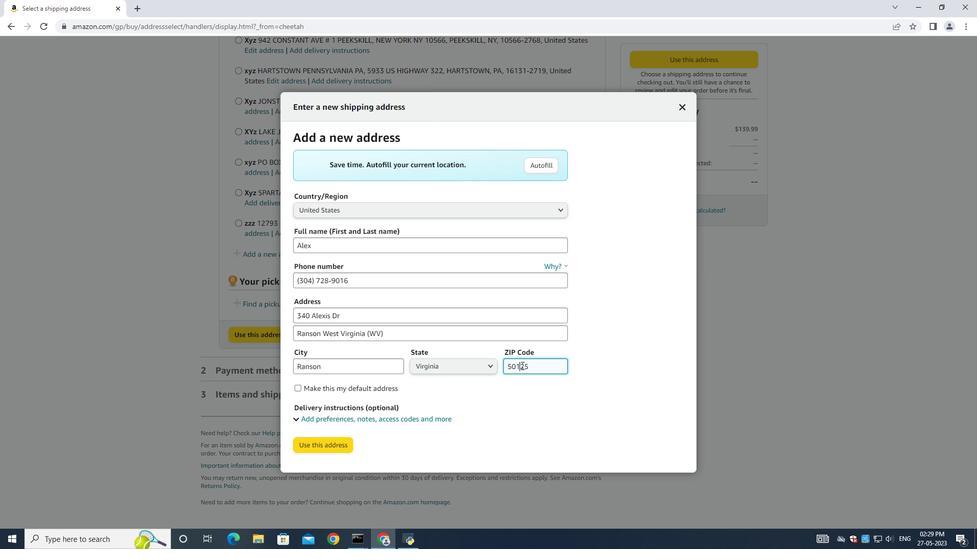 
Action: Key pressed ctrl+A
Screenshot: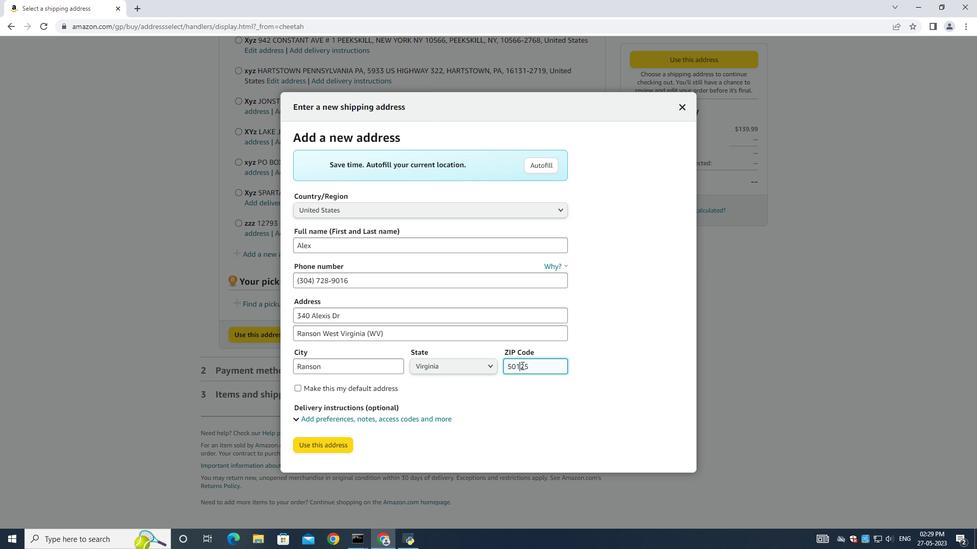 
Action: Mouse moved to (522, 364)
Screenshot: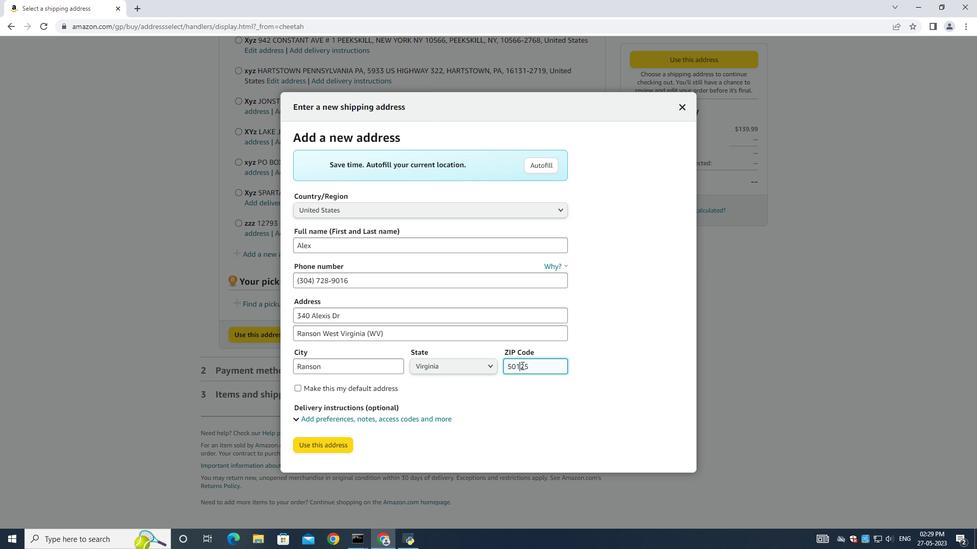 
Action: Key pressed <Key.backspace>25438
Screenshot: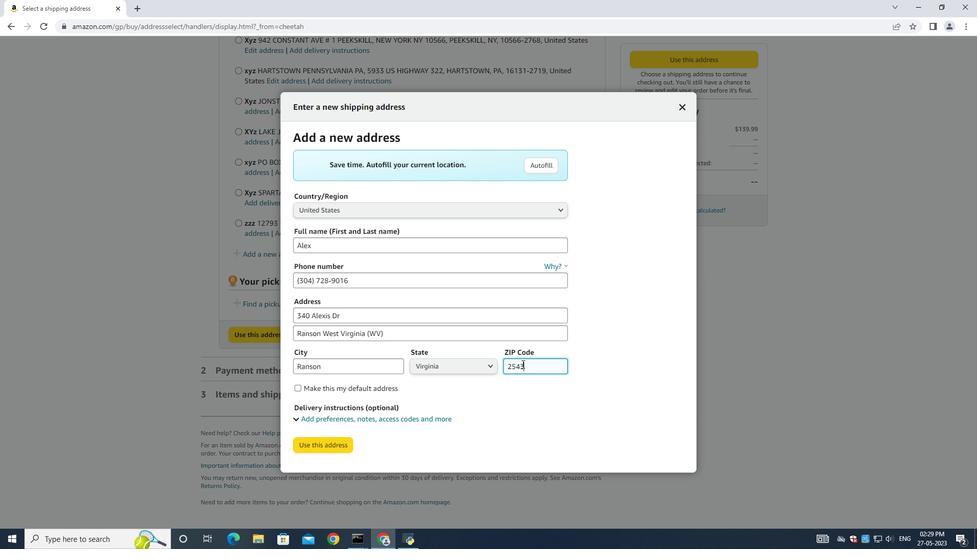 
Action: Mouse moved to (329, 446)
Screenshot: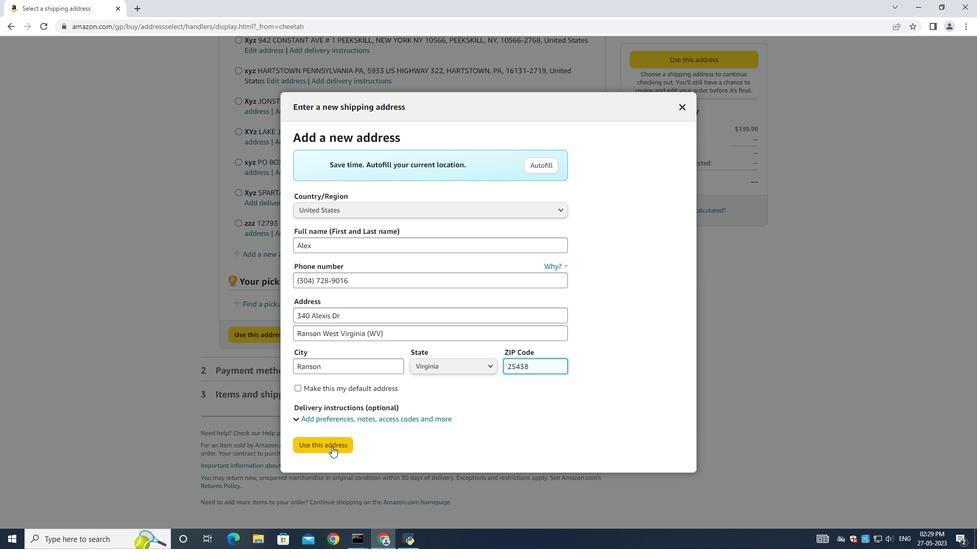 
Action: Mouse pressed left at (329, 446)
Screenshot: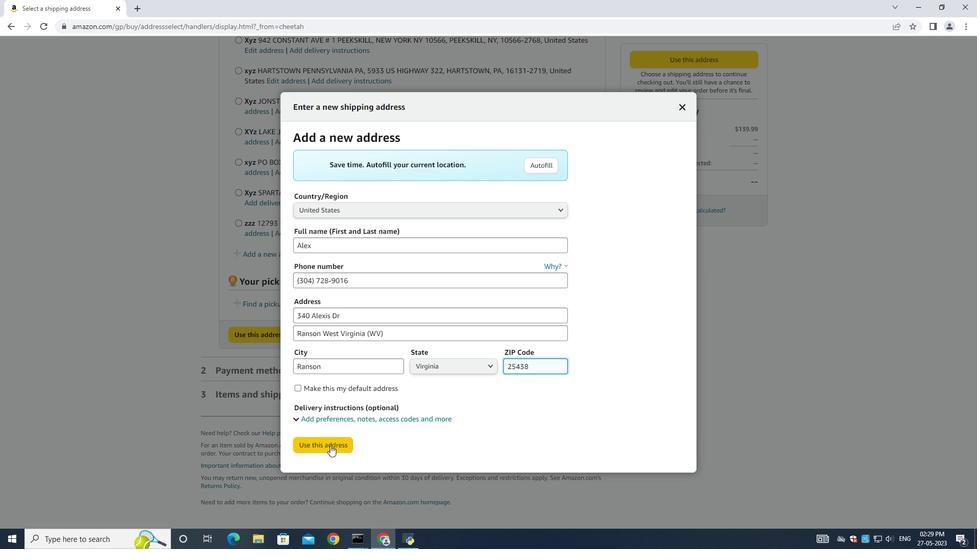 
Action: Mouse moved to (462, 240)
Screenshot: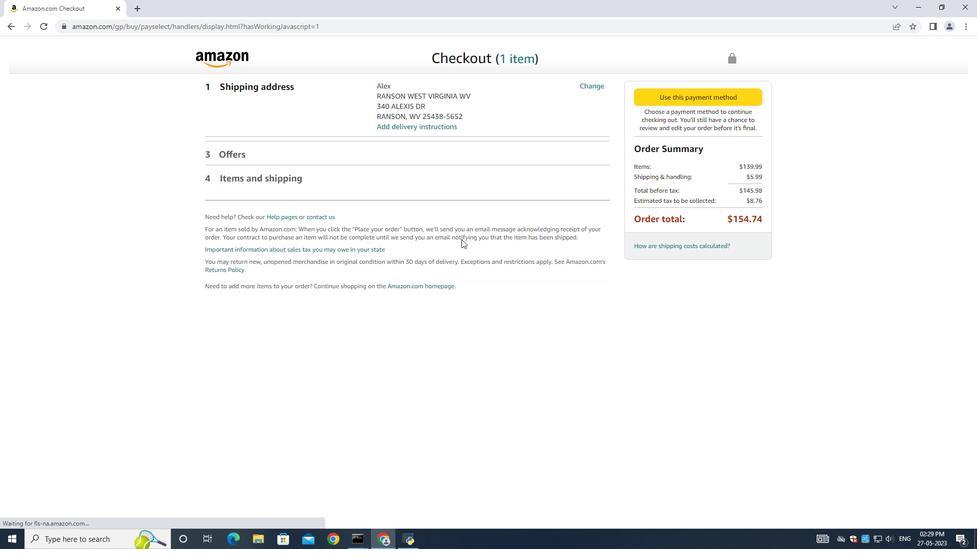 
